 Task: Search one way flight ticket for 3 adults in first from Baton Rouge: Baton Rouge Metropolitan Airport (ryan Field) to Riverton: Central Wyoming Regional Airport (was Riverton Regional) on 5-4-2023. Choice of flights is Southwest. Number of bags: 11 checked bags. Price is upto 72000. Outbound departure time preference is 22:15.
Action: Mouse moved to (306, 124)
Screenshot: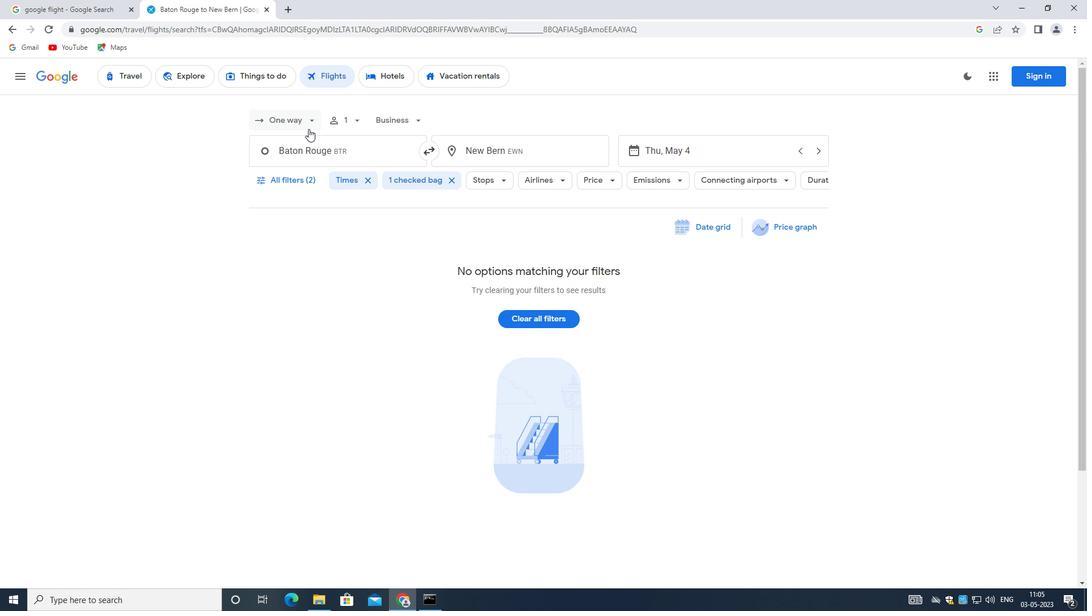 
Action: Mouse pressed left at (306, 124)
Screenshot: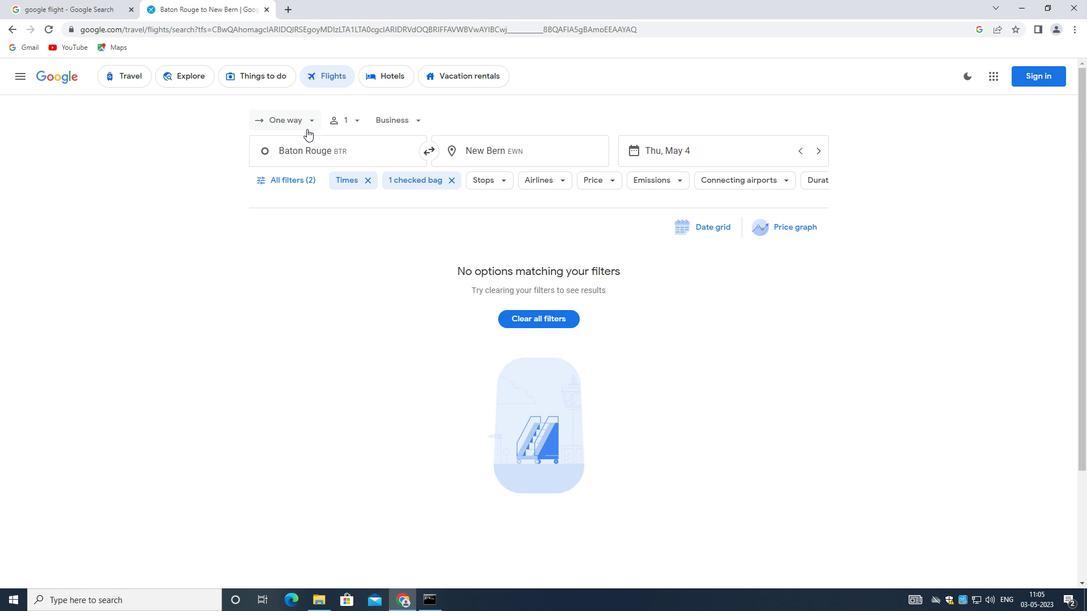 
Action: Mouse moved to (302, 177)
Screenshot: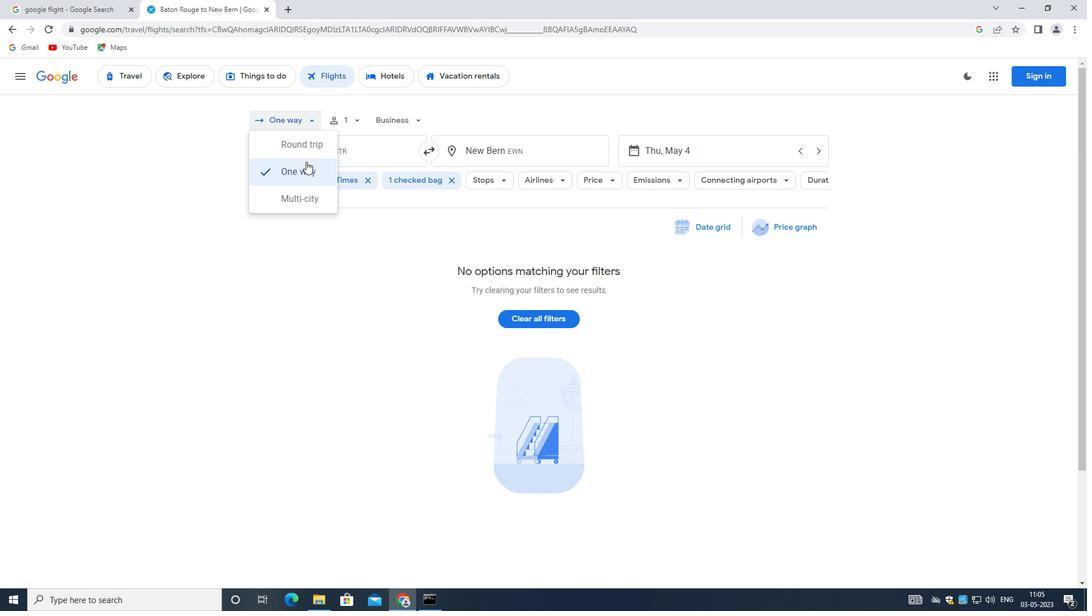 
Action: Mouse pressed left at (302, 177)
Screenshot: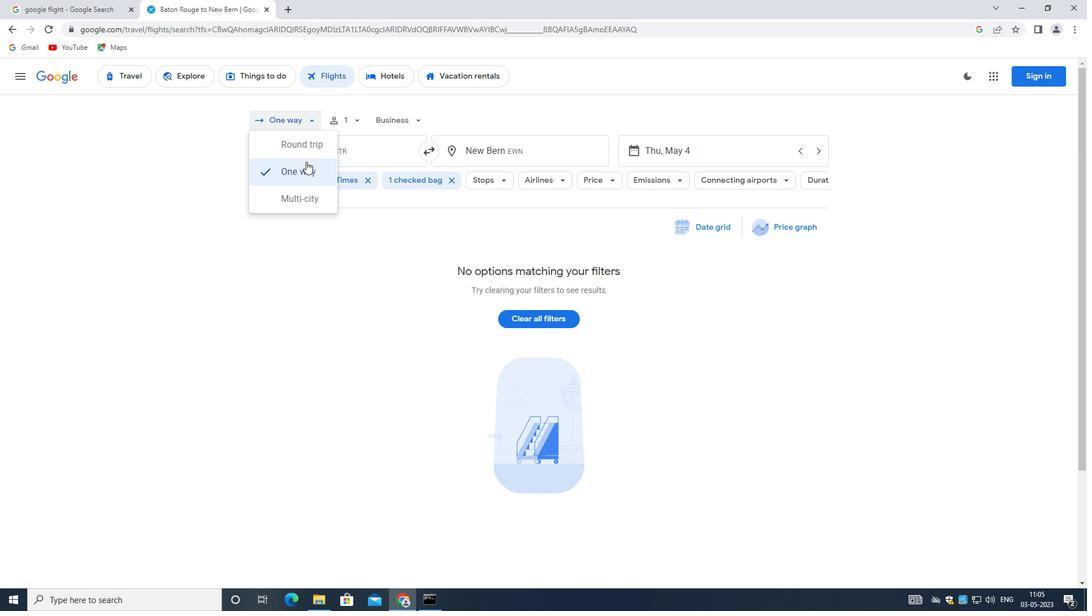 
Action: Mouse moved to (359, 114)
Screenshot: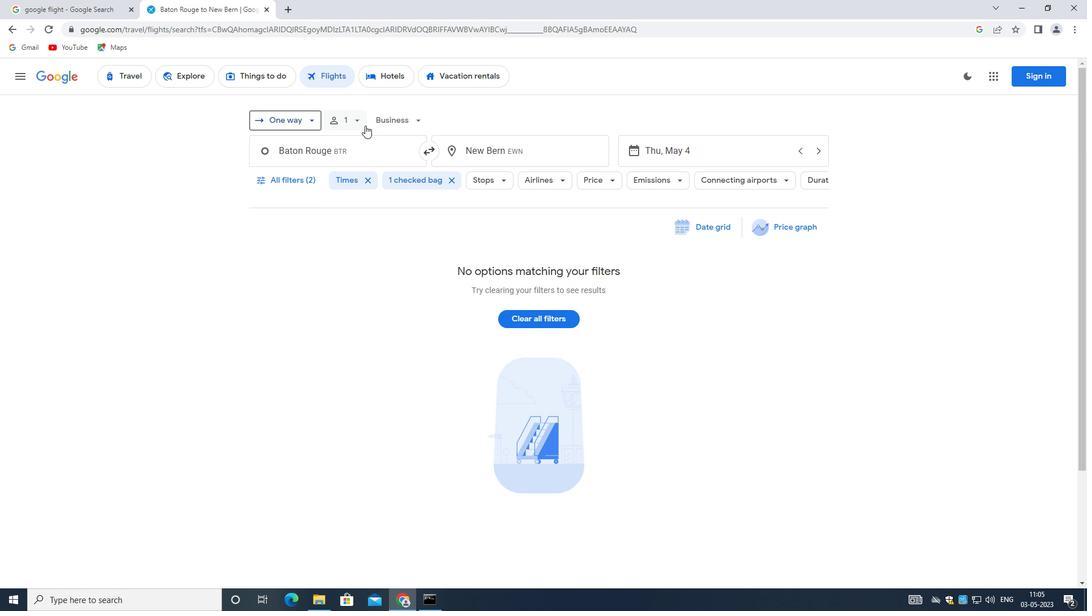
Action: Mouse pressed left at (359, 114)
Screenshot: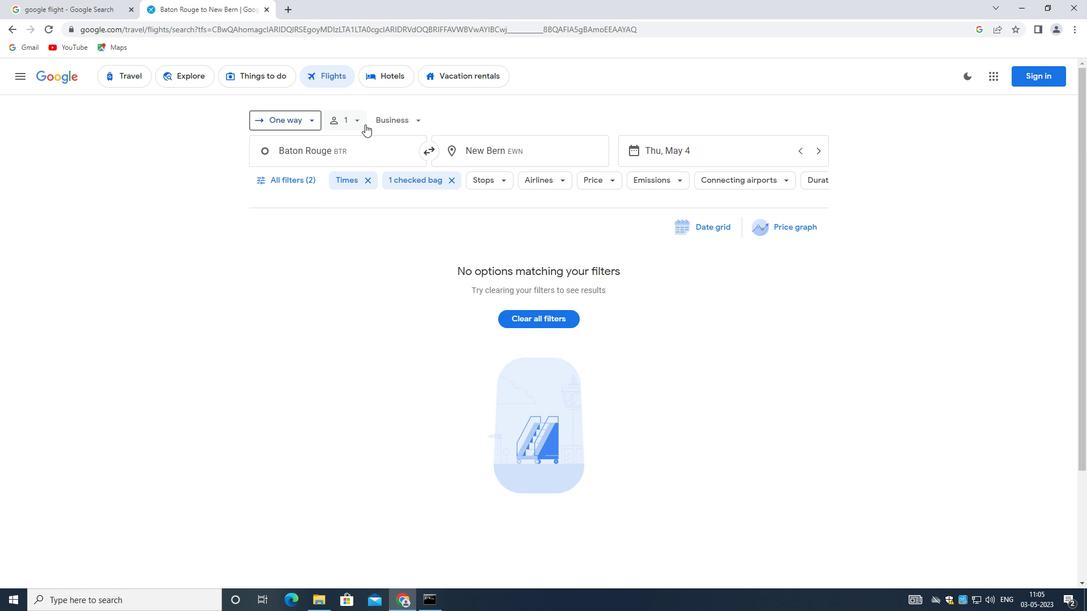 
Action: Mouse moved to (452, 149)
Screenshot: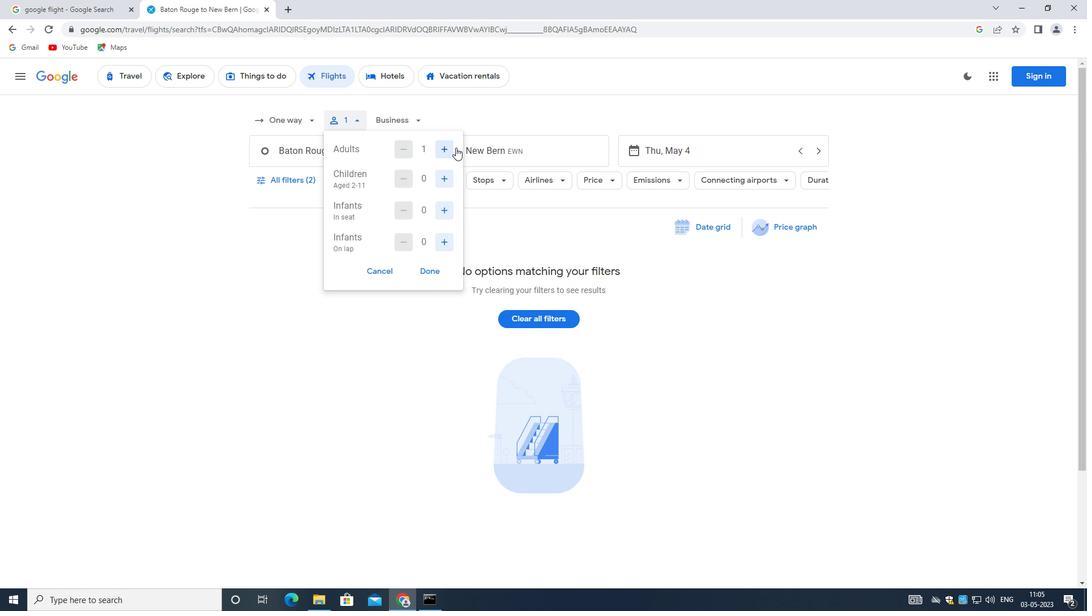 
Action: Mouse pressed left at (452, 149)
Screenshot: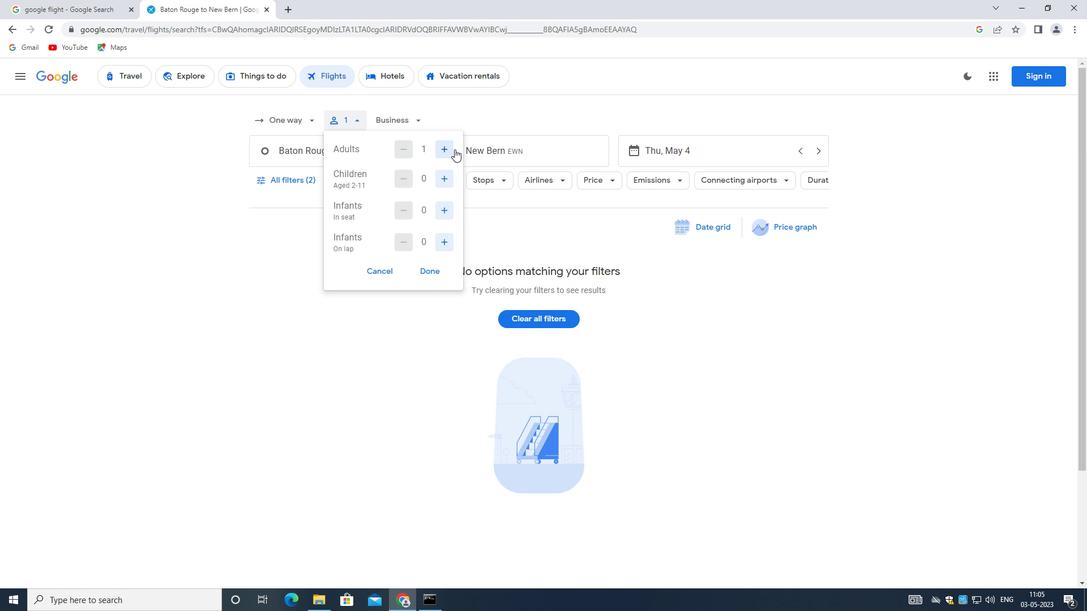 
Action: Mouse moved to (452, 148)
Screenshot: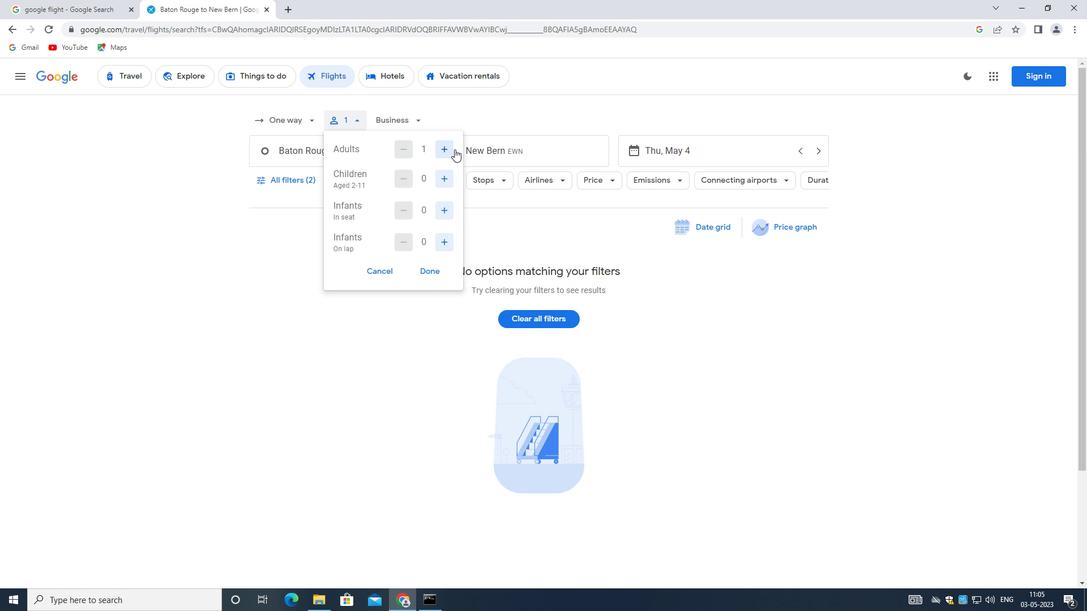 
Action: Mouse pressed left at (452, 148)
Screenshot: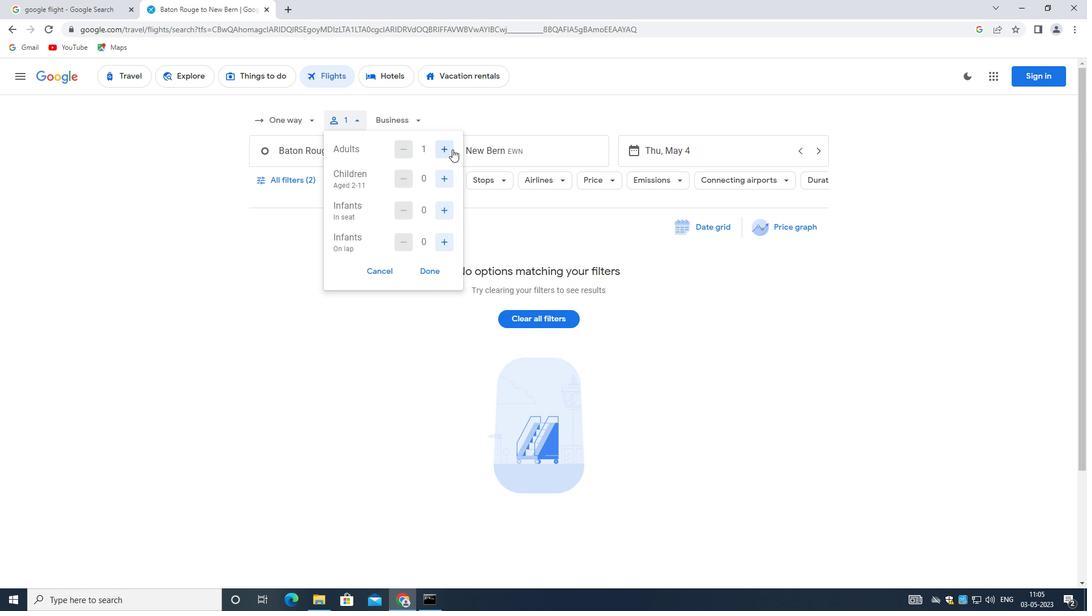 
Action: Mouse moved to (431, 272)
Screenshot: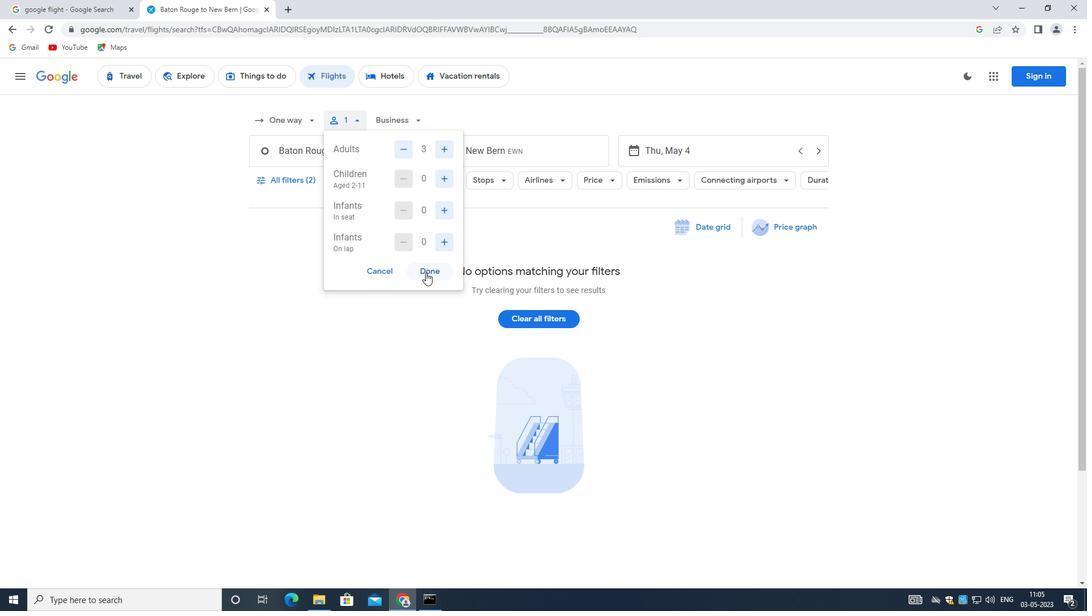 
Action: Mouse pressed left at (431, 272)
Screenshot: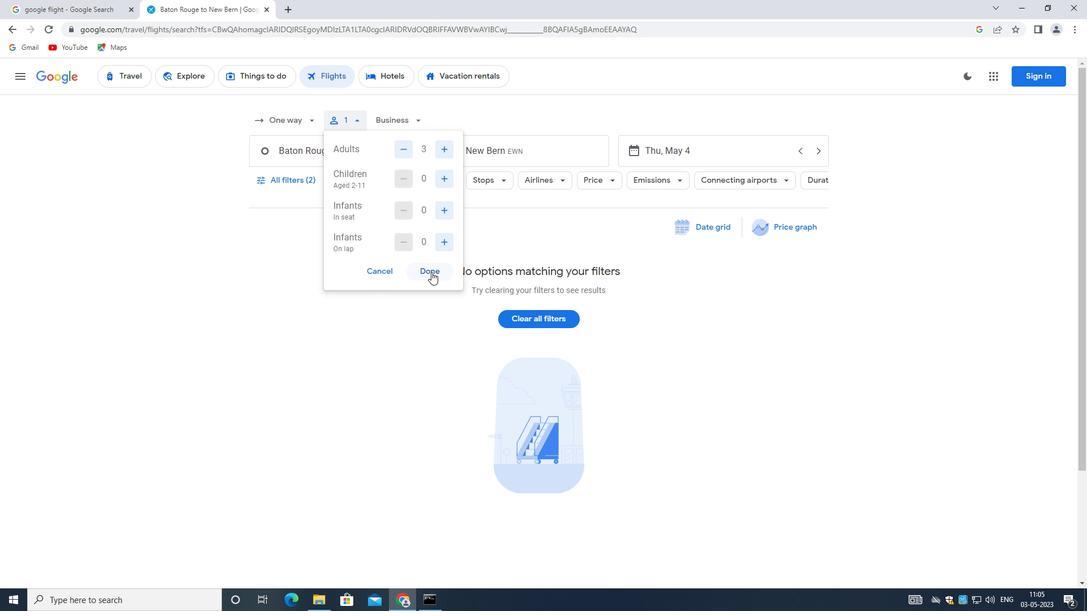 
Action: Mouse moved to (308, 150)
Screenshot: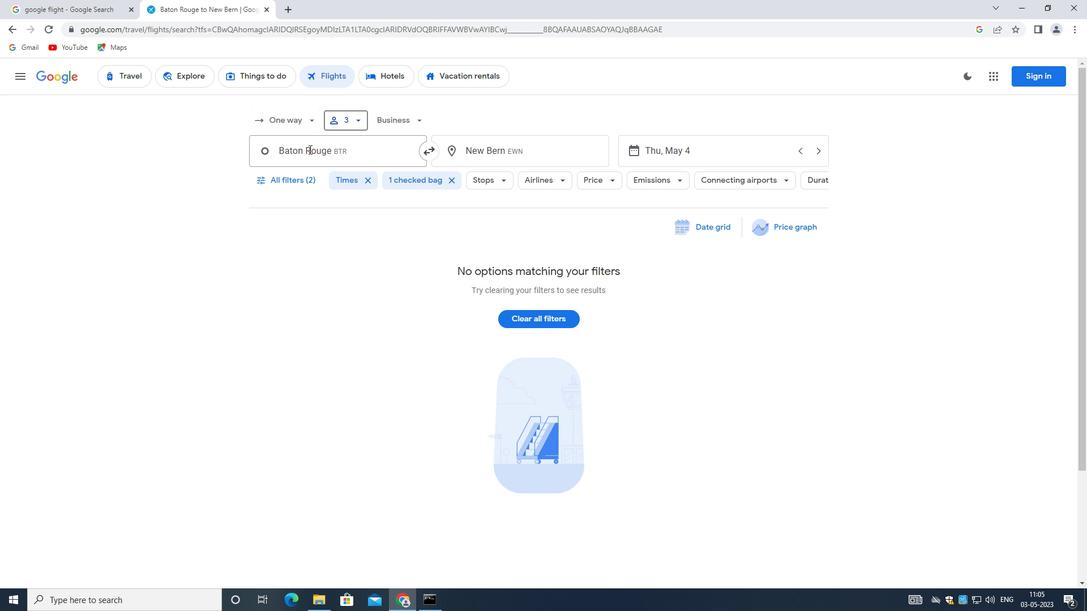 
Action: Mouse pressed left at (308, 150)
Screenshot: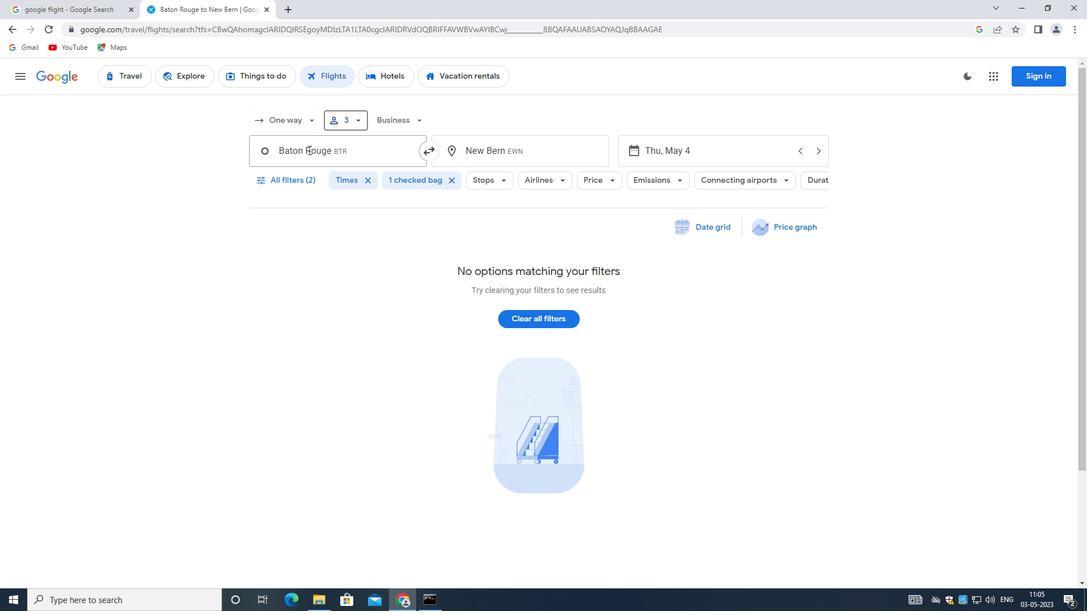
Action: Mouse moved to (336, 241)
Screenshot: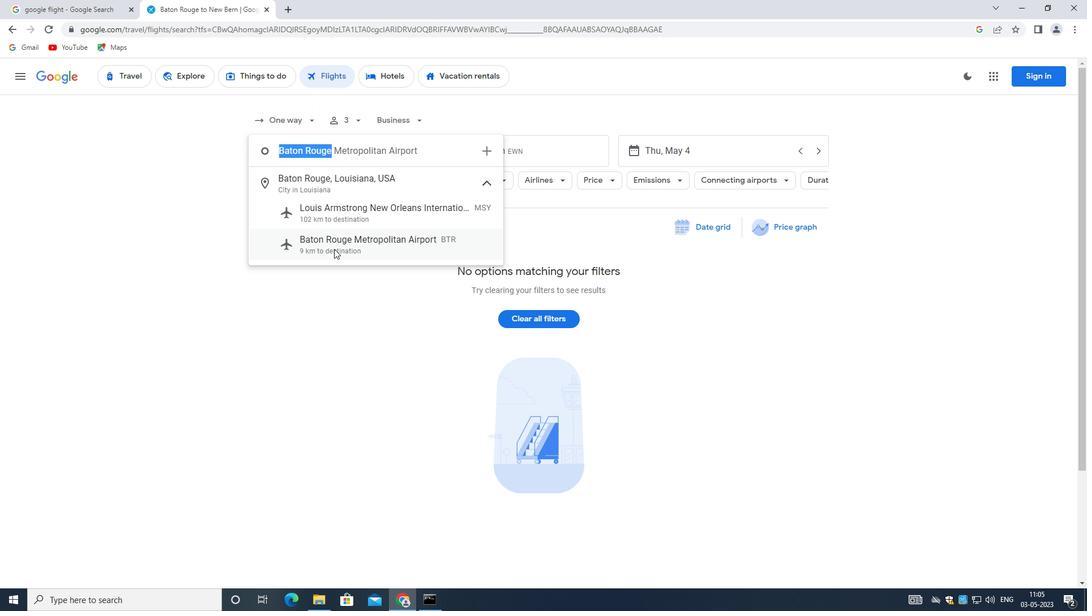 
Action: Mouse pressed left at (336, 241)
Screenshot: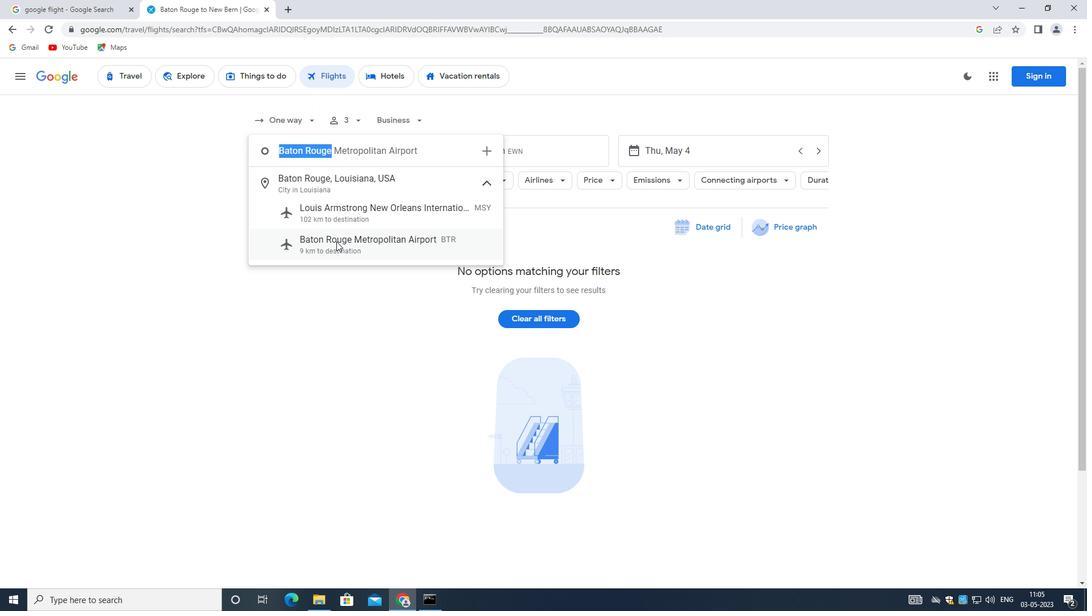
Action: Mouse moved to (514, 154)
Screenshot: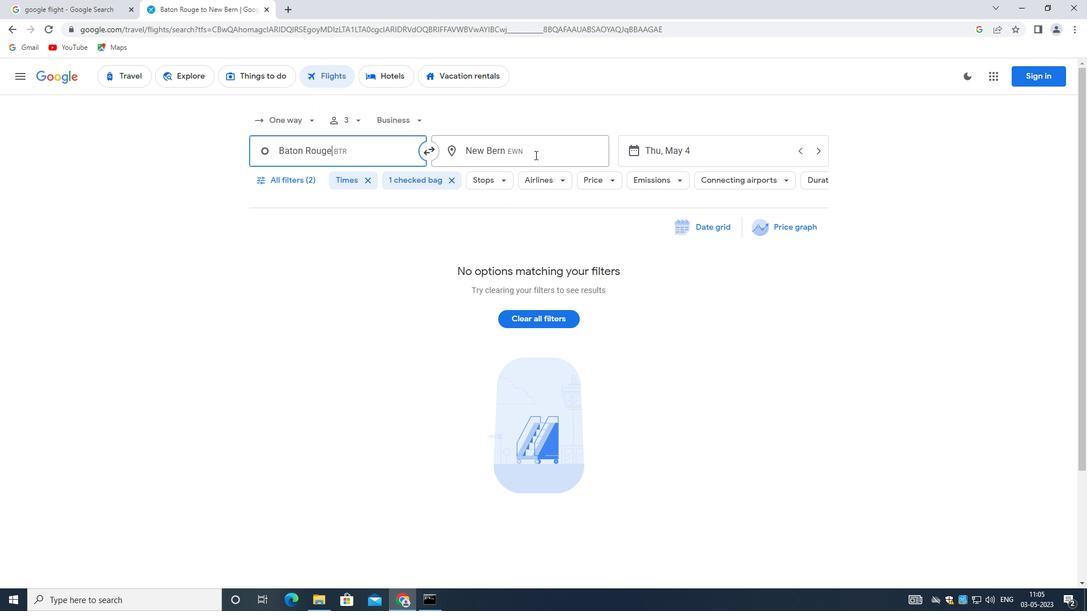 
Action: Mouse pressed left at (514, 154)
Screenshot: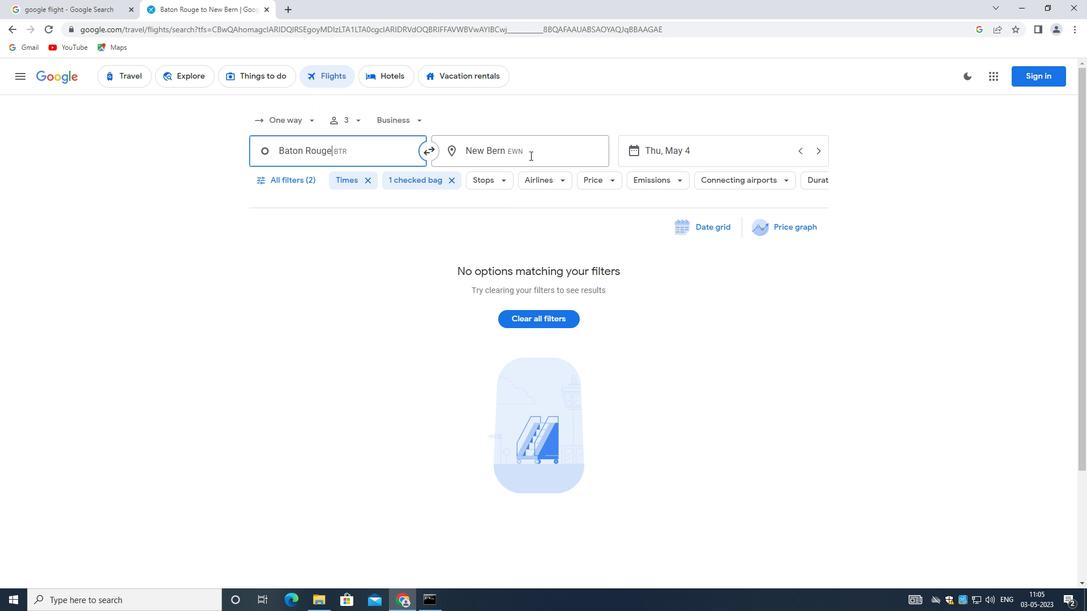 
Action: Mouse moved to (501, 154)
Screenshot: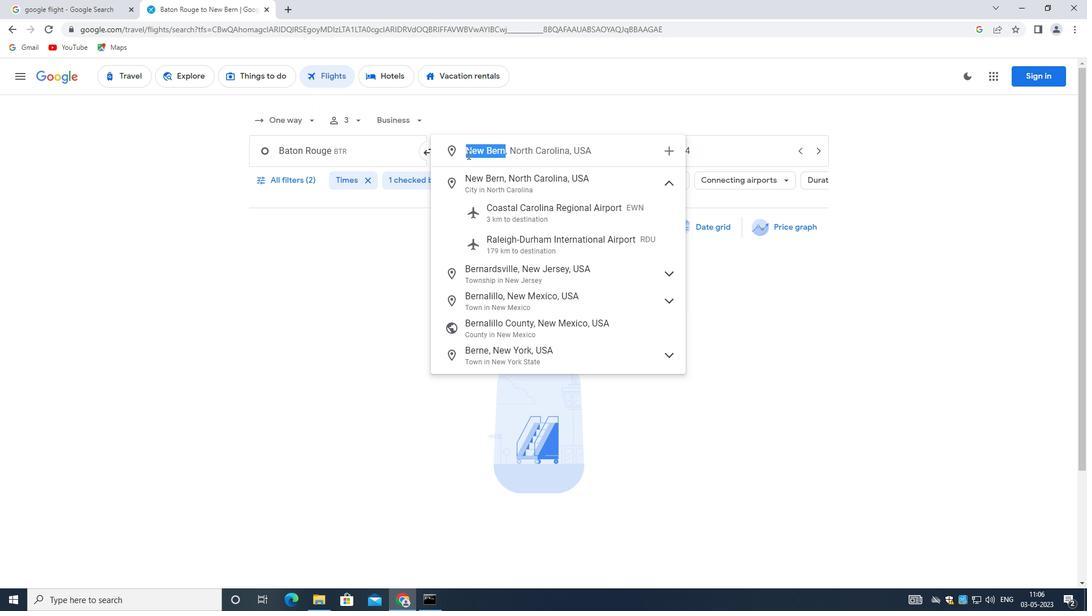 
Action: Key pressed <Key.backspace><Key.shift>CENTRAL<Key.space><Key.shift>WY
Screenshot: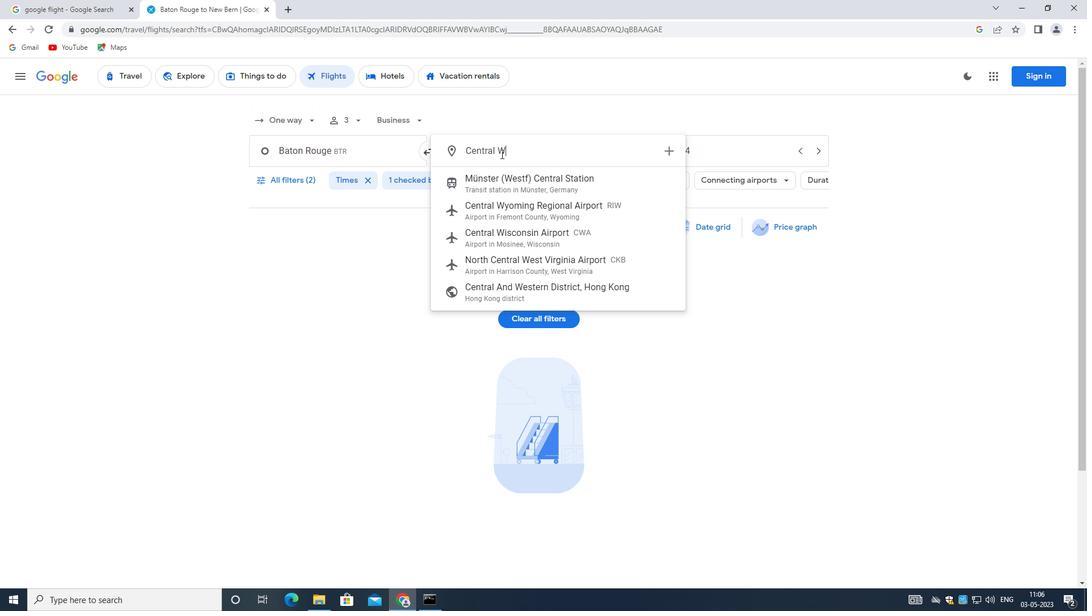 
Action: Mouse moved to (573, 185)
Screenshot: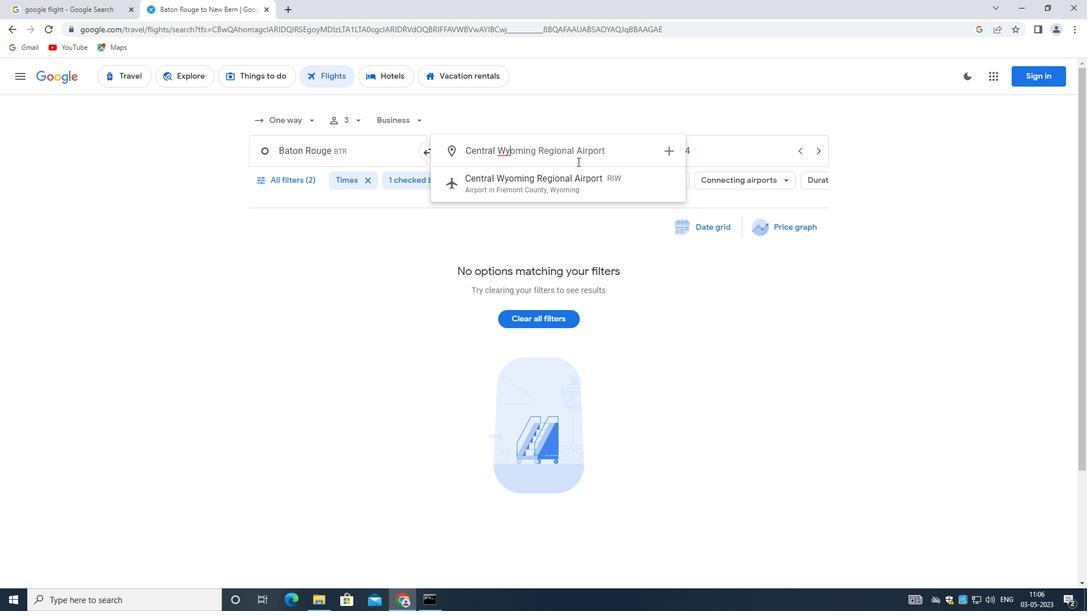 
Action: Mouse pressed left at (573, 185)
Screenshot: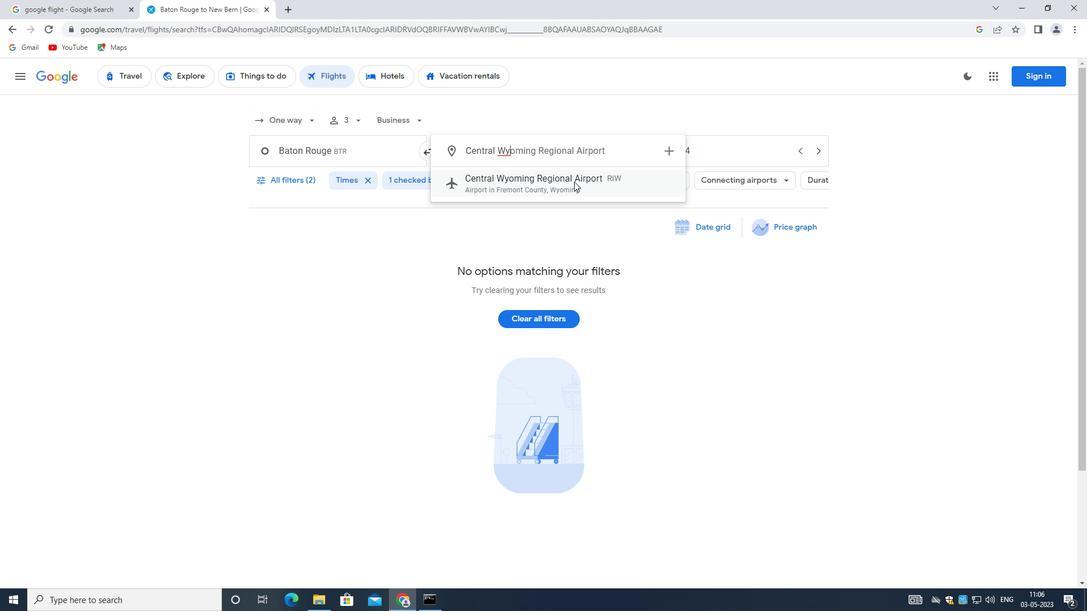 
Action: Mouse moved to (687, 151)
Screenshot: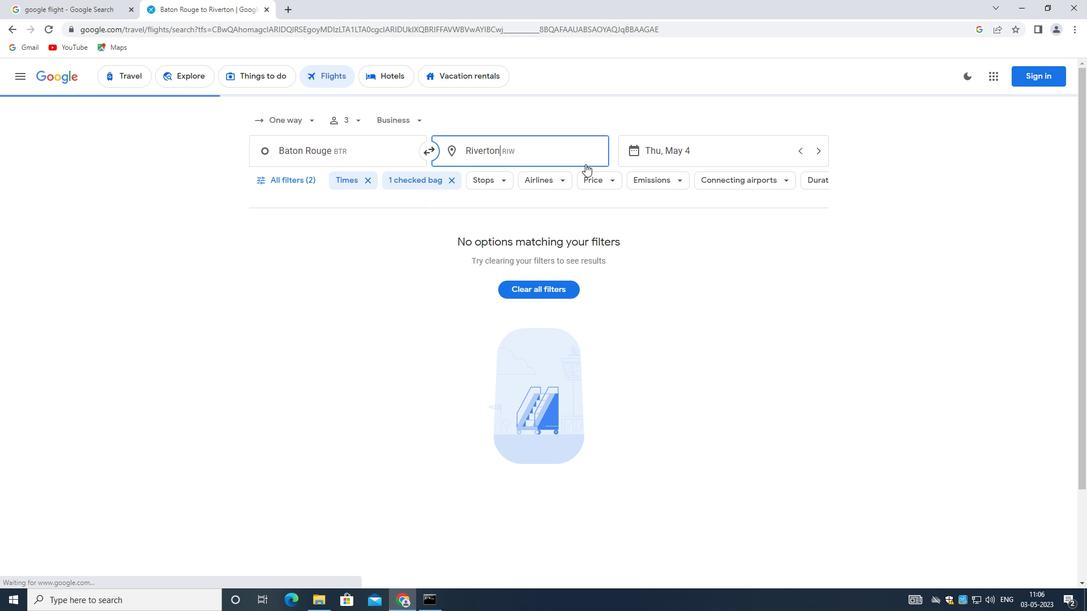 
Action: Mouse pressed left at (687, 151)
Screenshot: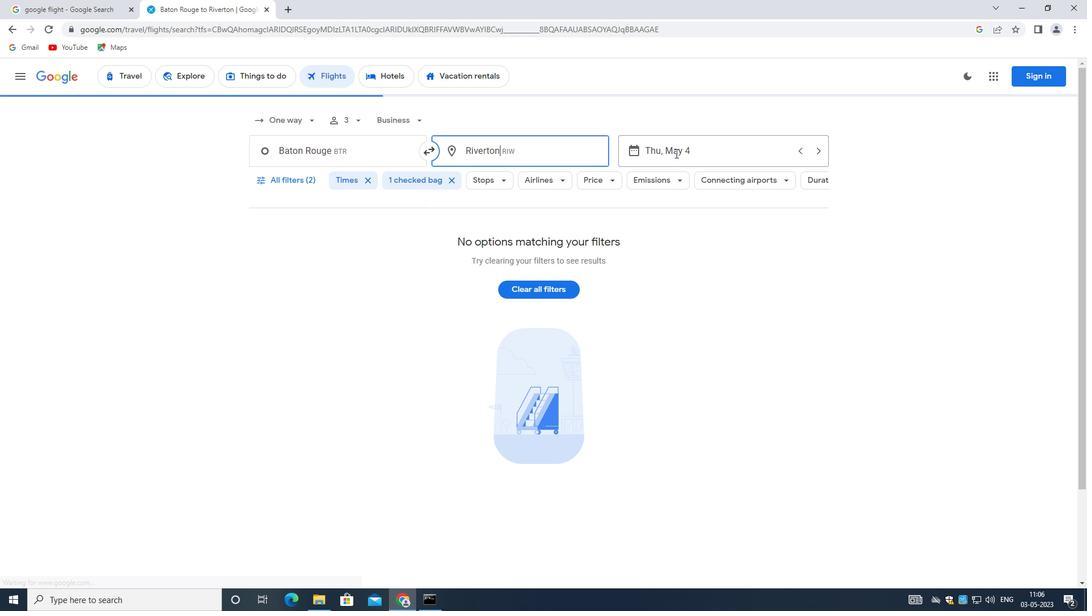 
Action: Mouse moved to (803, 424)
Screenshot: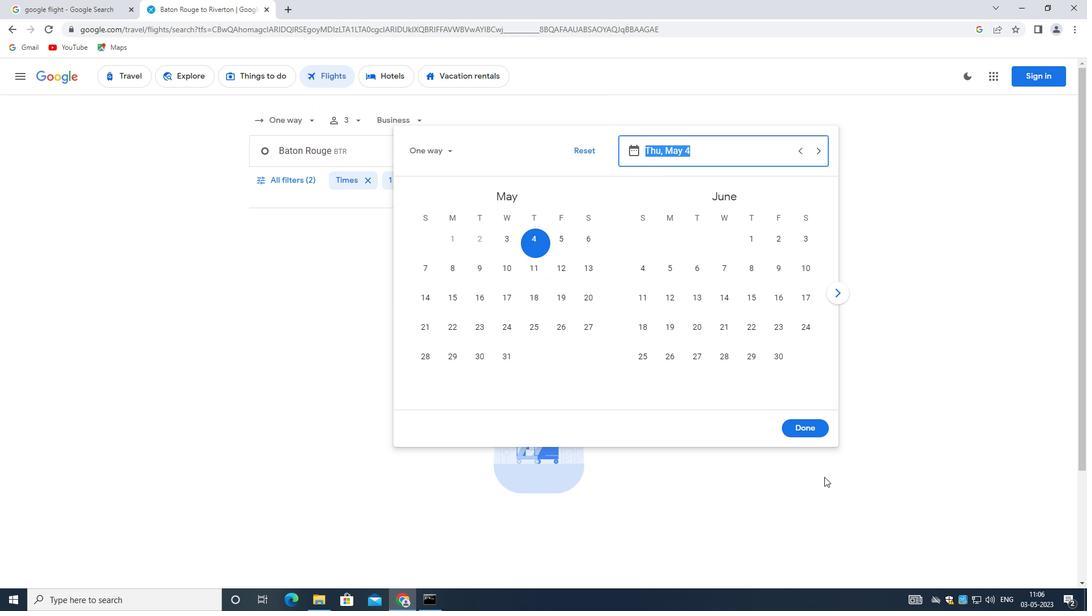 
Action: Mouse pressed left at (803, 424)
Screenshot: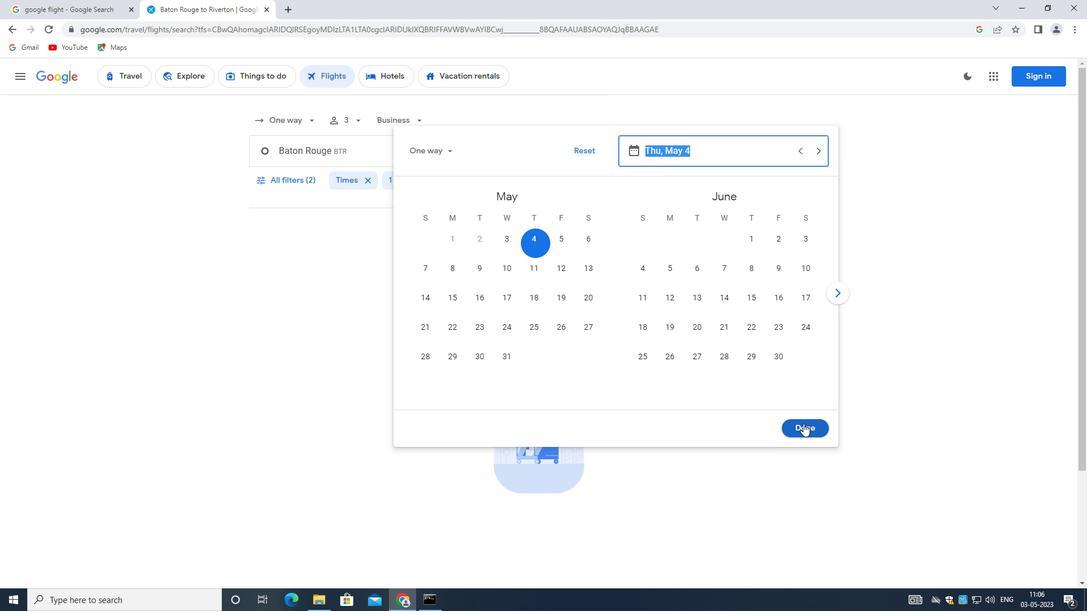 
Action: Mouse moved to (291, 177)
Screenshot: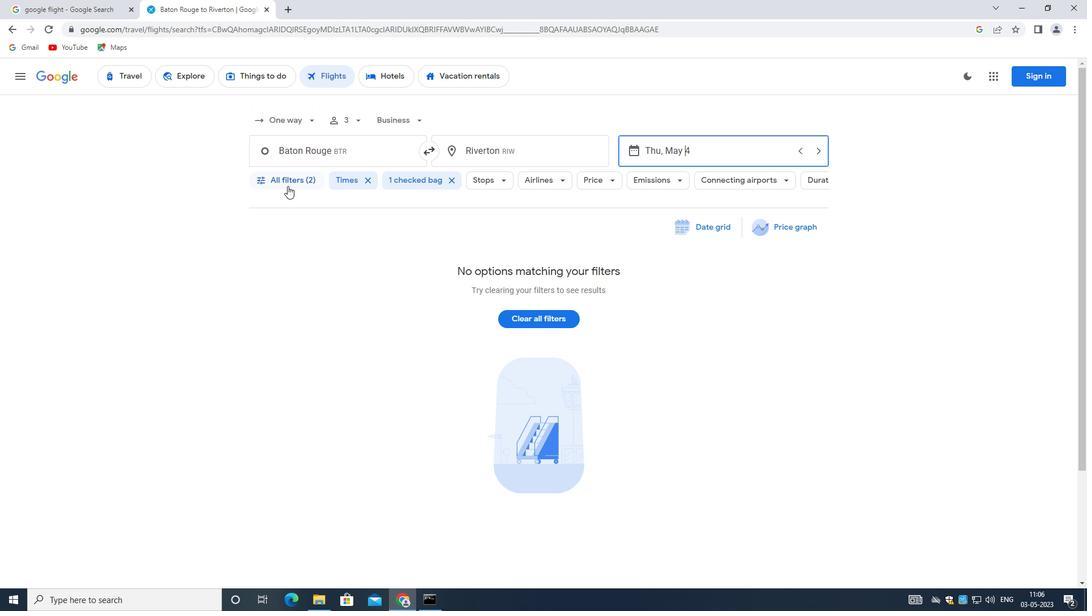 
Action: Mouse pressed left at (291, 177)
Screenshot: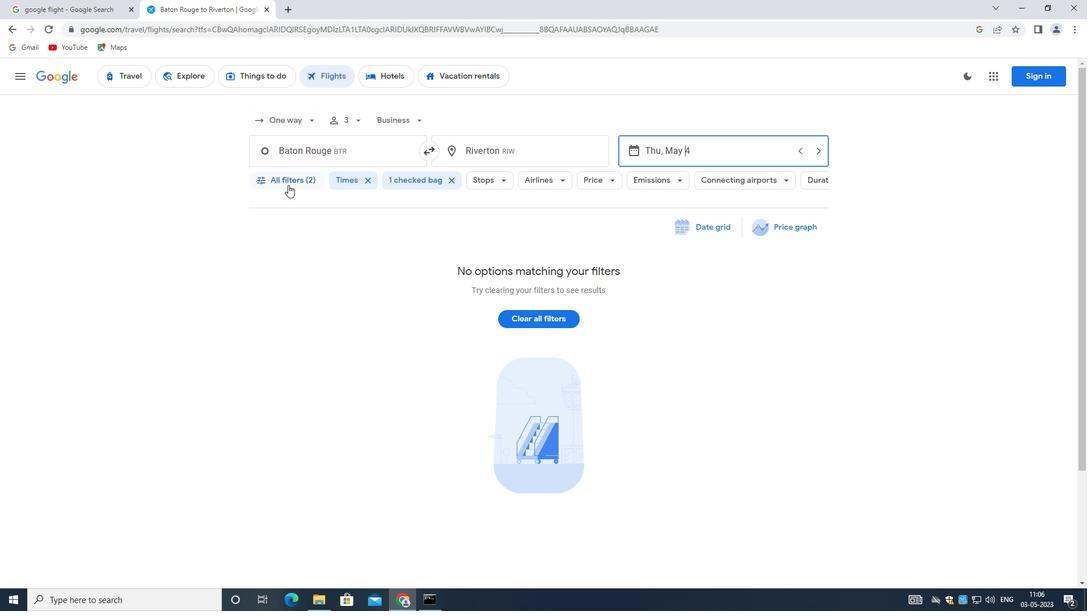 
Action: Mouse moved to (356, 359)
Screenshot: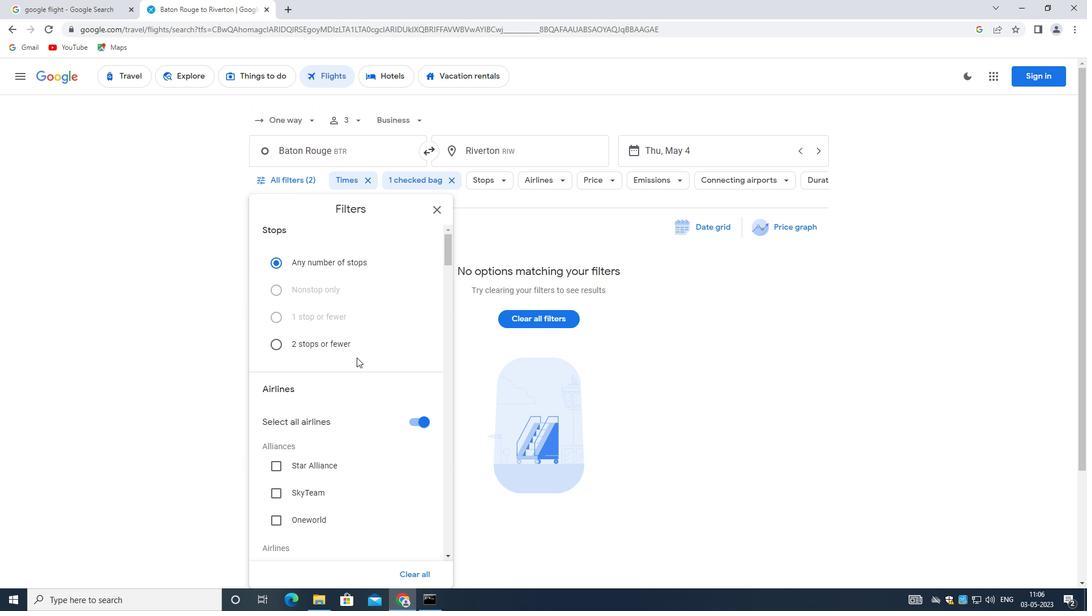 
Action: Mouse scrolled (356, 359) with delta (0, 0)
Screenshot: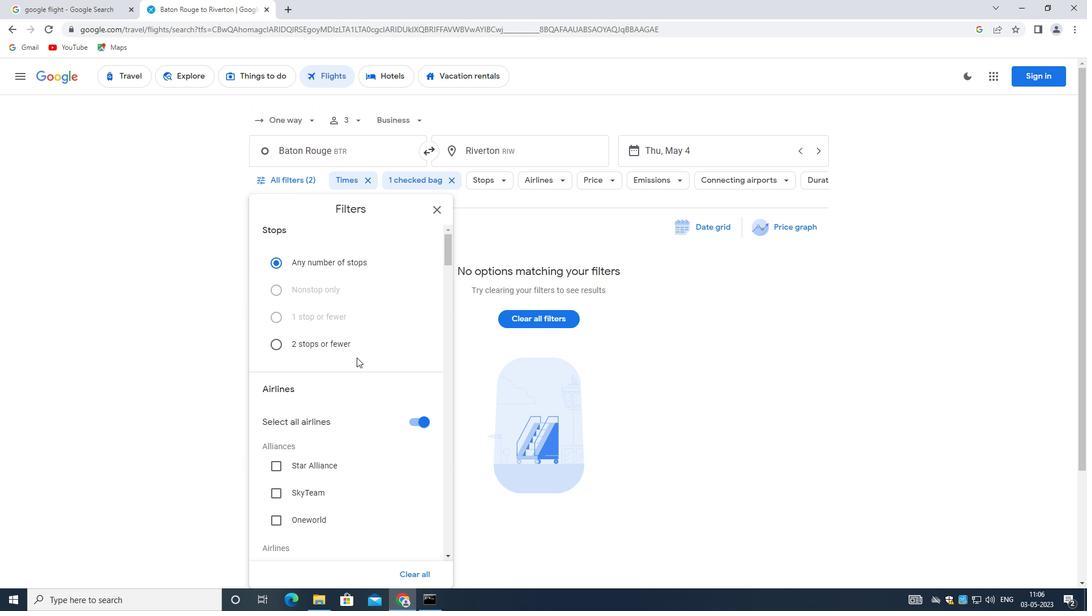 
Action: Mouse moved to (356, 361)
Screenshot: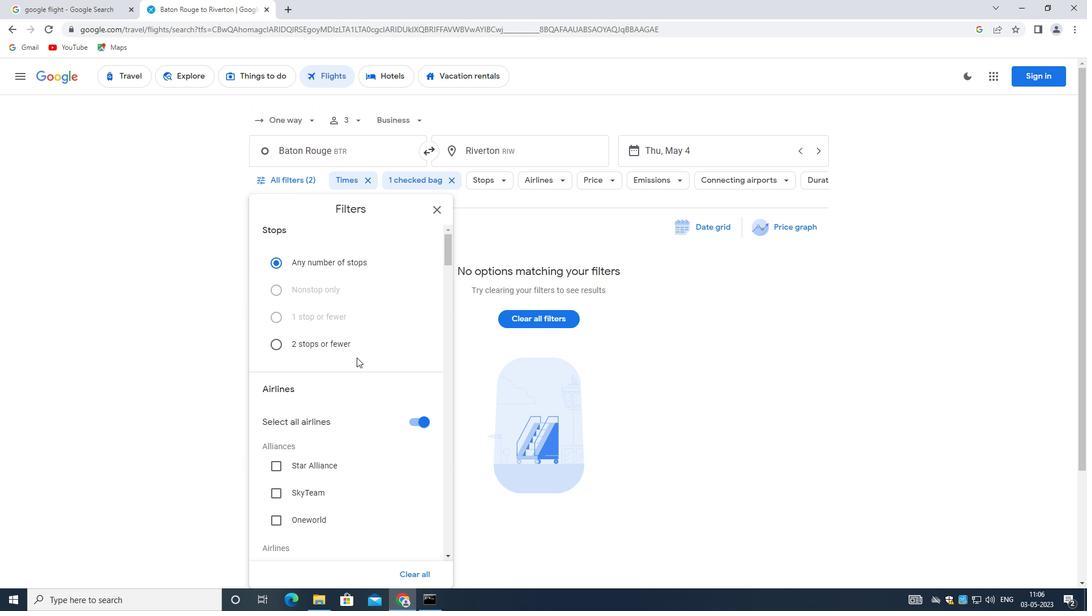 
Action: Mouse scrolled (356, 360) with delta (0, 0)
Screenshot: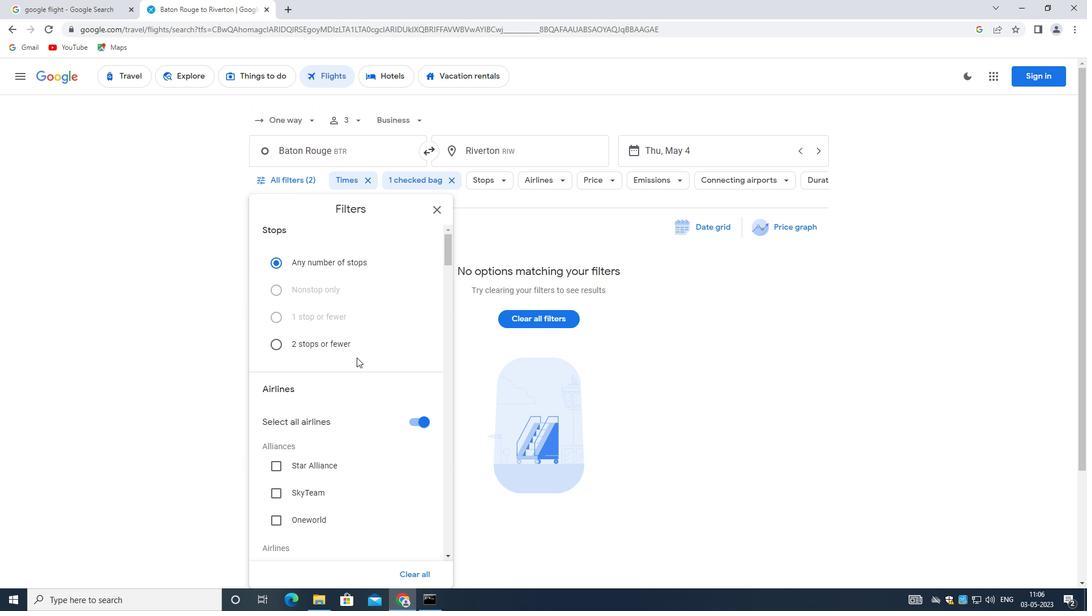 
Action: Mouse moved to (354, 364)
Screenshot: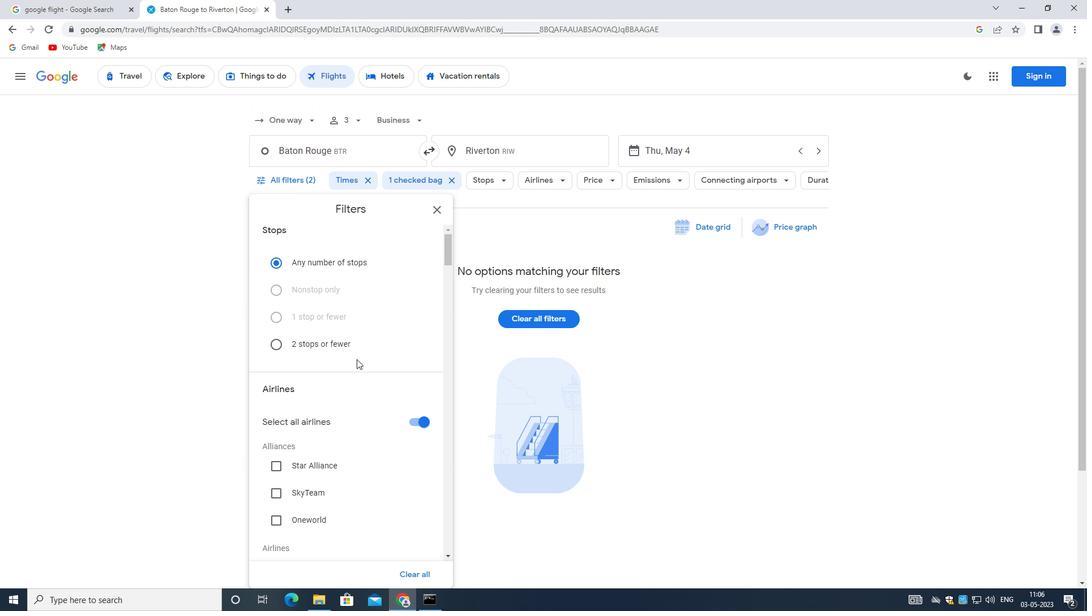 
Action: Mouse scrolled (354, 363) with delta (0, 0)
Screenshot: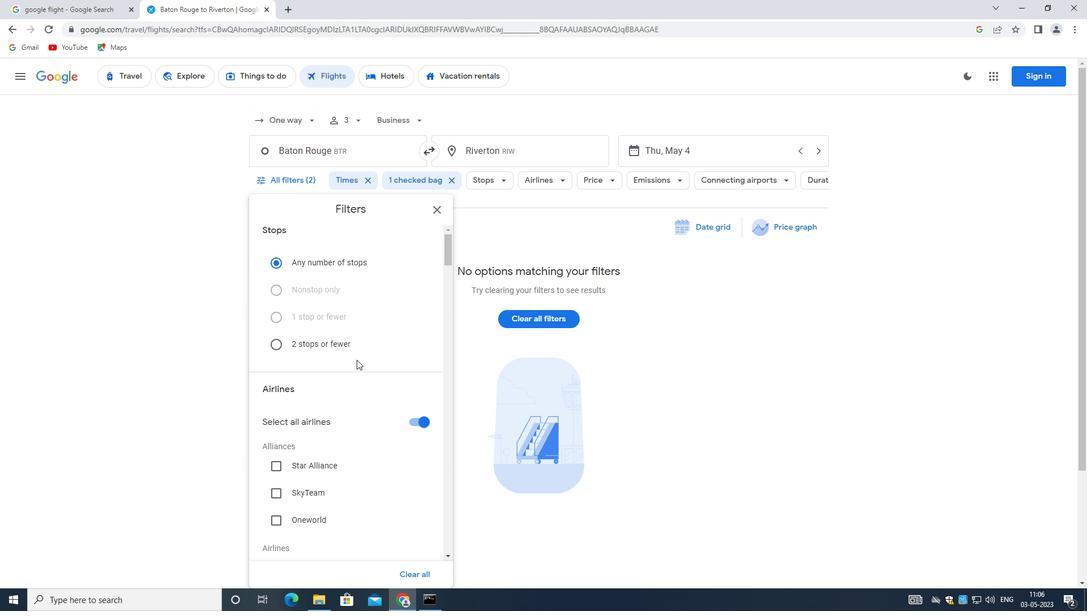 
Action: Mouse scrolled (354, 363) with delta (0, 0)
Screenshot: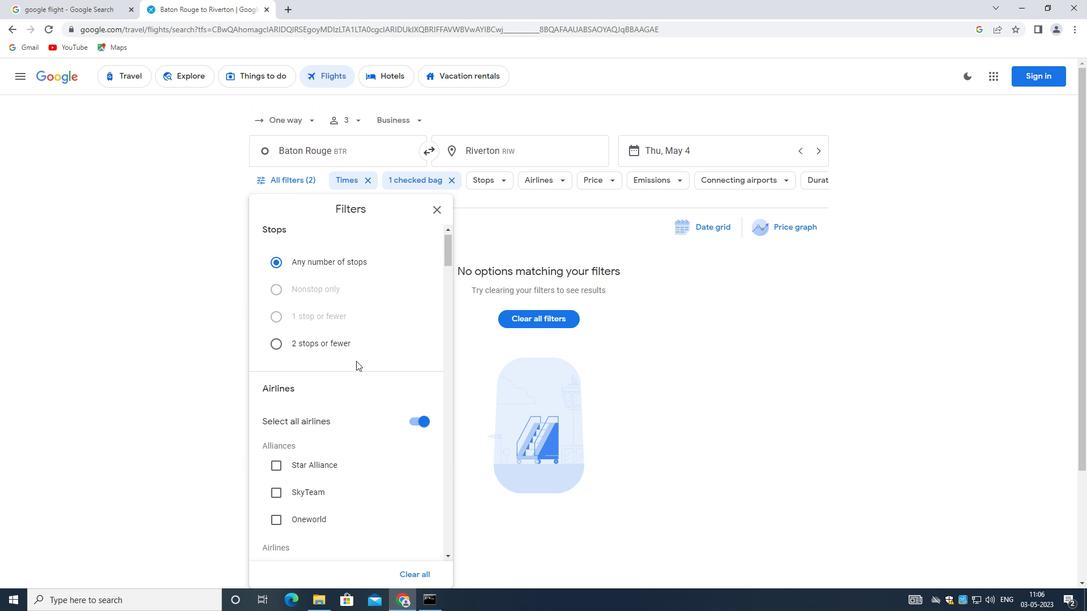 
Action: Mouse scrolled (354, 363) with delta (0, 0)
Screenshot: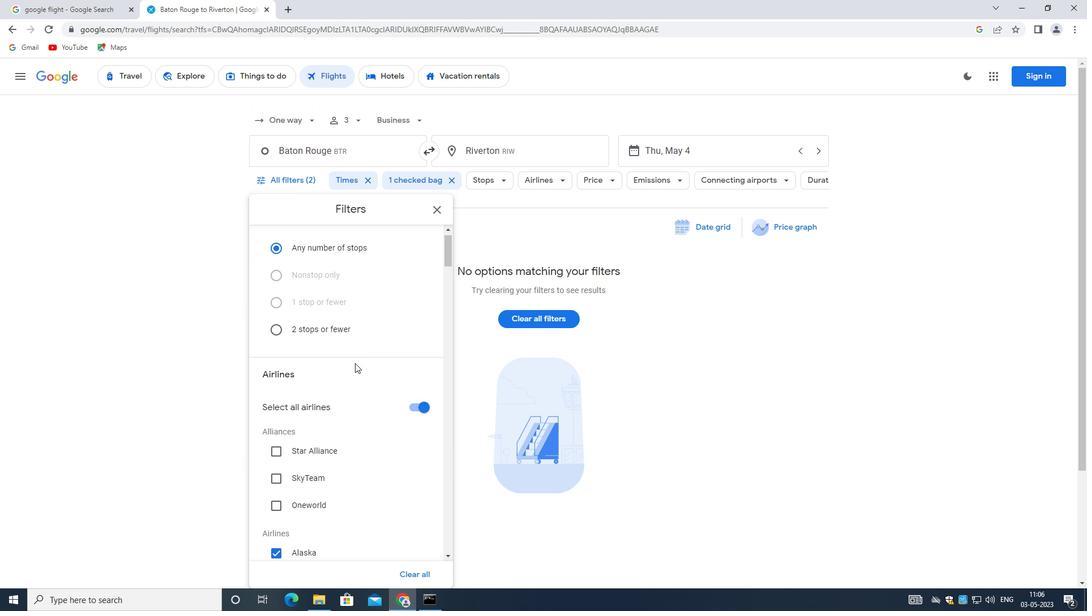 
Action: Mouse moved to (354, 364)
Screenshot: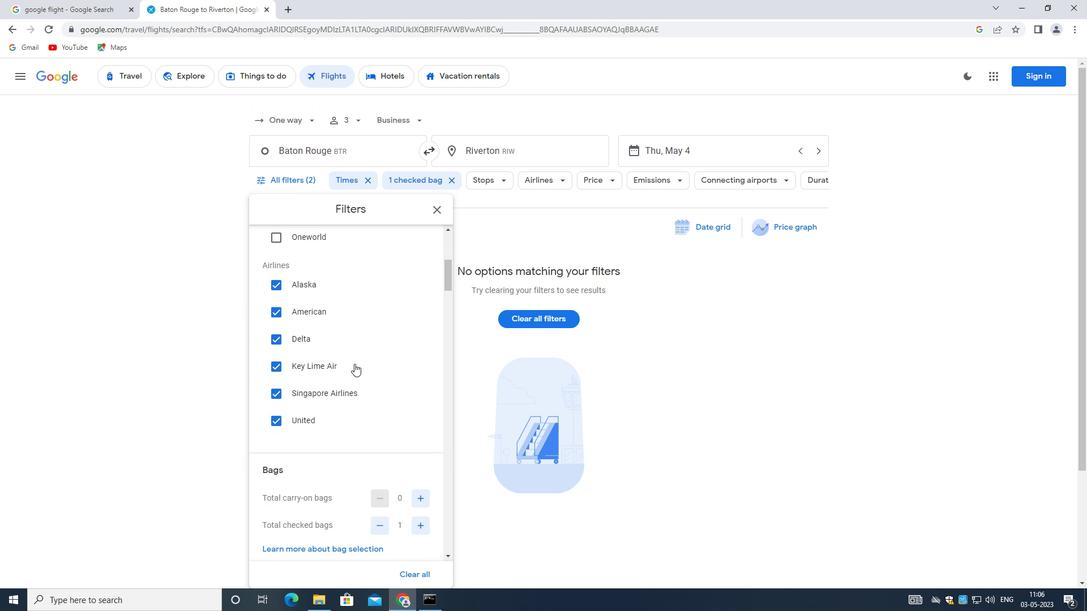 
Action: Mouse scrolled (354, 363) with delta (0, 0)
Screenshot: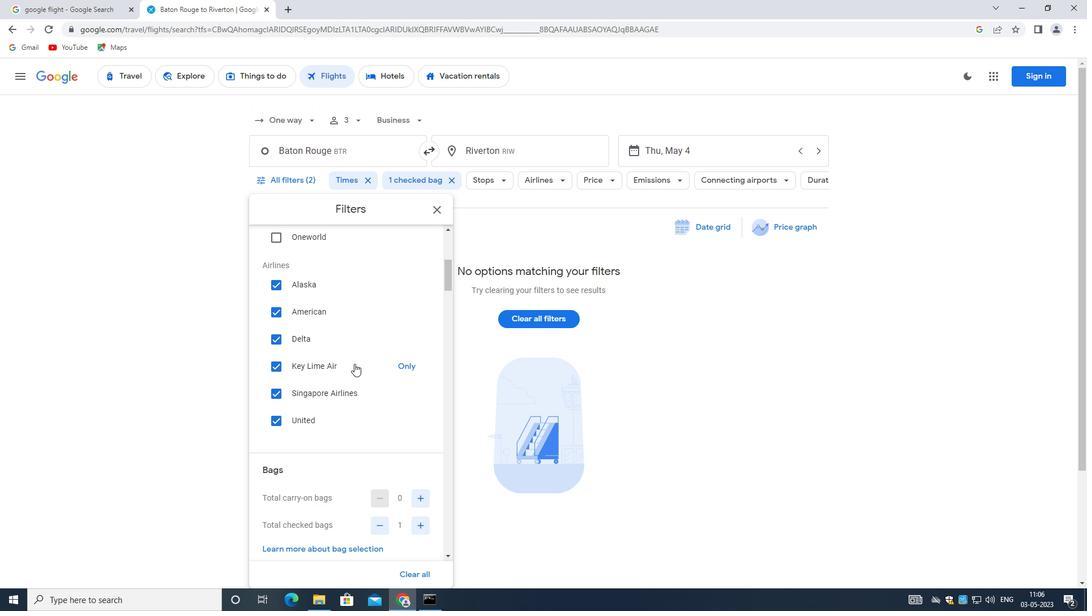 
Action: Mouse scrolled (354, 363) with delta (0, 0)
Screenshot: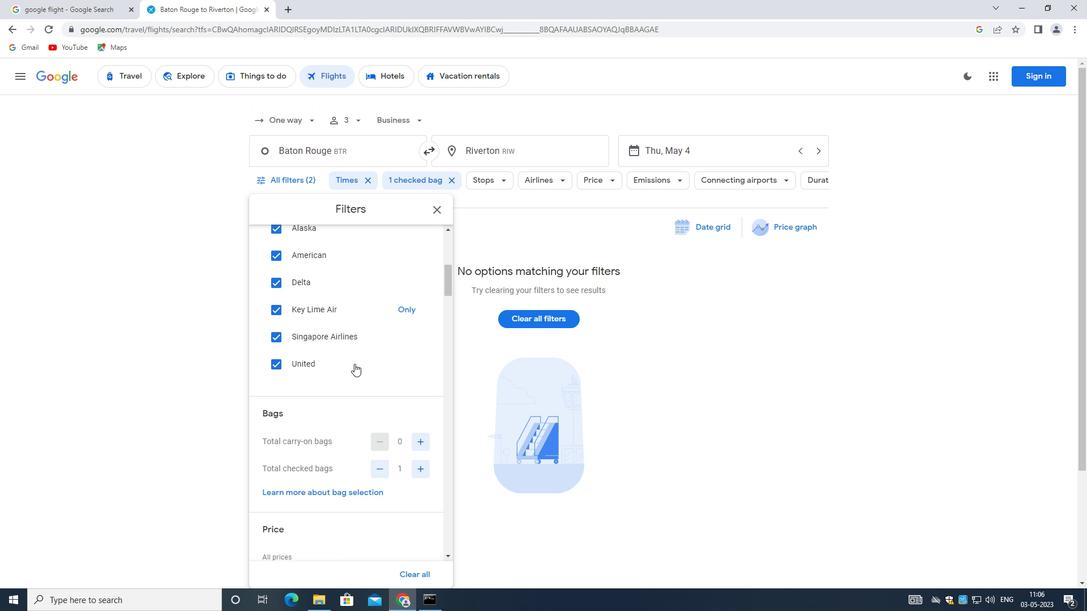 
Action: Mouse moved to (354, 364)
Screenshot: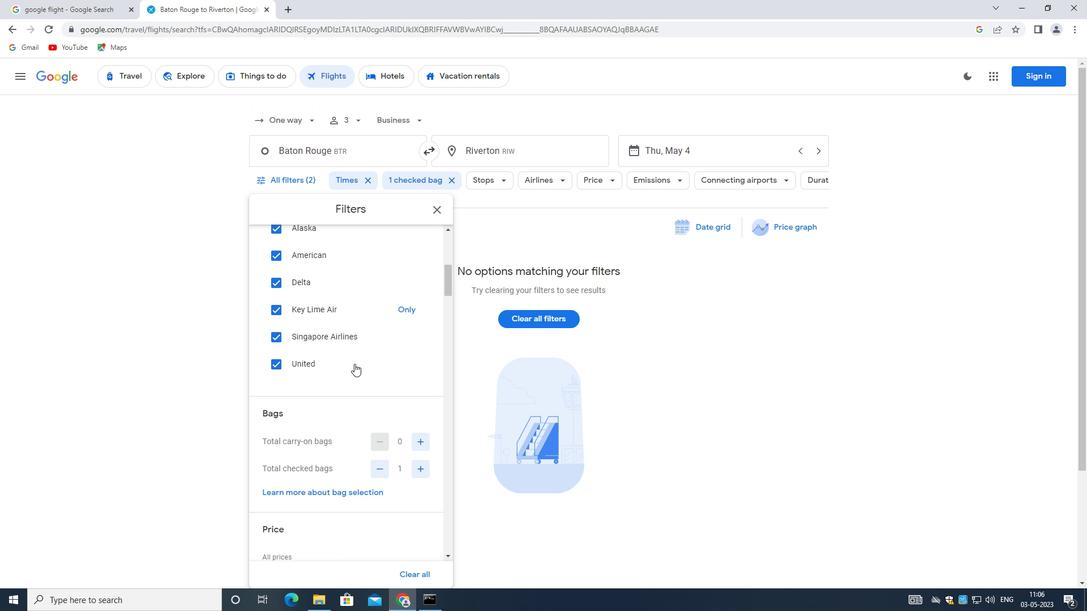 
Action: Mouse scrolled (354, 364) with delta (0, 0)
Screenshot: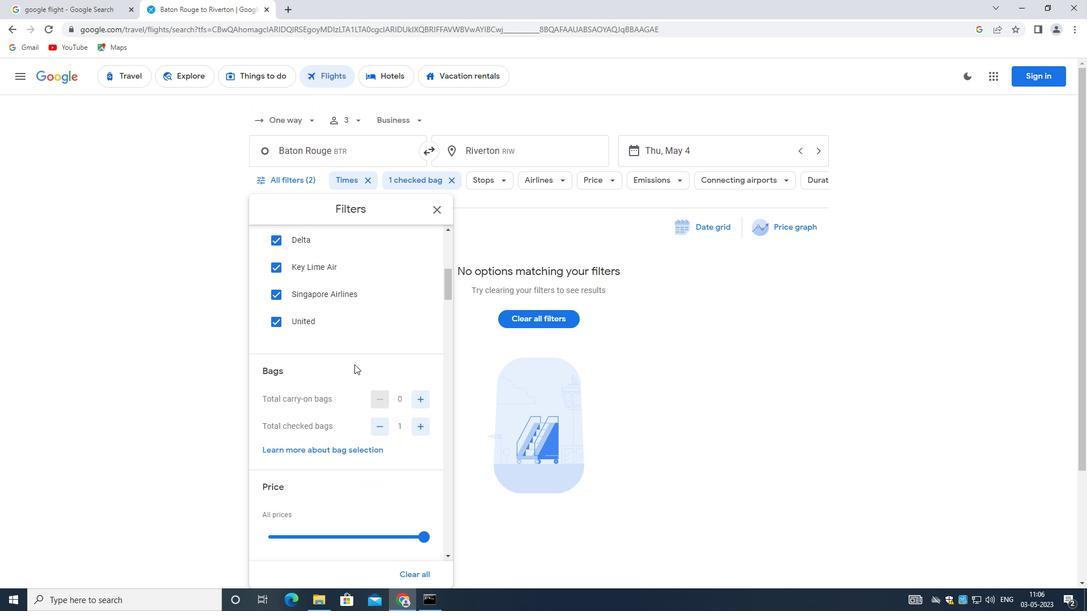
Action: Mouse scrolled (354, 364) with delta (0, 0)
Screenshot: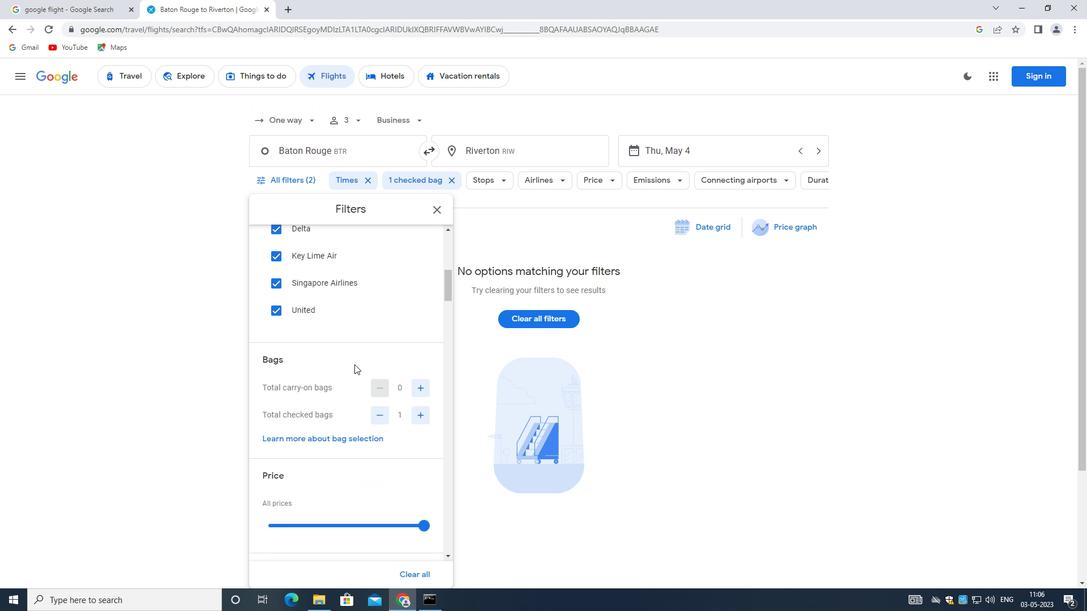 
Action: Mouse scrolled (354, 364) with delta (0, 0)
Screenshot: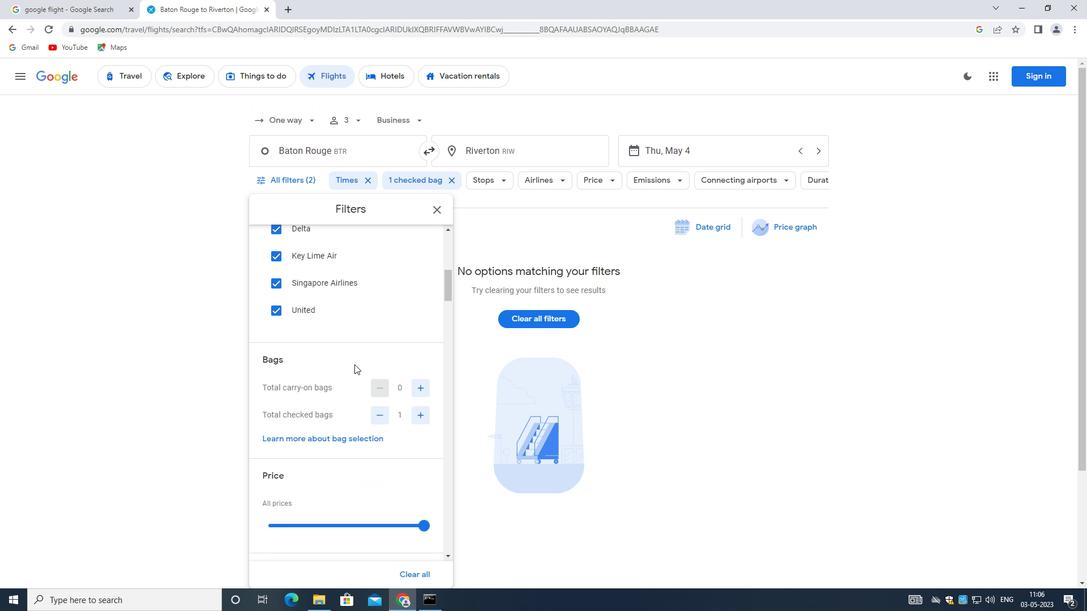 
Action: Mouse scrolled (354, 364) with delta (0, 0)
Screenshot: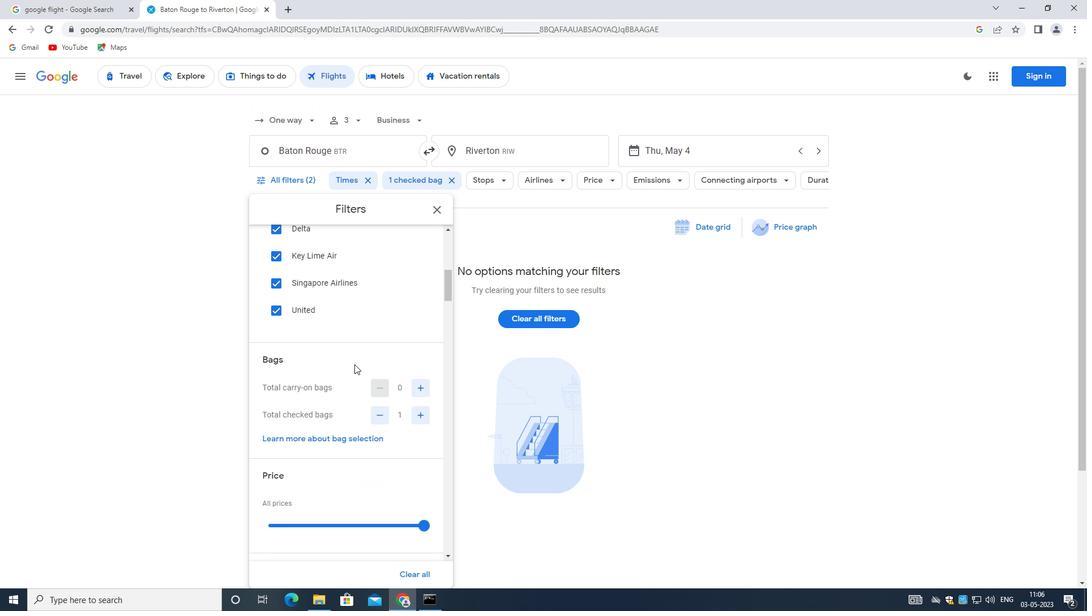 
Action: Mouse scrolled (354, 365) with delta (0, 0)
Screenshot: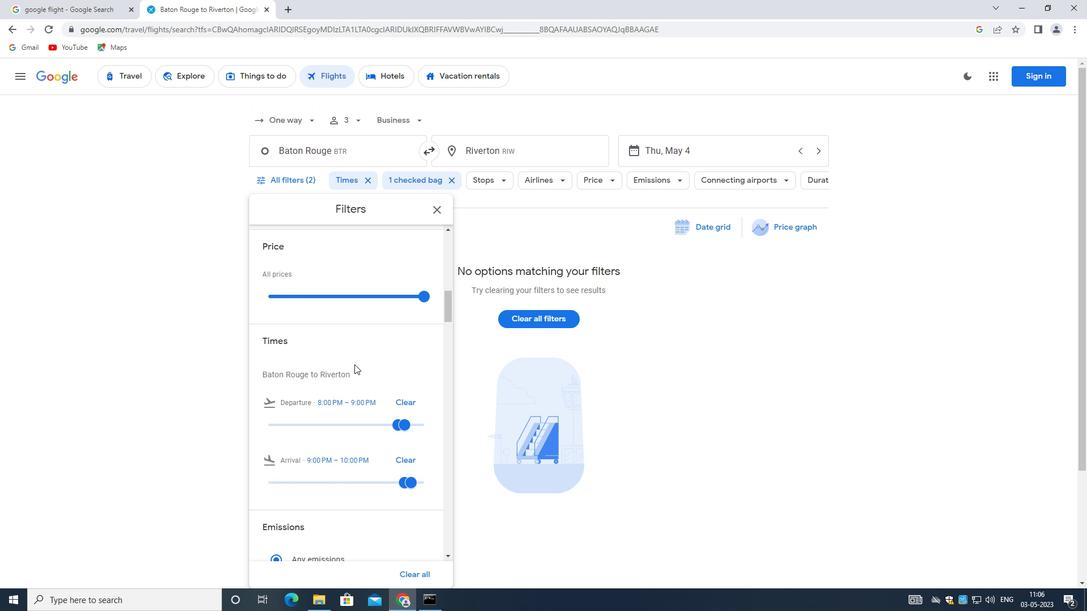 
Action: Mouse scrolled (354, 365) with delta (0, 0)
Screenshot: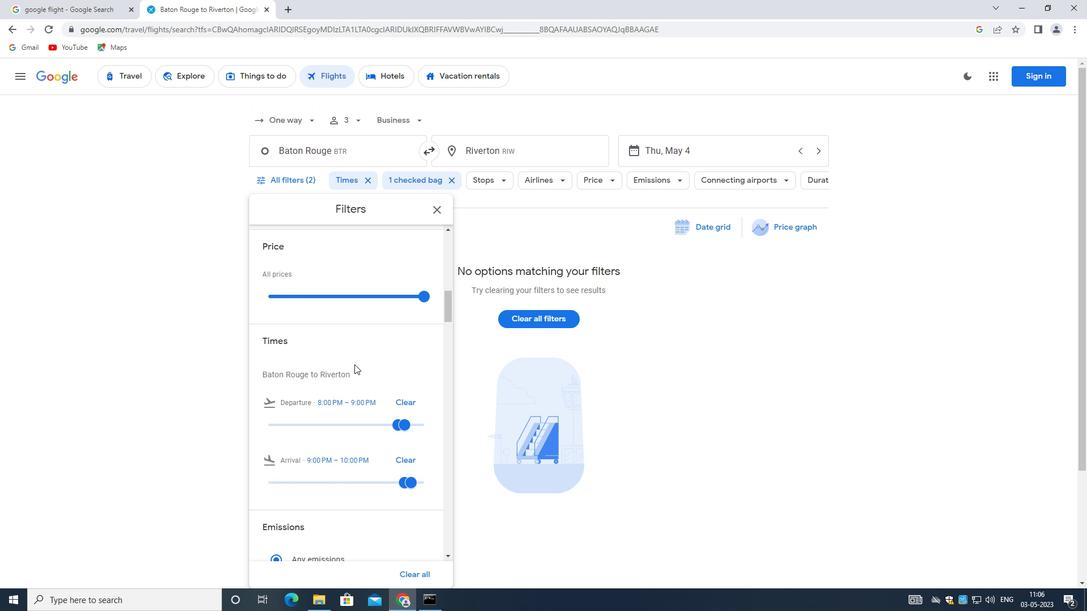 
Action: Mouse scrolled (354, 365) with delta (0, 0)
Screenshot: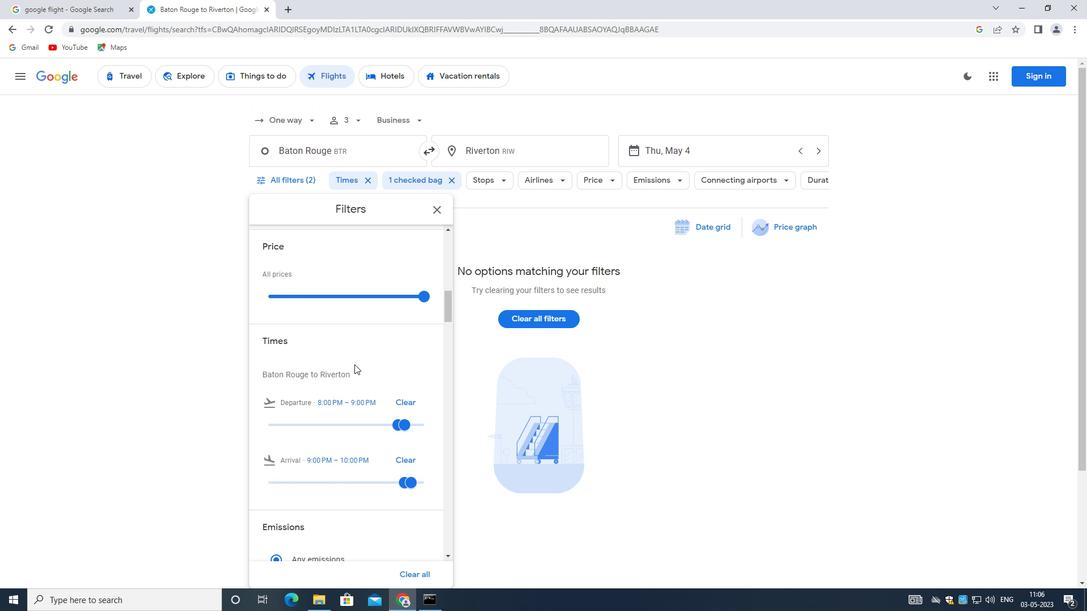 
Action: Mouse scrolled (354, 365) with delta (0, 0)
Screenshot: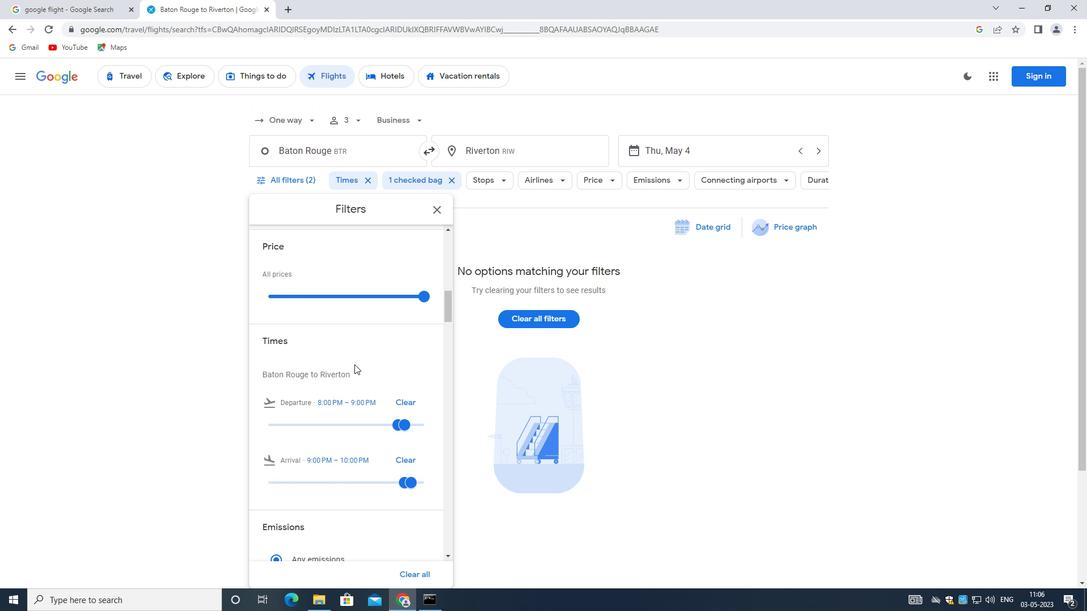 
Action: Mouse scrolled (354, 365) with delta (0, 0)
Screenshot: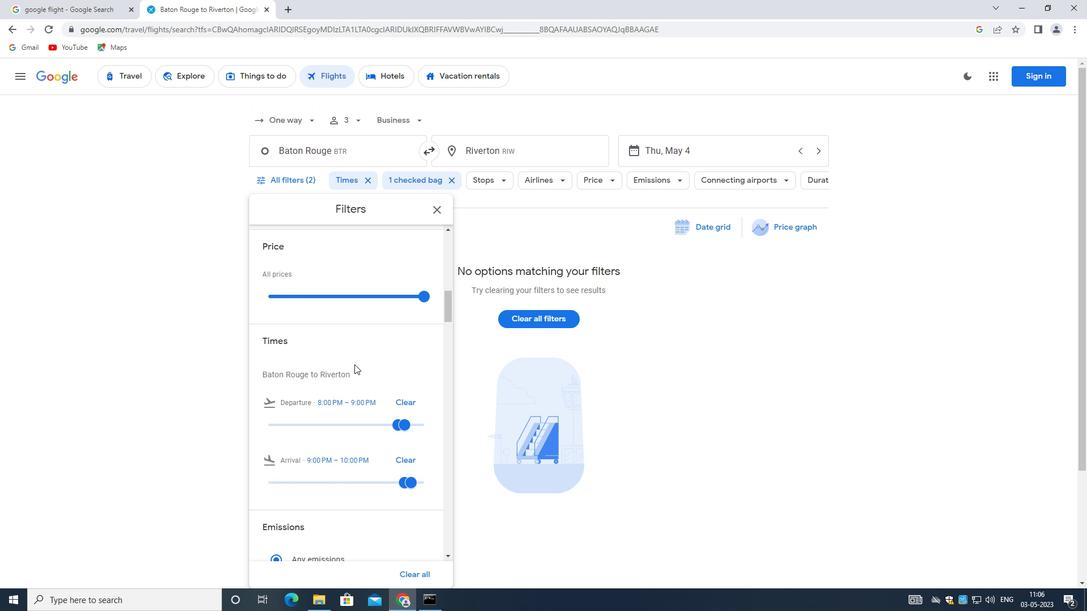 
Action: Mouse moved to (374, 309)
Screenshot: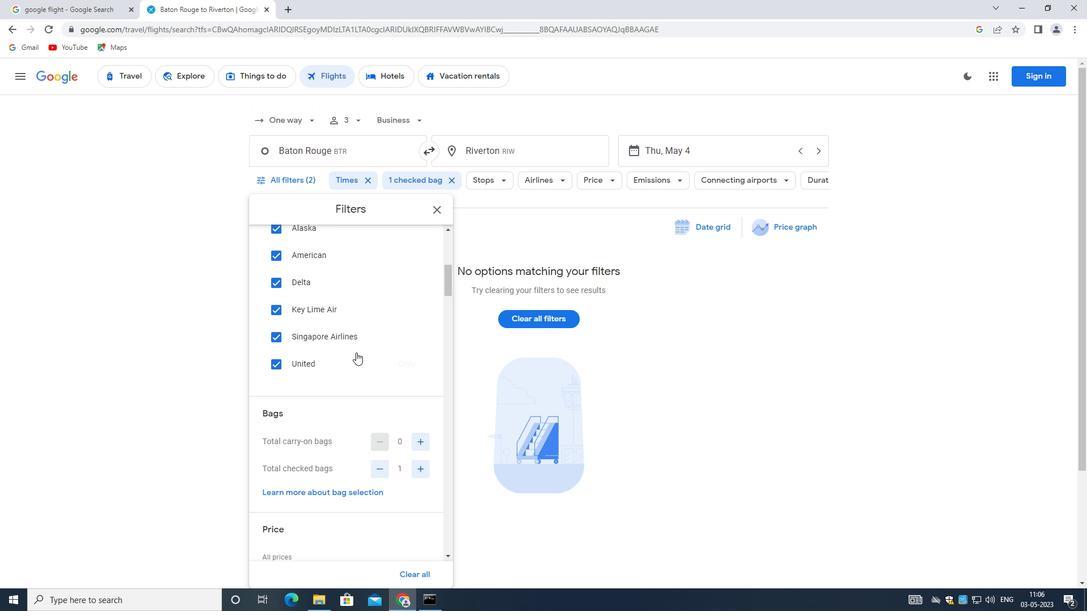 
Action: Mouse scrolled (374, 309) with delta (0, 0)
Screenshot: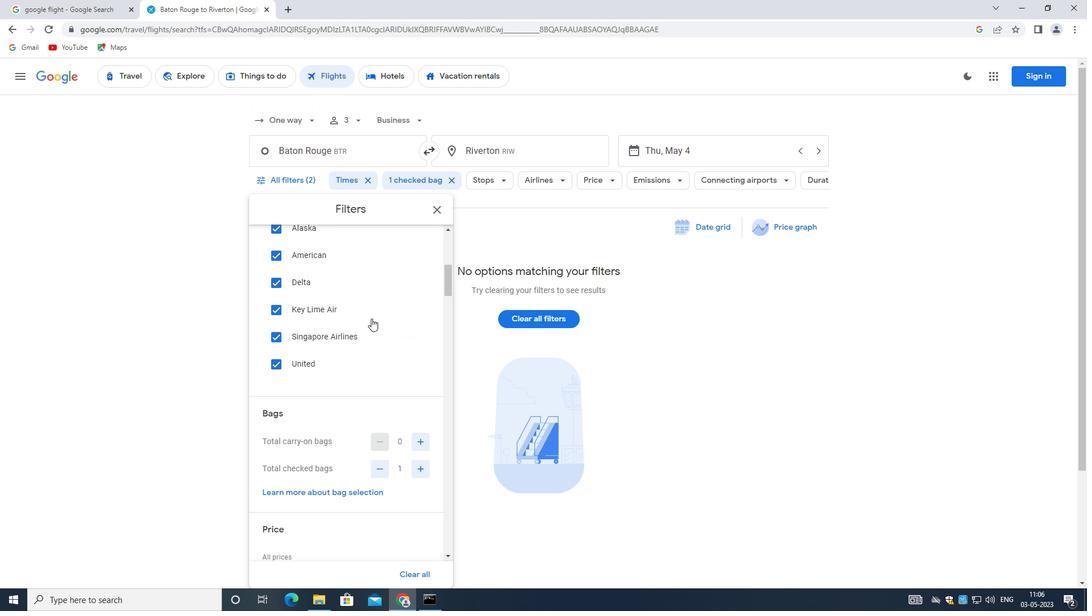 
Action: Mouse scrolled (374, 309) with delta (0, 0)
Screenshot: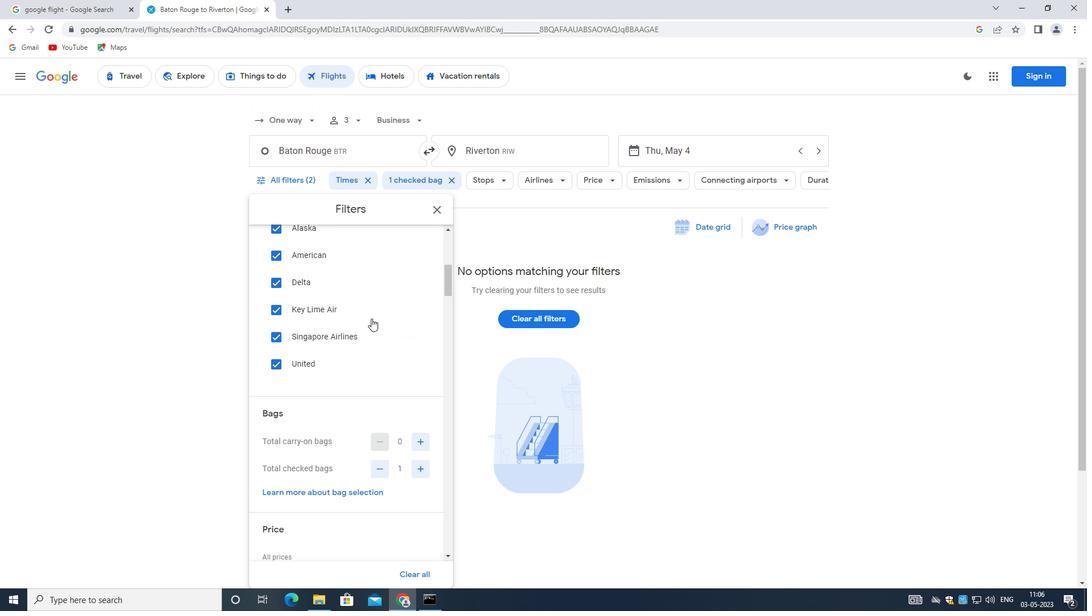 
Action: Mouse moved to (402, 277)
Screenshot: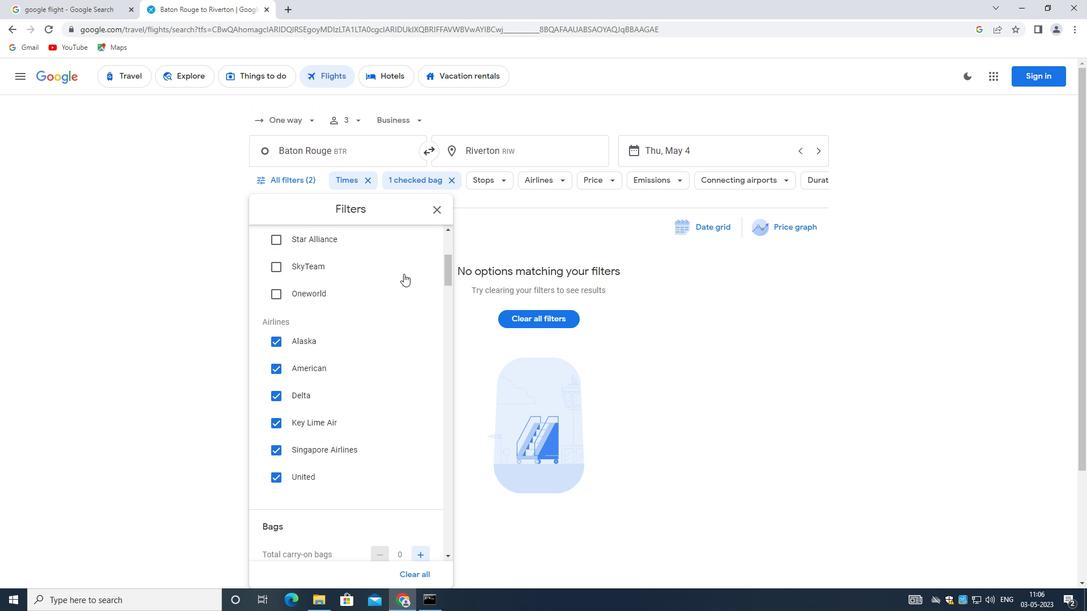 
Action: Mouse scrolled (402, 278) with delta (0, 0)
Screenshot: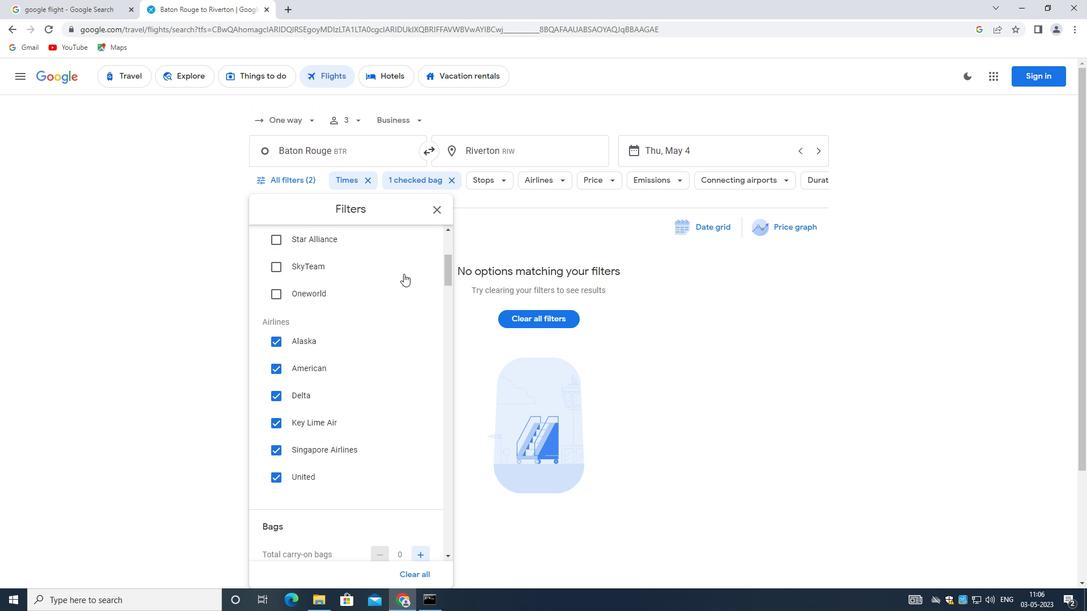 
Action: Mouse moved to (400, 278)
Screenshot: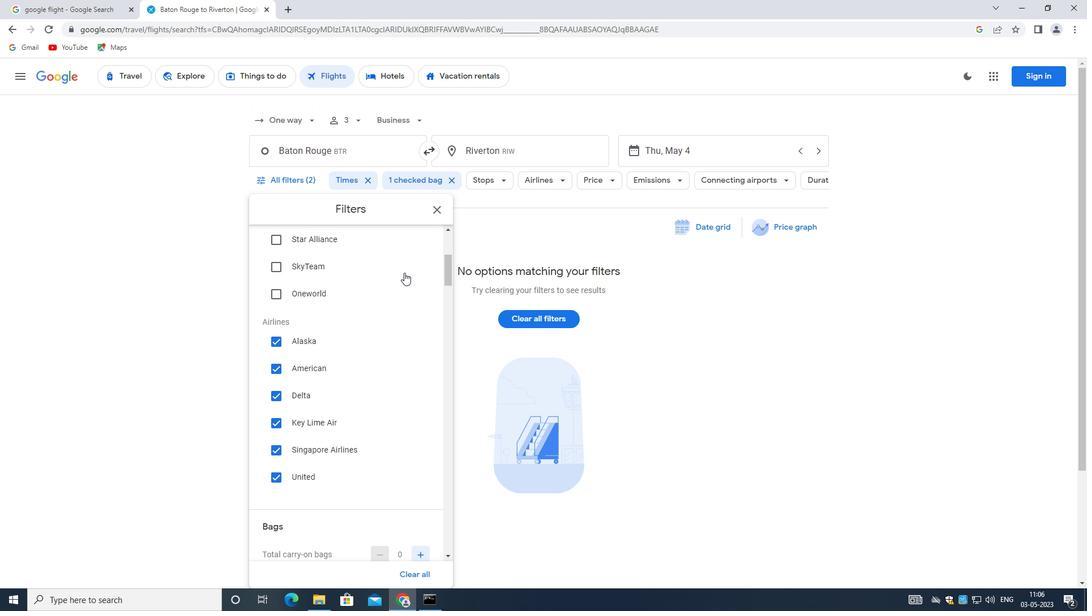 
Action: Mouse scrolled (400, 279) with delta (0, 0)
Screenshot: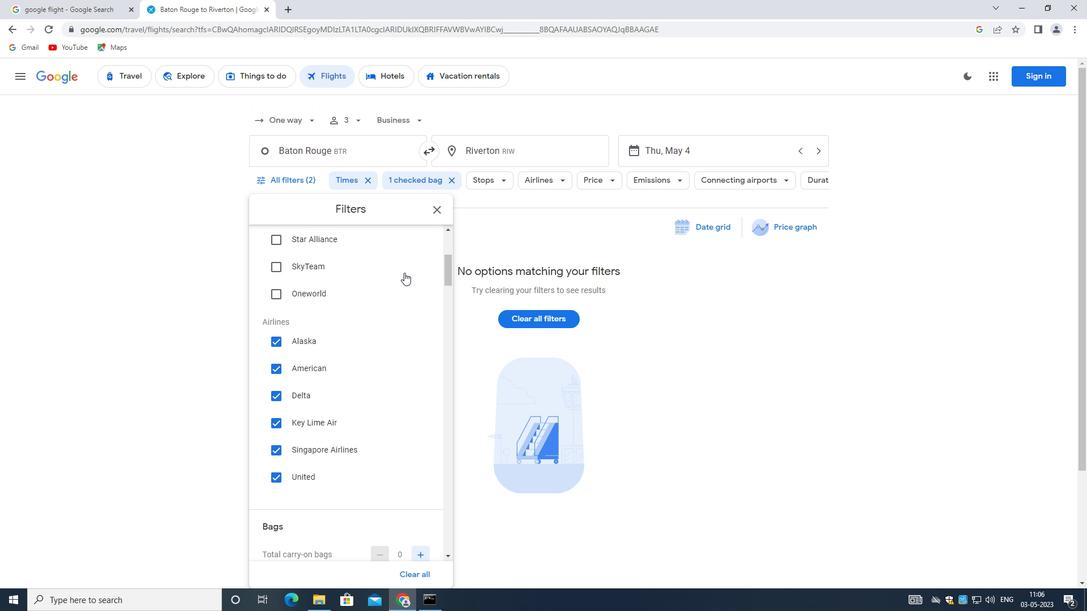 
Action: Mouse moved to (412, 308)
Screenshot: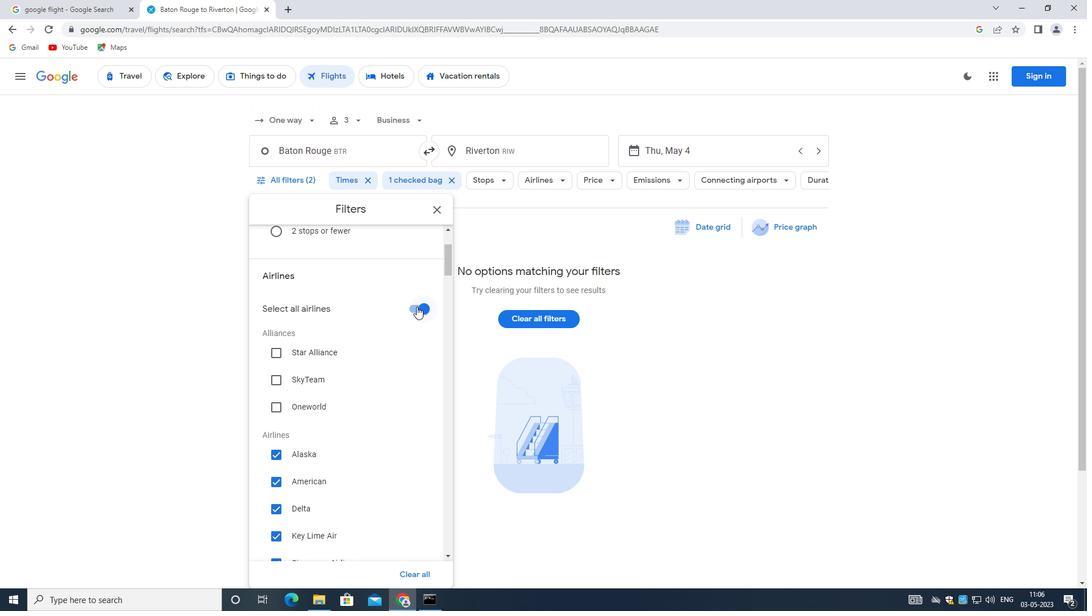 
Action: Mouse pressed left at (412, 308)
Screenshot: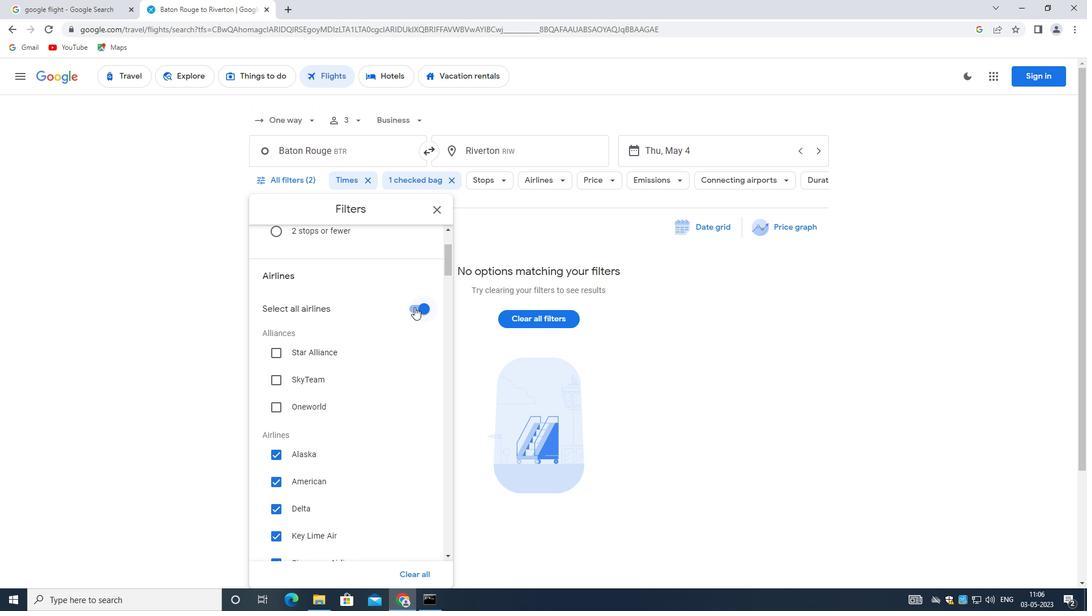 
Action: Mouse moved to (376, 319)
Screenshot: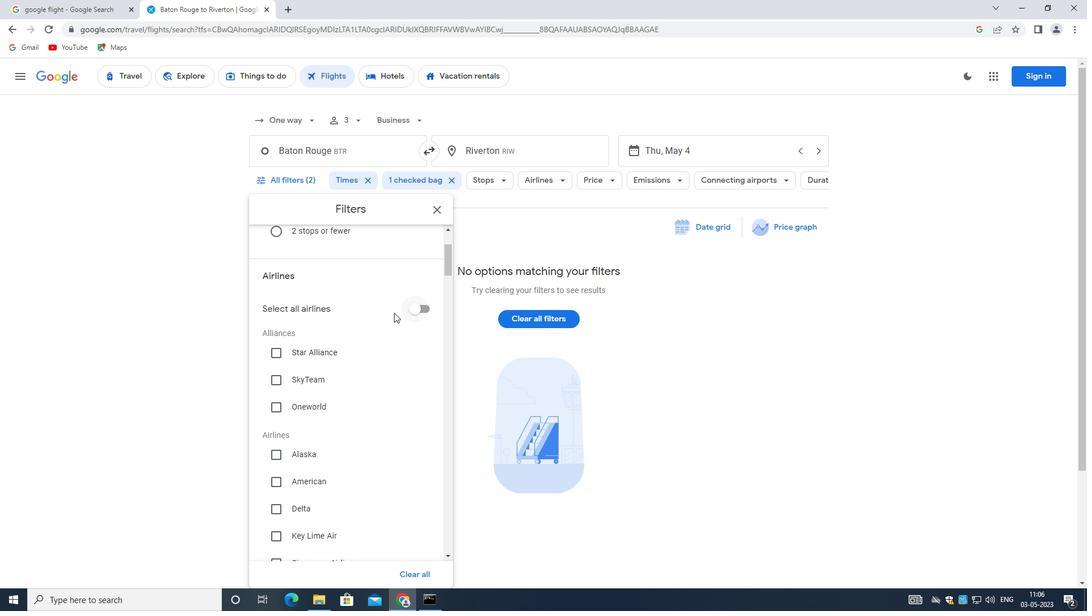 
Action: Mouse scrolled (376, 318) with delta (0, 0)
Screenshot: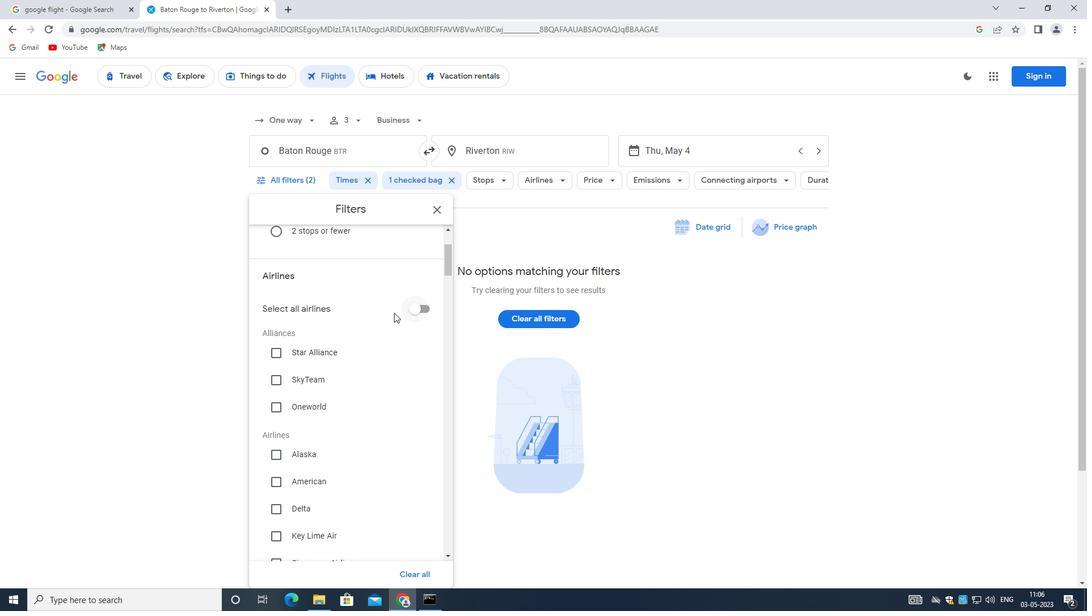 
Action: Mouse moved to (376, 321)
Screenshot: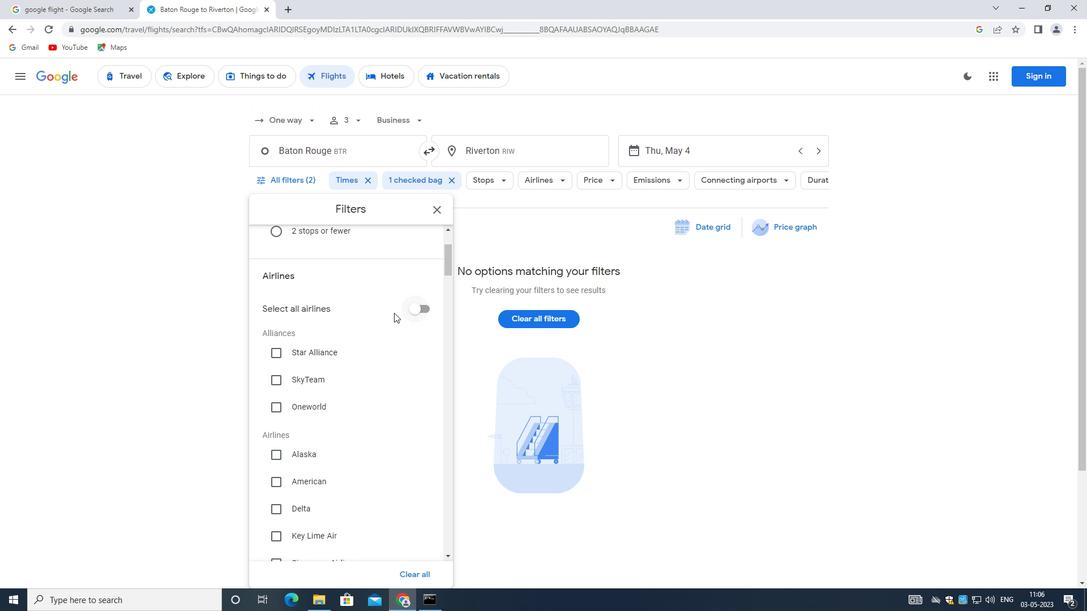 
Action: Mouse scrolled (376, 320) with delta (0, 0)
Screenshot: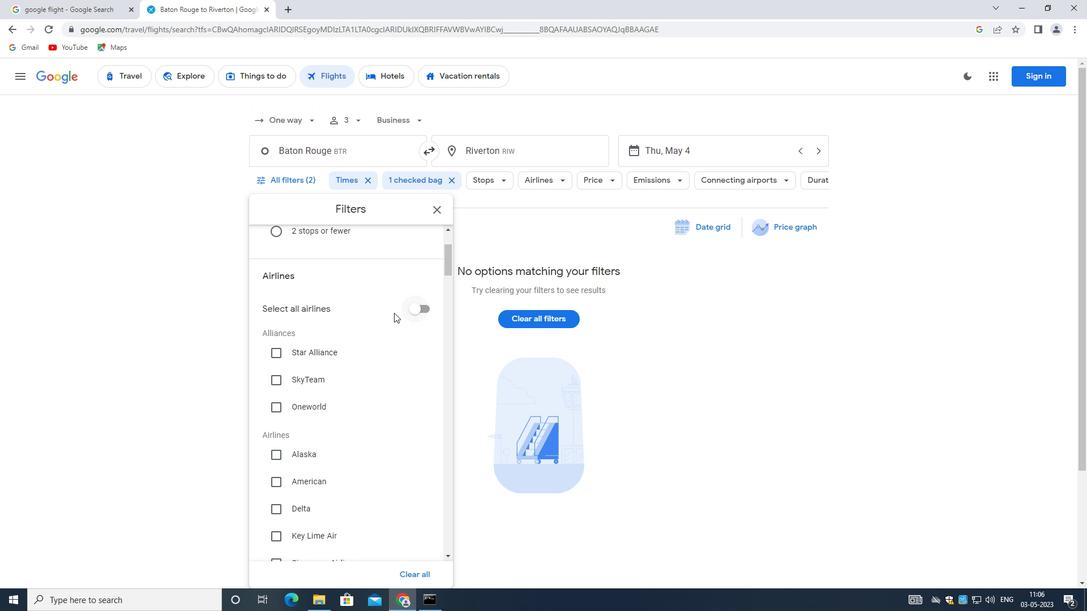 
Action: Mouse moved to (376, 321)
Screenshot: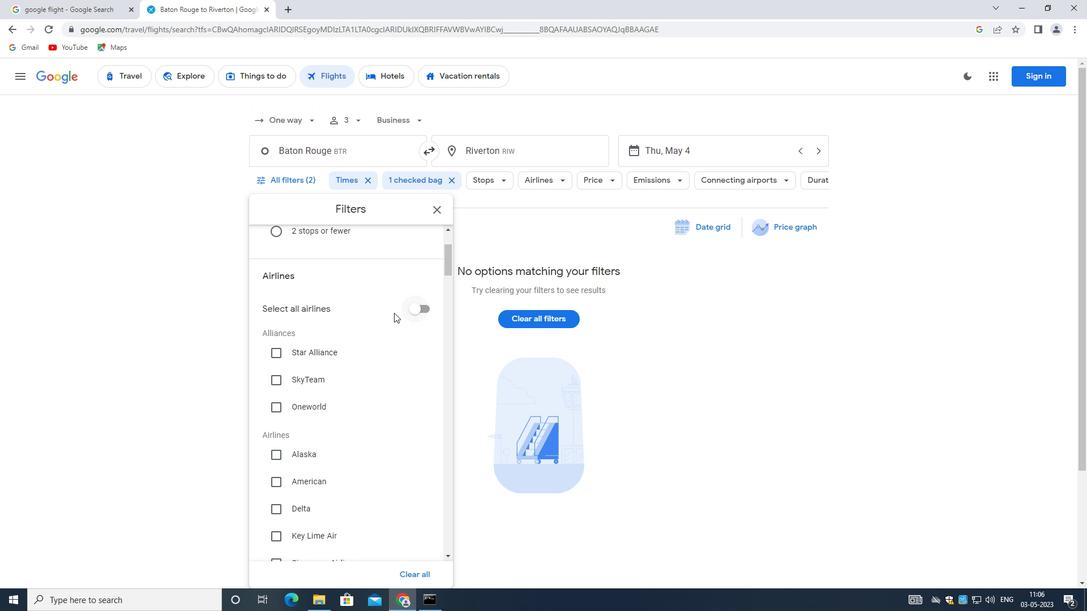
Action: Mouse scrolled (376, 320) with delta (0, 0)
Screenshot: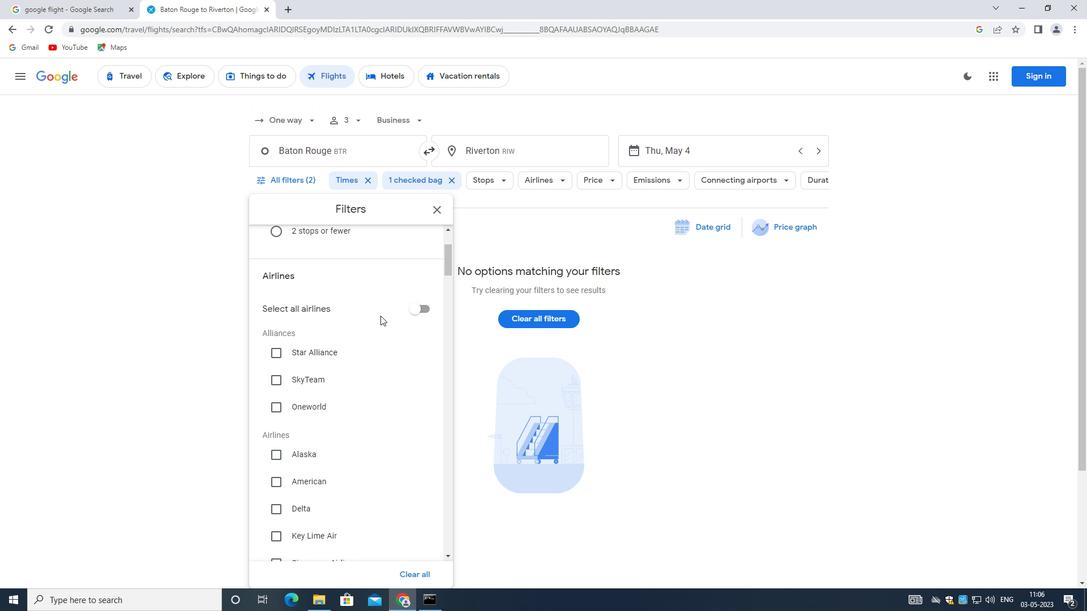 
Action: Mouse moved to (374, 321)
Screenshot: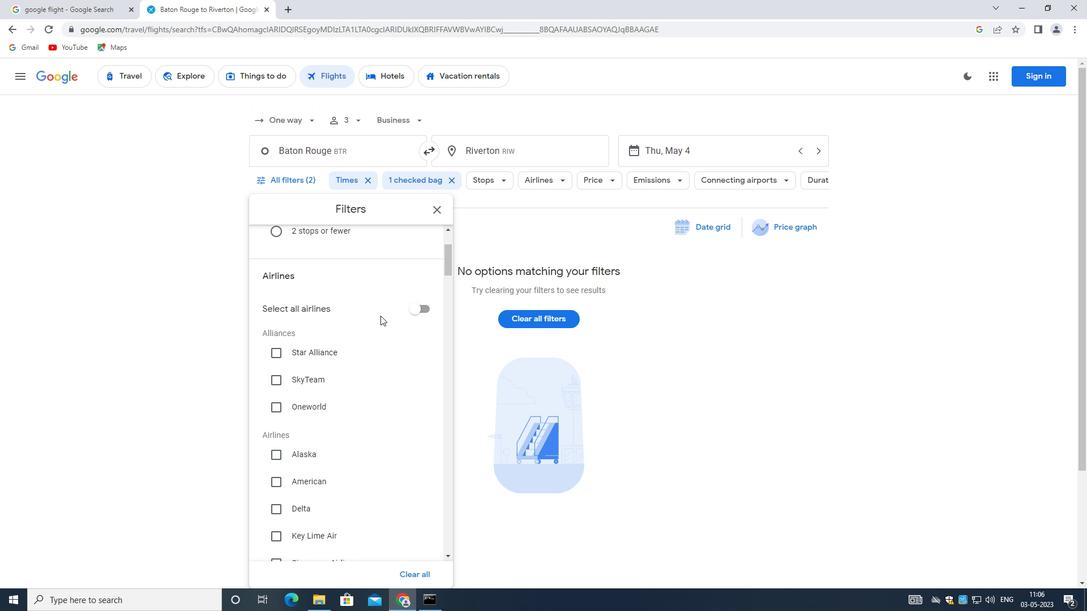 
Action: Mouse scrolled (374, 321) with delta (0, 0)
Screenshot: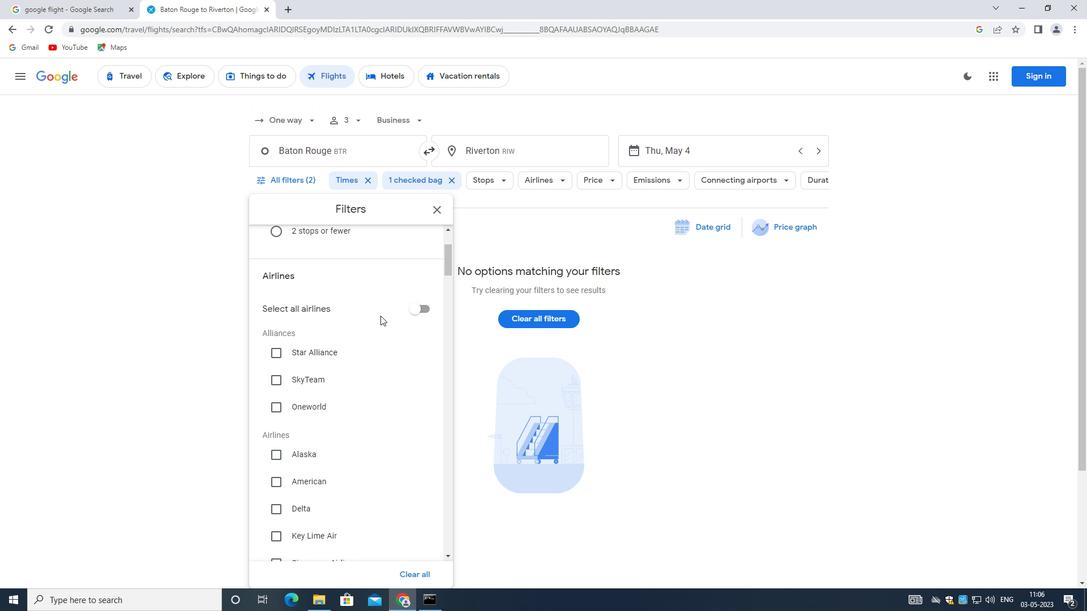 
Action: Mouse moved to (374, 322)
Screenshot: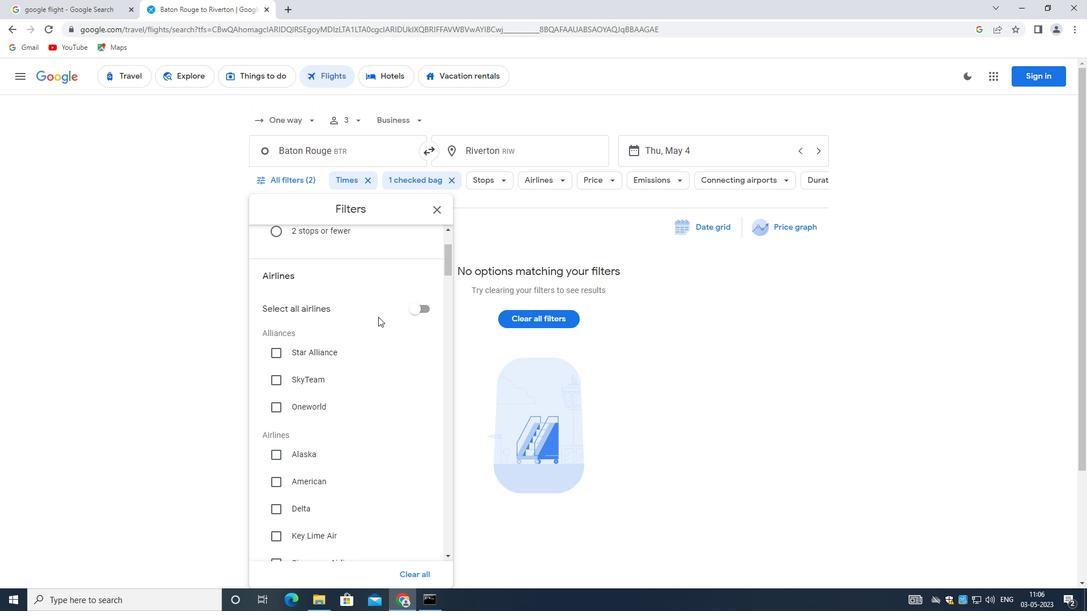 
Action: Mouse scrolled (374, 322) with delta (0, 0)
Screenshot: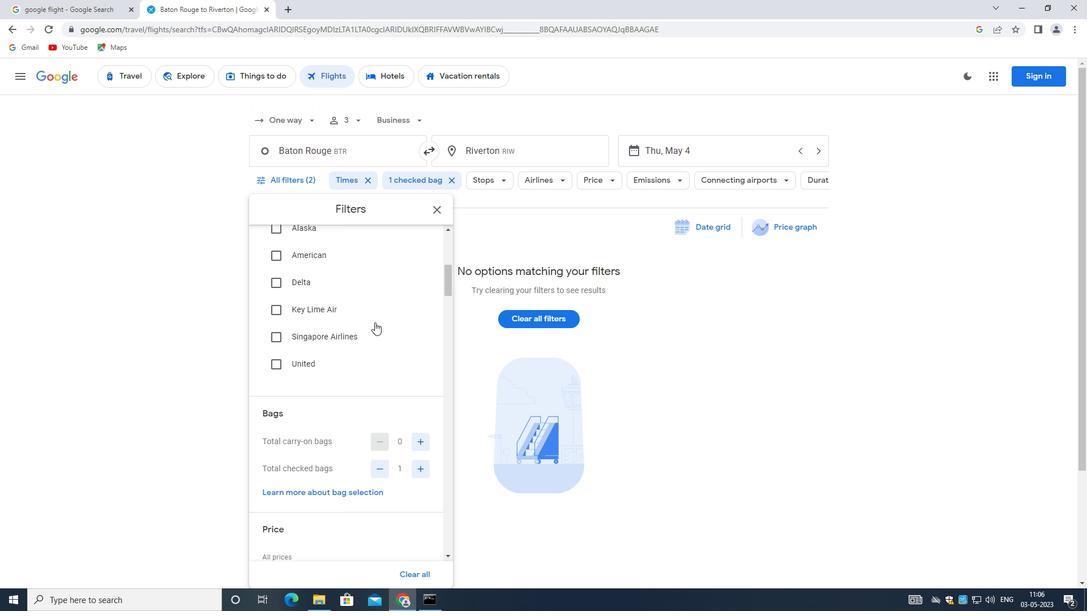 
Action: Mouse scrolled (374, 322) with delta (0, 0)
Screenshot: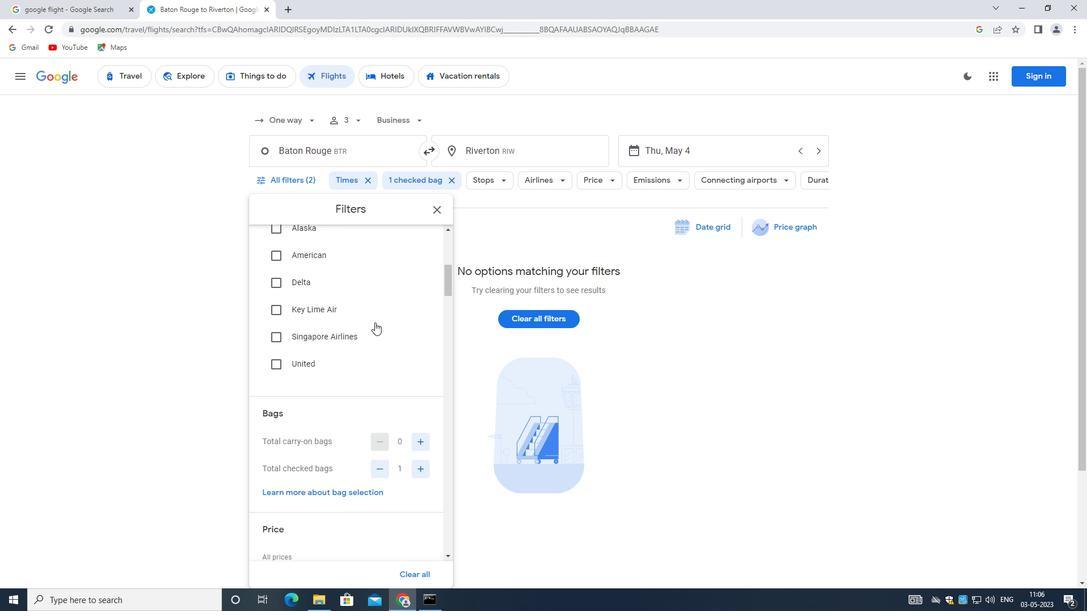 
Action: Mouse scrolled (374, 322) with delta (0, 0)
Screenshot: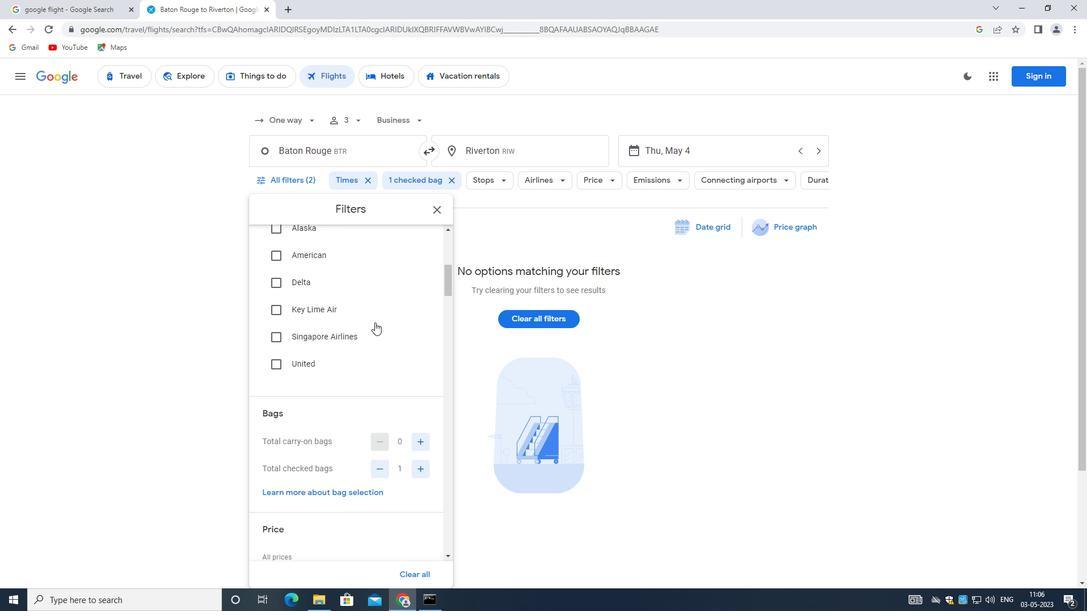 
Action: Mouse moved to (416, 292)
Screenshot: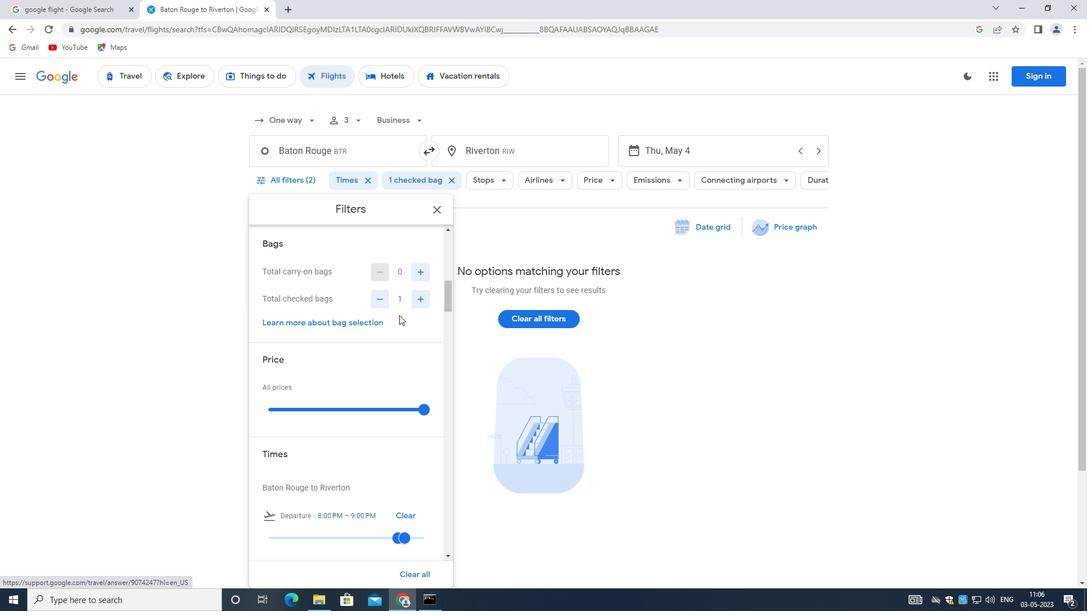 
Action: Mouse pressed left at (416, 292)
Screenshot: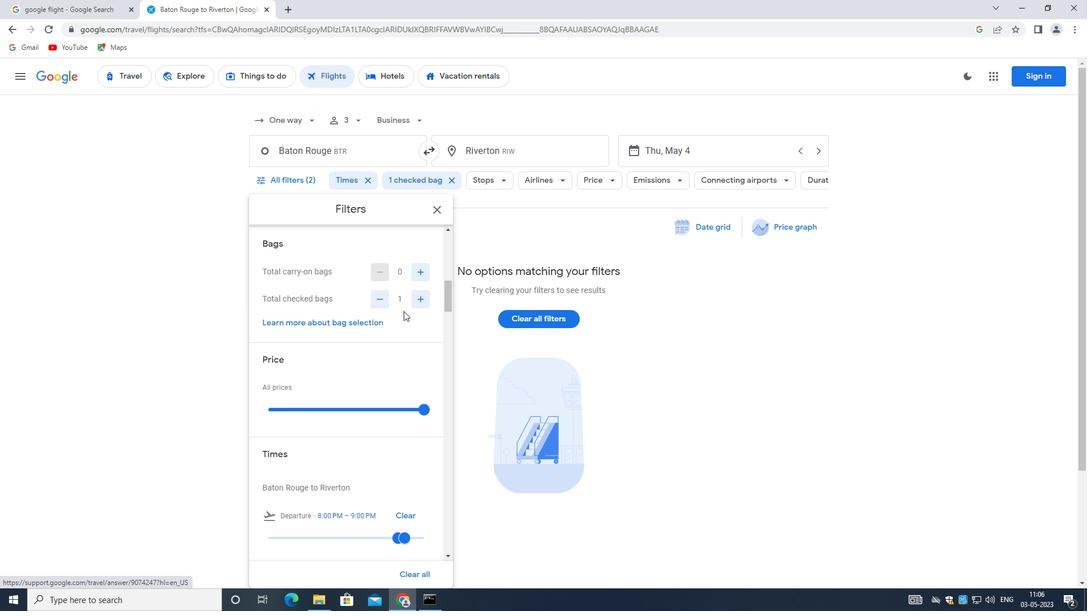 
Action: Mouse moved to (416, 291)
Screenshot: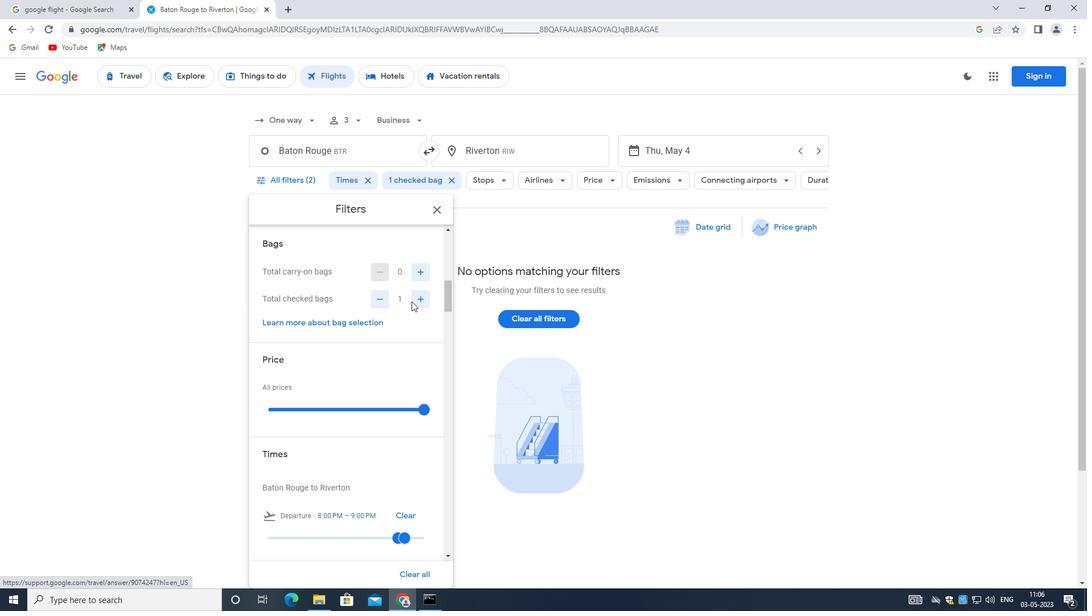 
Action: Mouse pressed left at (416, 291)
Screenshot: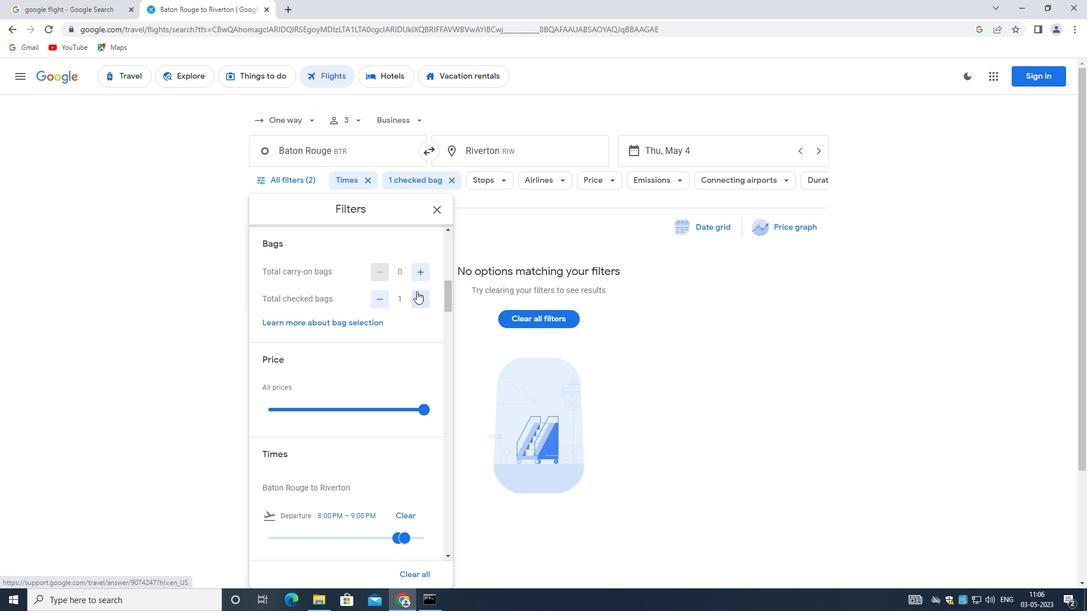 
Action: Mouse moved to (416, 291)
Screenshot: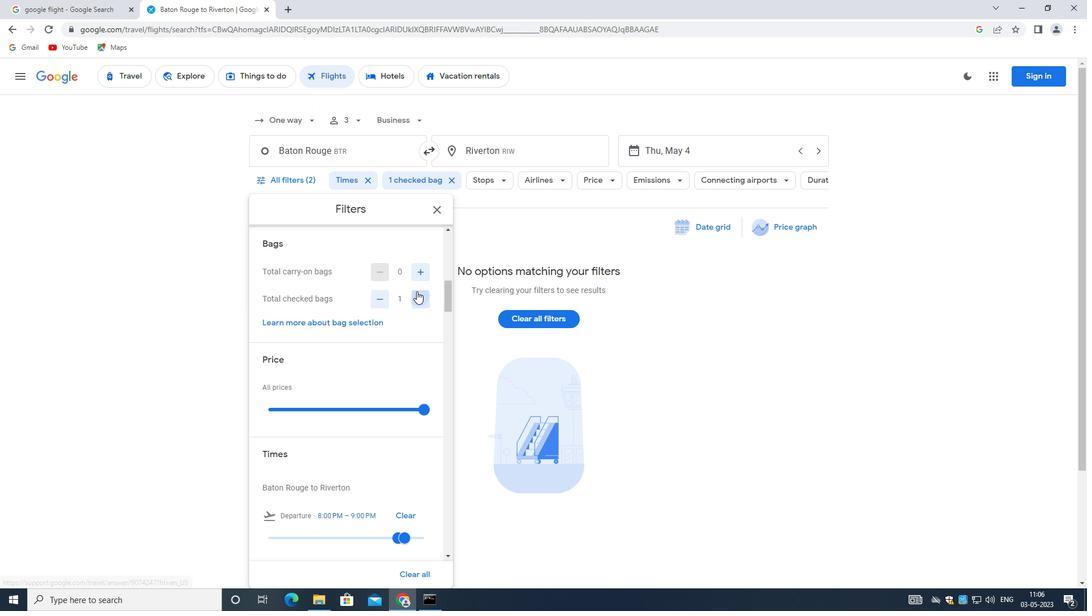 
Action: Mouse pressed left at (416, 291)
Screenshot: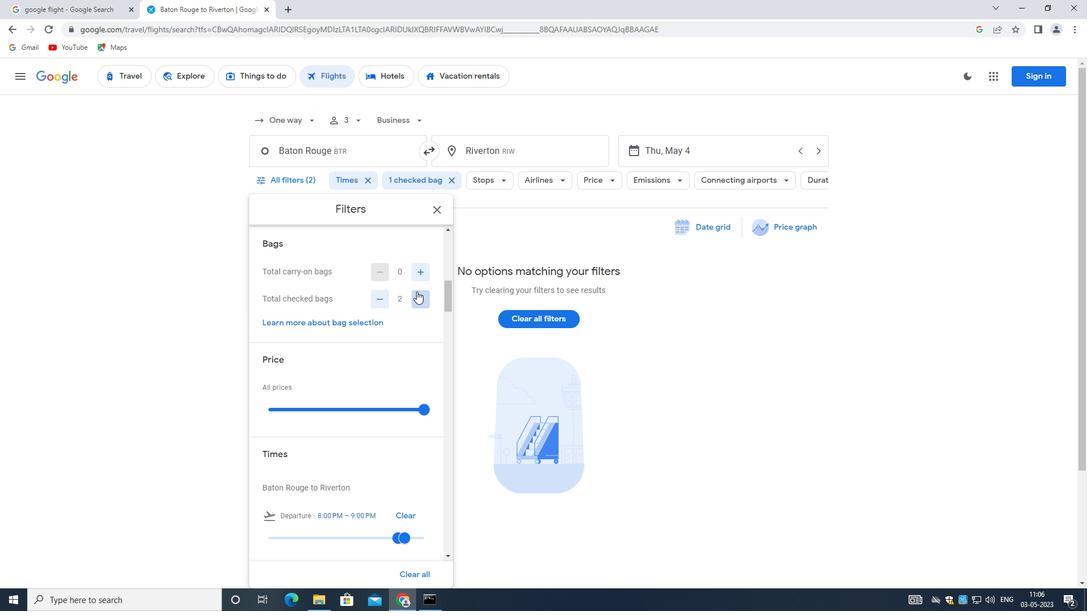 
Action: Mouse pressed left at (416, 291)
Screenshot: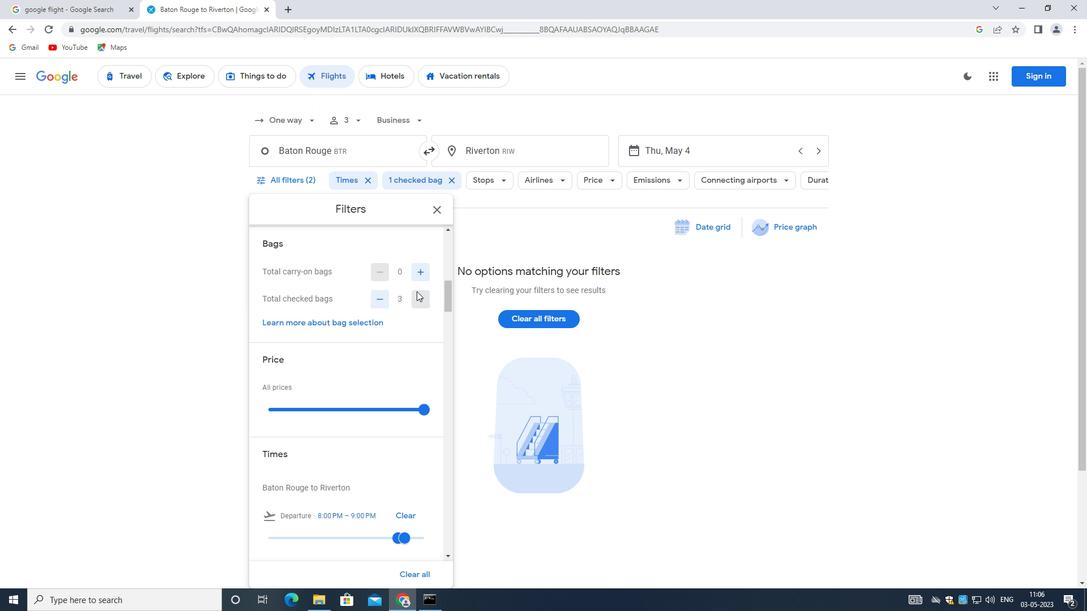 
Action: Mouse pressed left at (416, 291)
Screenshot: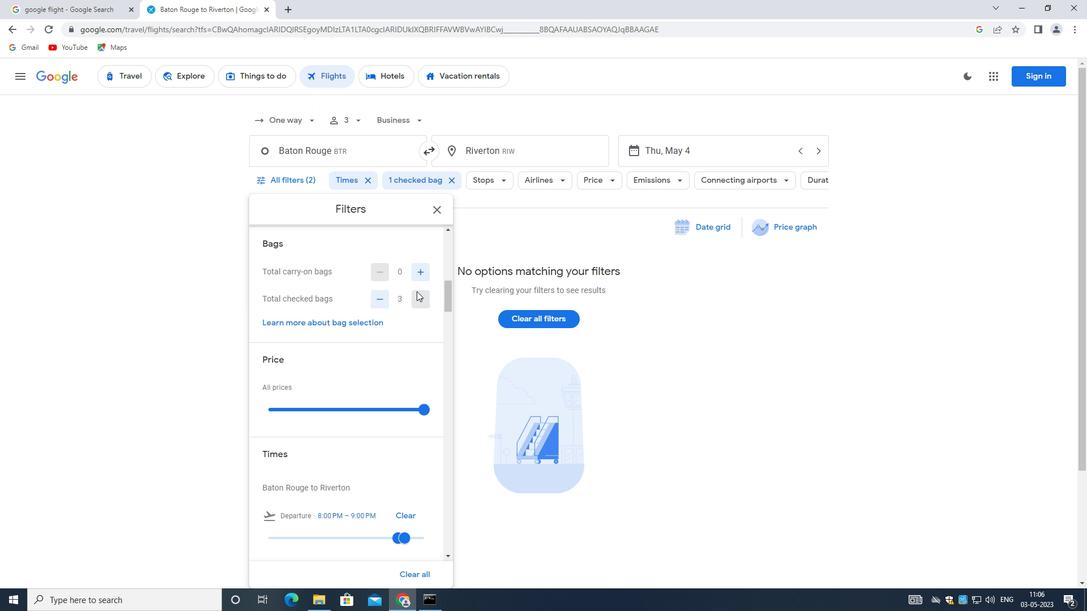 
Action: Mouse moved to (415, 300)
Screenshot: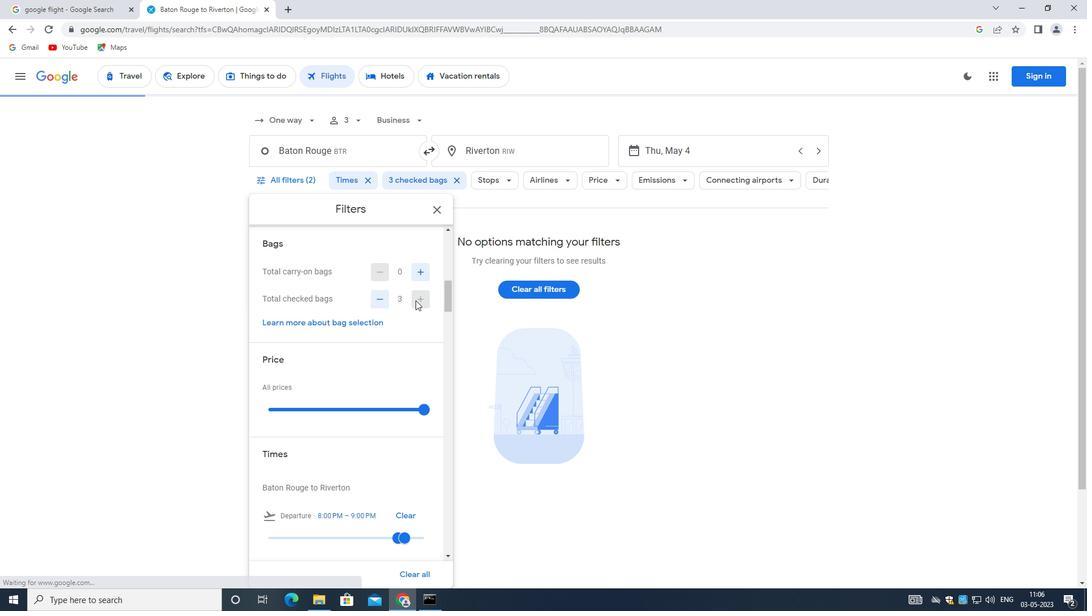 
Action: Mouse pressed left at (415, 300)
Screenshot: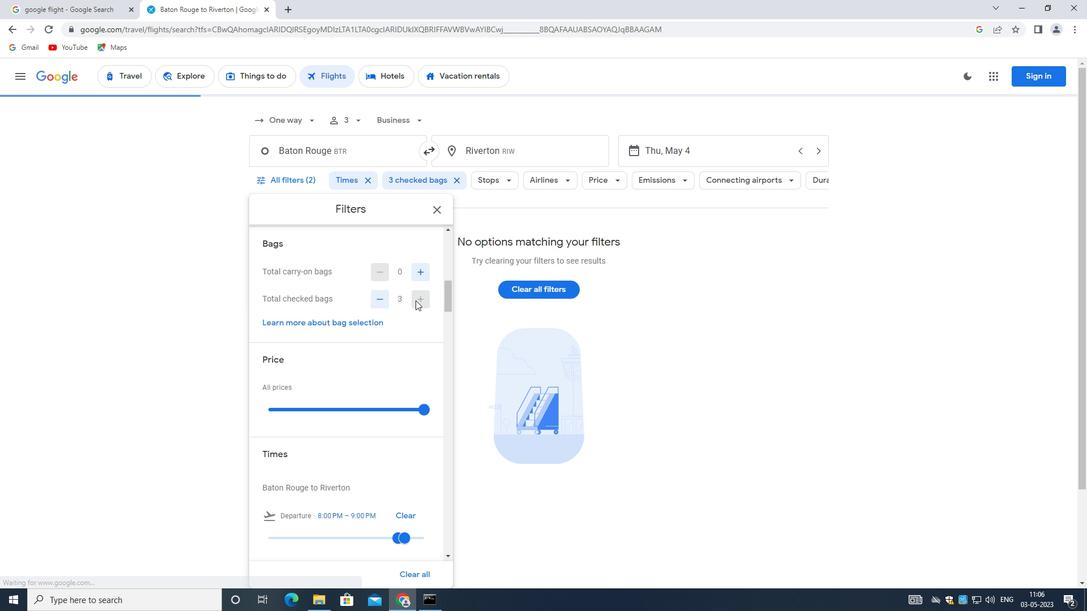 
Action: Mouse moved to (254, 320)
Screenshot: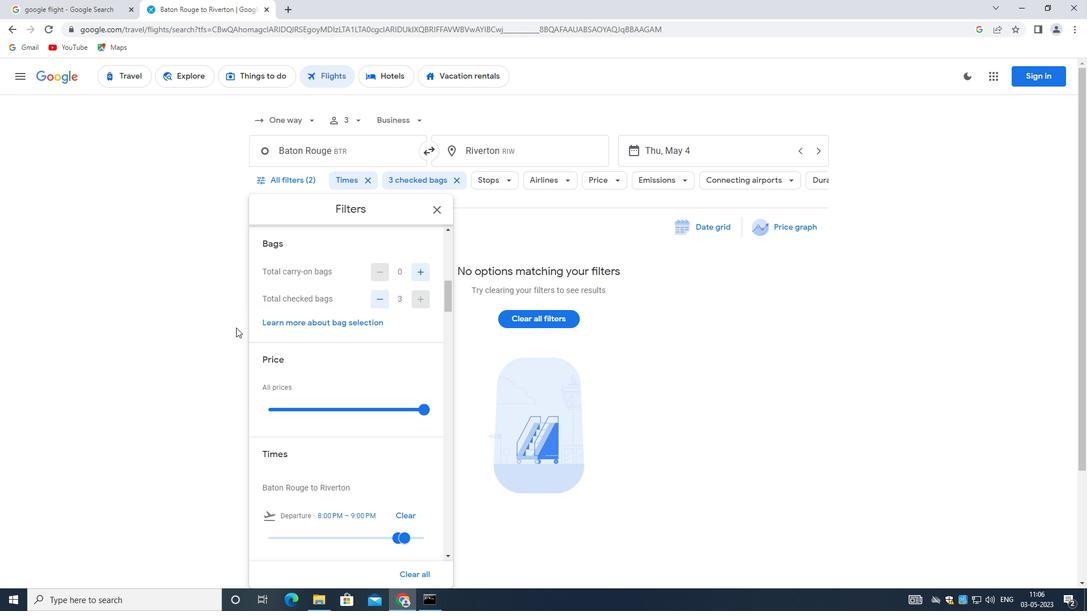 
Action: Mouse scrolled (254, 319) with delta (0, 0)
Screenshot: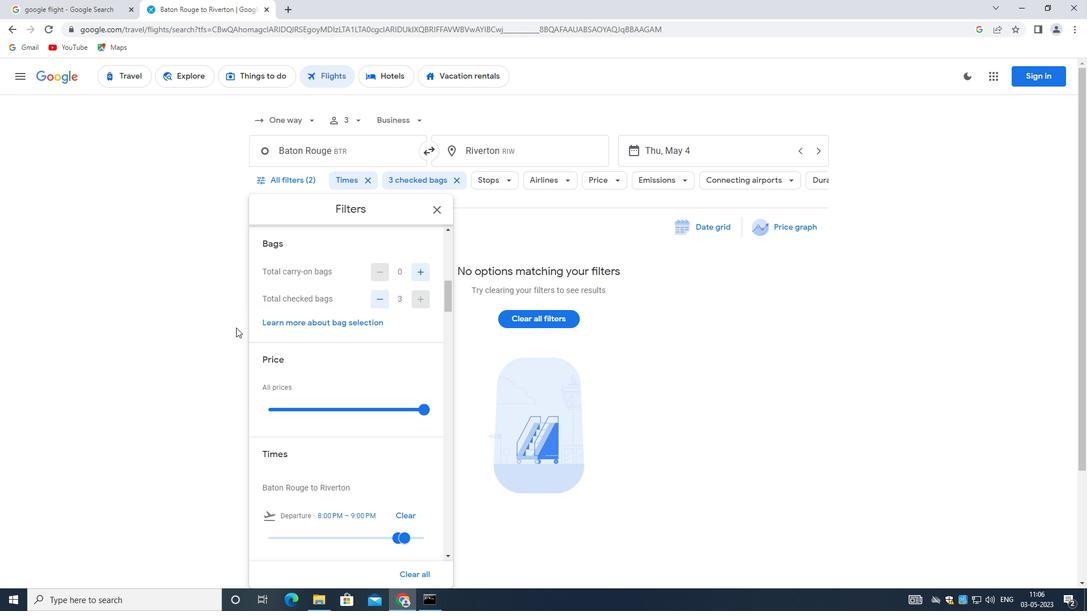 
Action: Mouse moved to (254, 319)
Screenshot: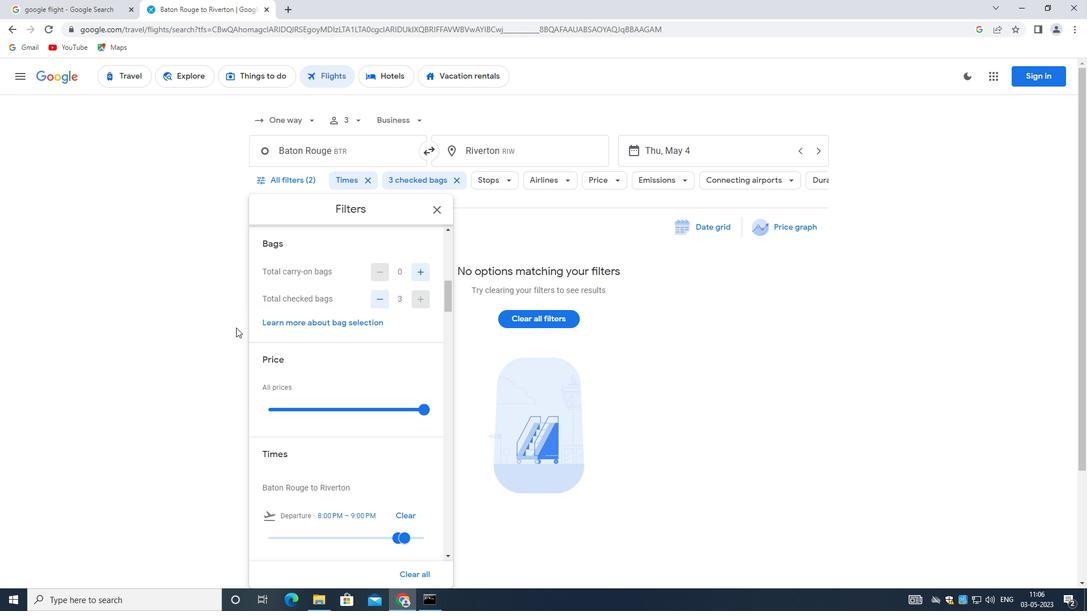 
Action: Mouse scrolled (254, 319) with delta (0, 0)
Screenshot: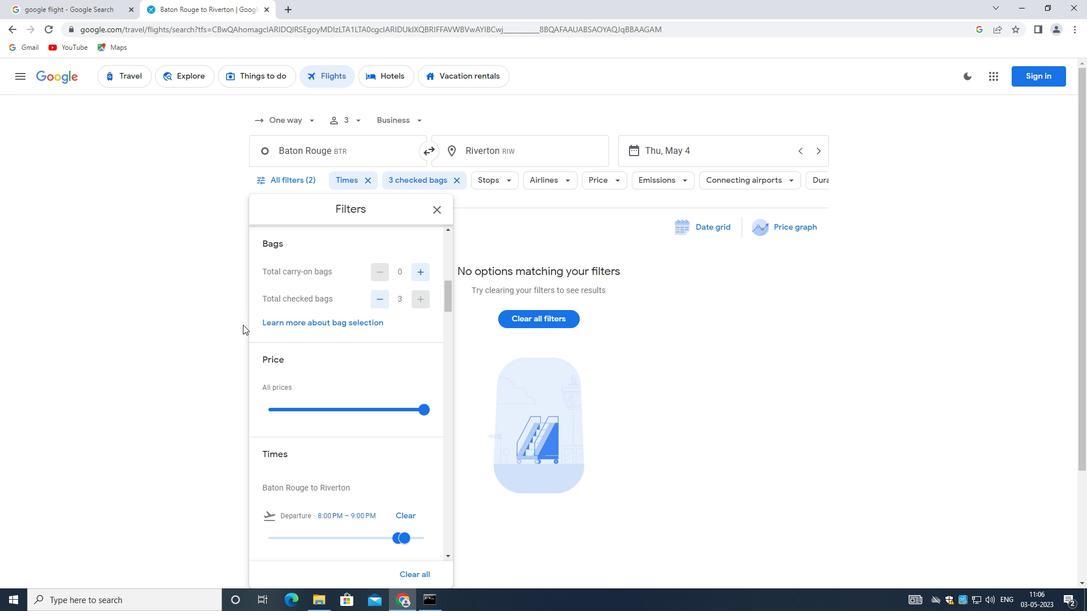 
Action: Mouse moved to (422, 296)
Screenshot: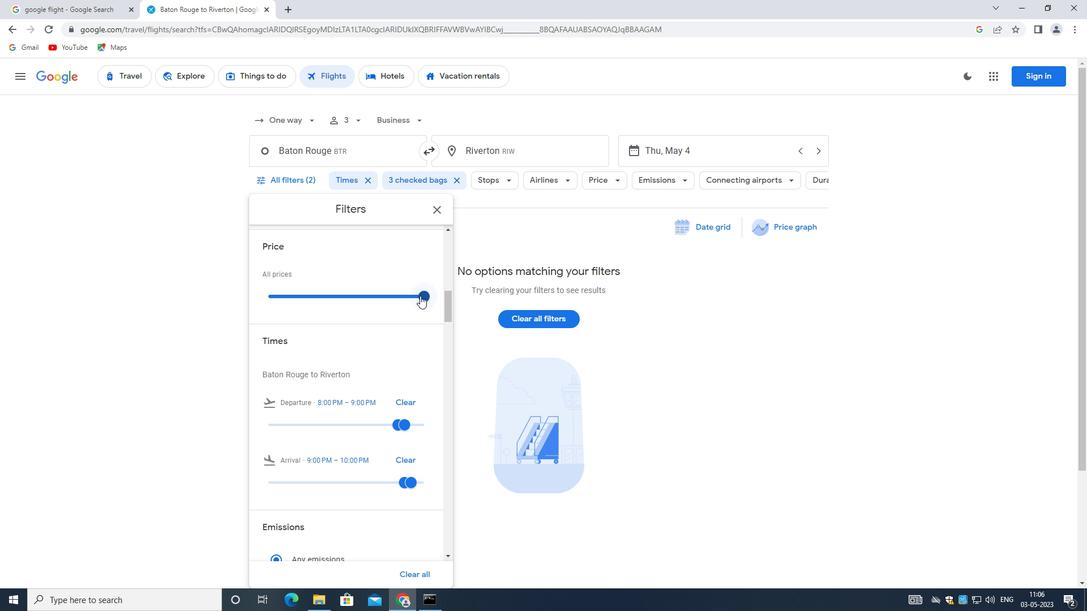 
Action: Mouse pressed left at (422, 296)
Screenshot: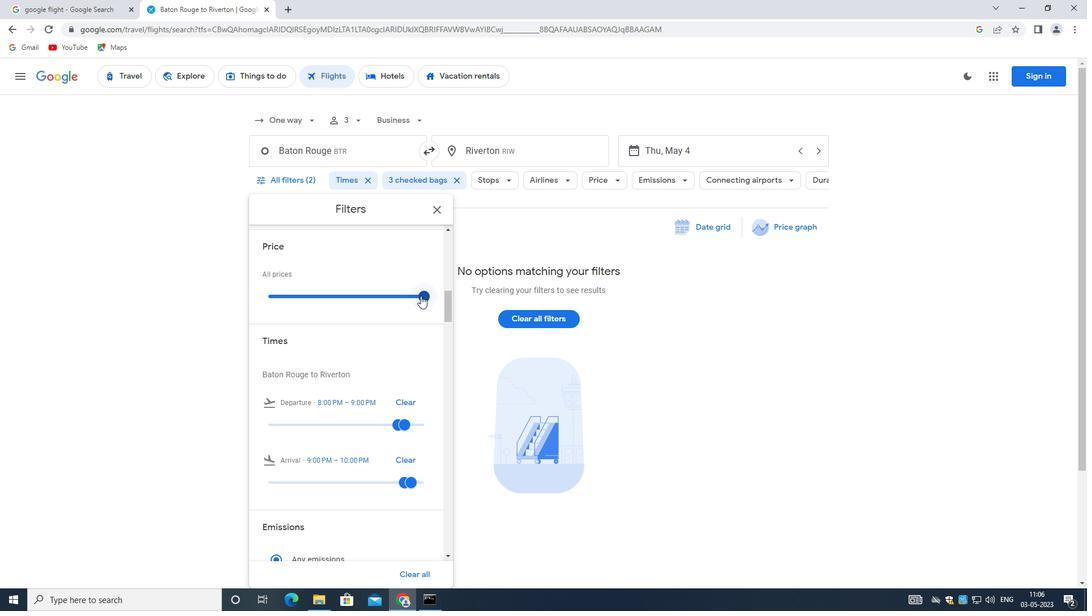 
Action: Mouse moved to (423, 295)
Screenshot: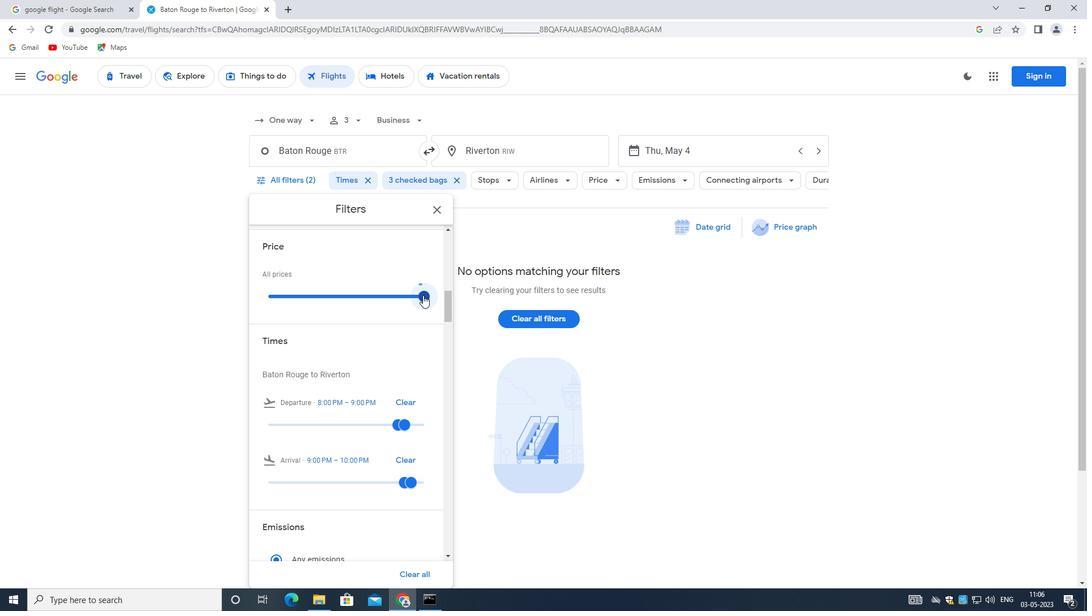 
Action: Mouse pressed left at (423, 295)
Screenshot: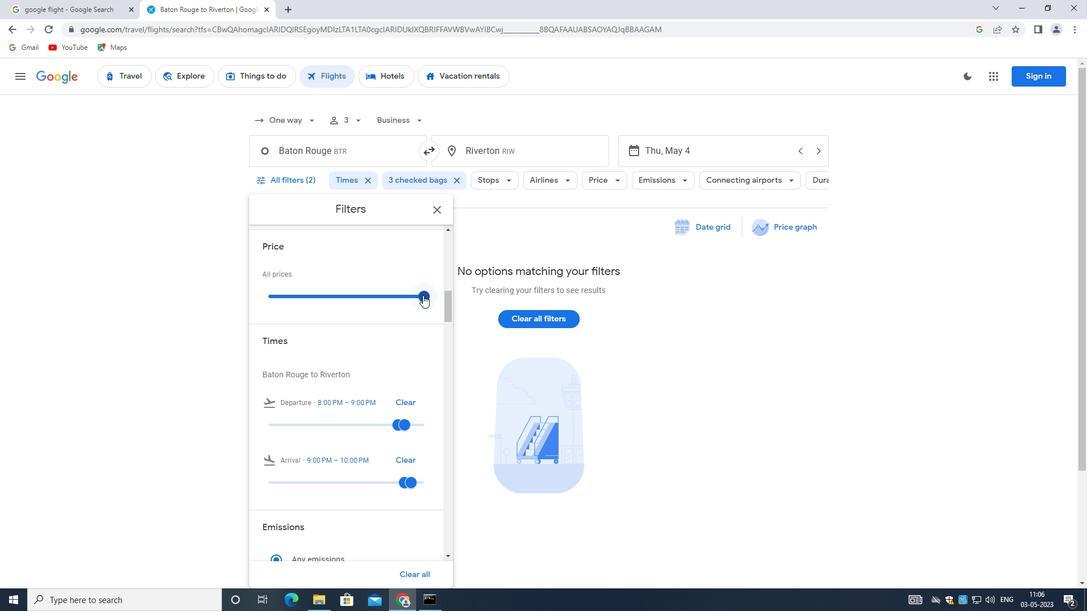 
Action: Mouse moved to (369, 329)
Screenshot: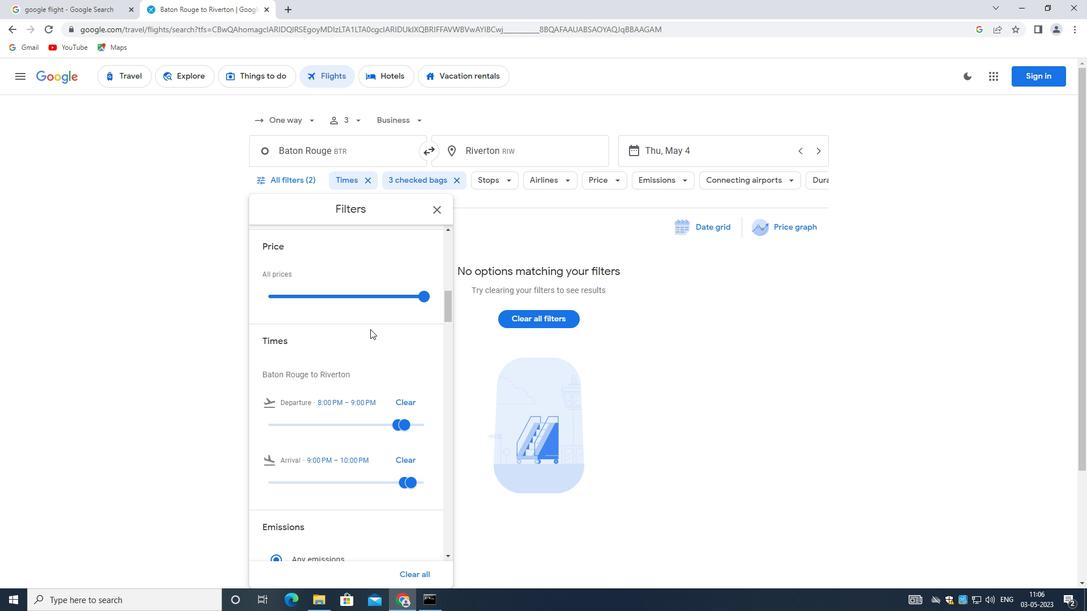 
Action: Mouse scrolled (369, 328) with delta (0, 0)
Screenshot: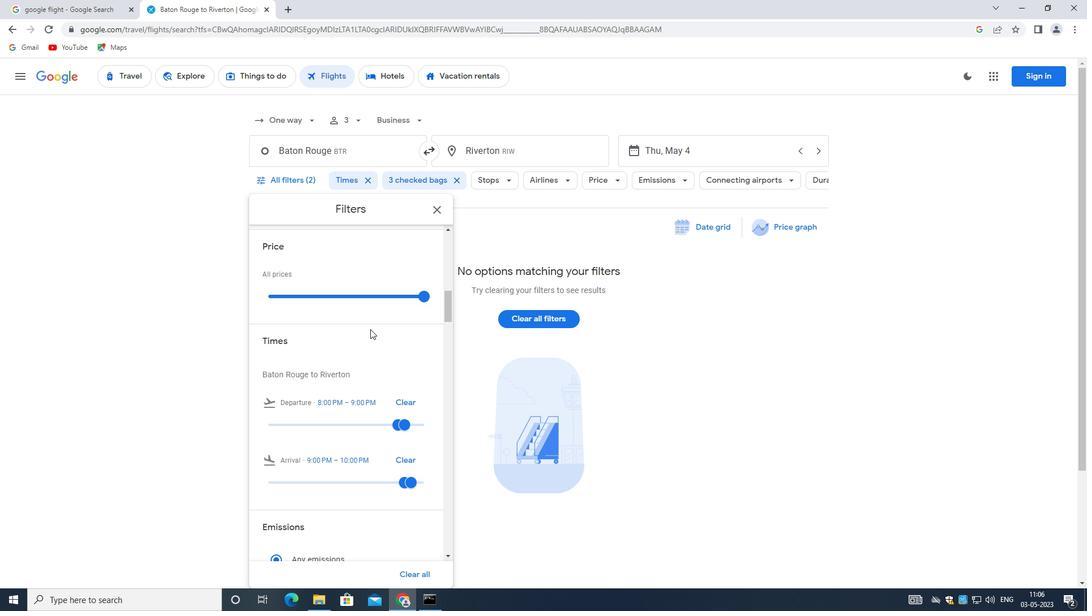 
Action: Mouse moved to (369, 330)
Screenshot: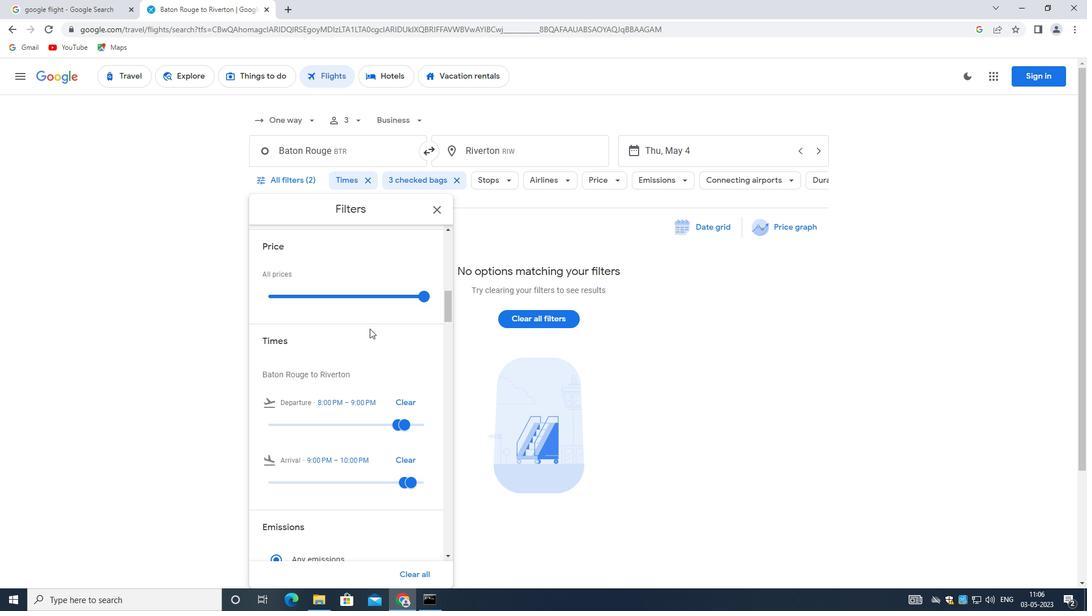 
Action: Mouse scrolled (369, 330) with delta (0, 0)
Screenshot: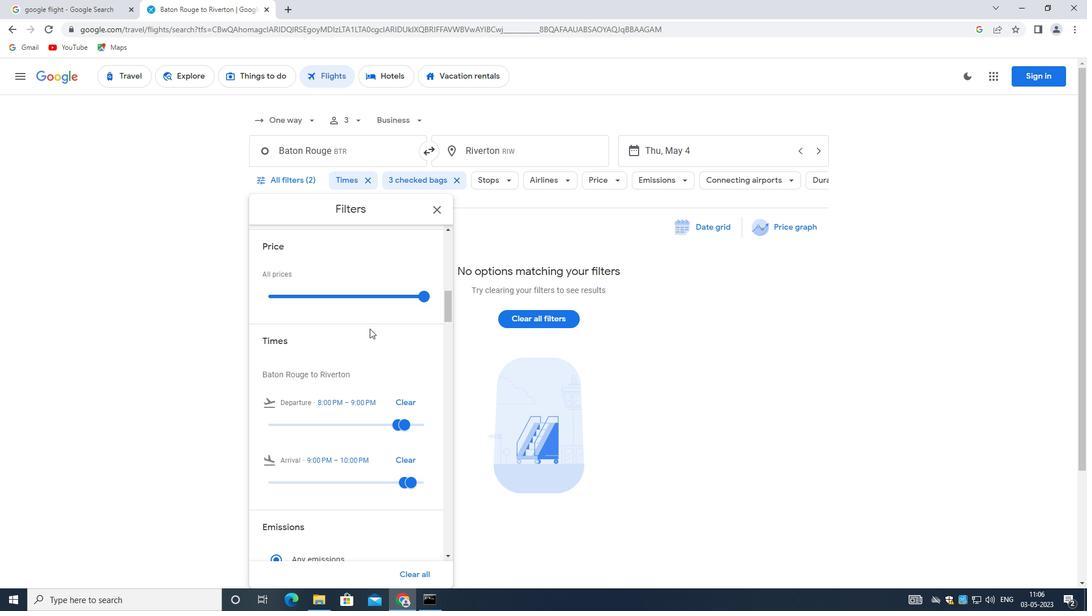 
Action: Mouse scrolled (369, 330) with delta (0, 0)
Screenshot: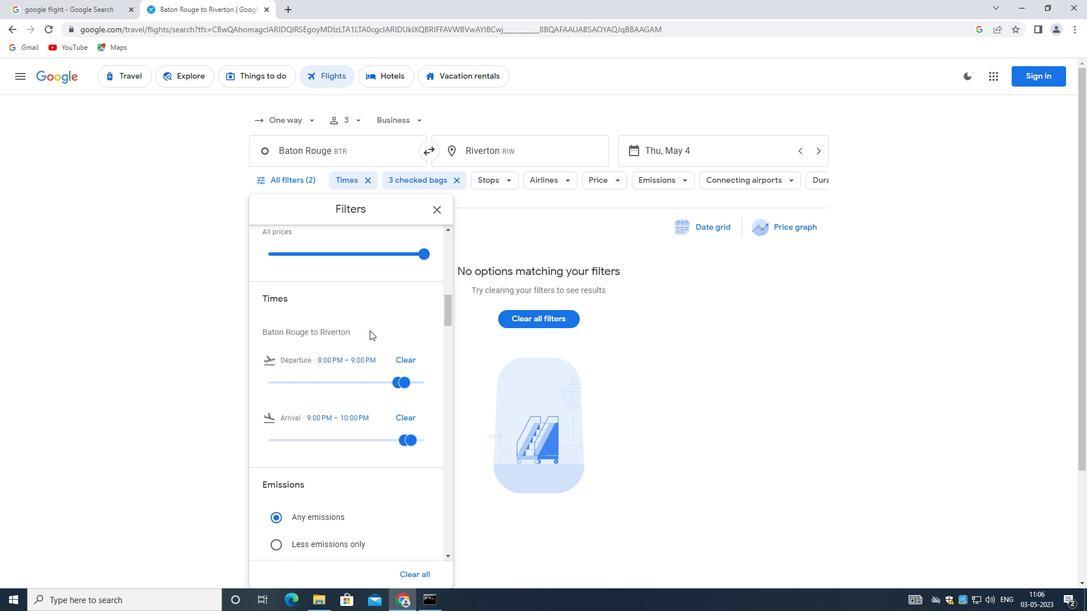 
Action: Mouse moved to (365, 333)
Screenshot: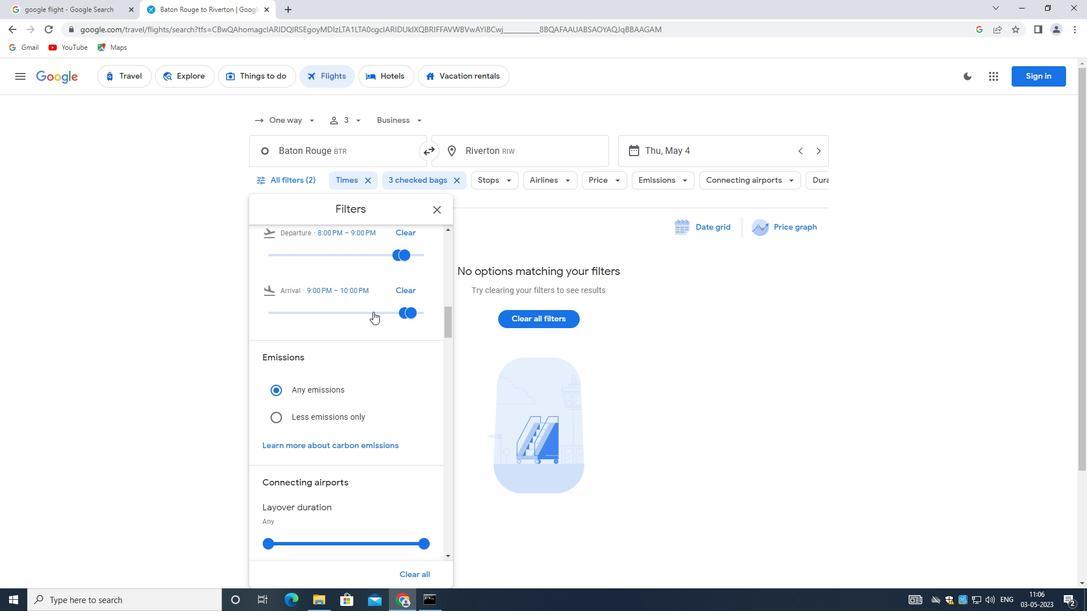 
Action: Mouse scrolled (365, 334) with delta (0, 0)
Screenshot: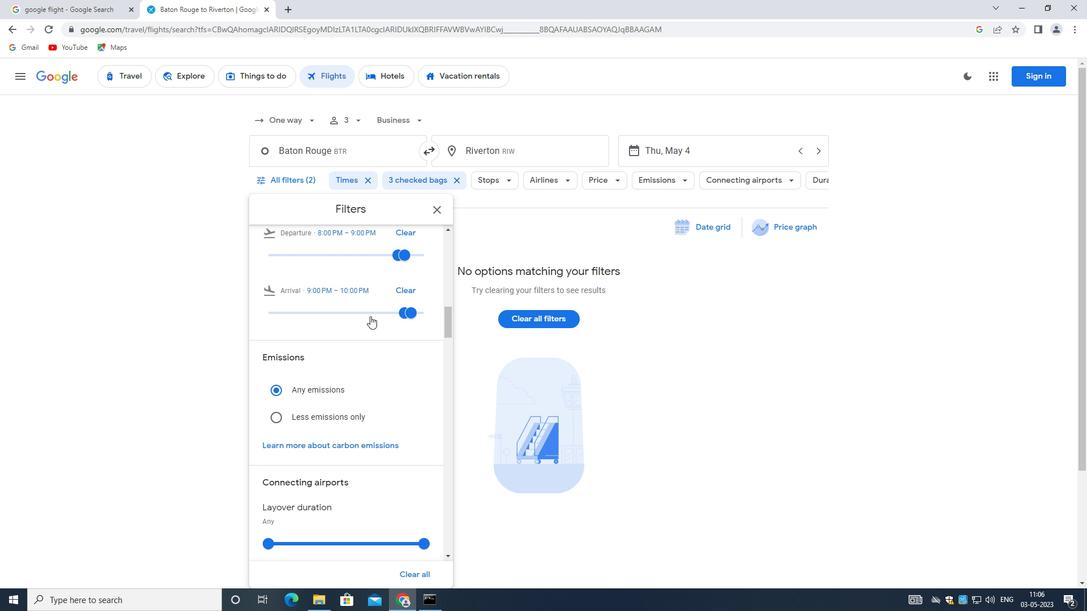 
Action: Mouse moved to (381, 311)
Screenshot: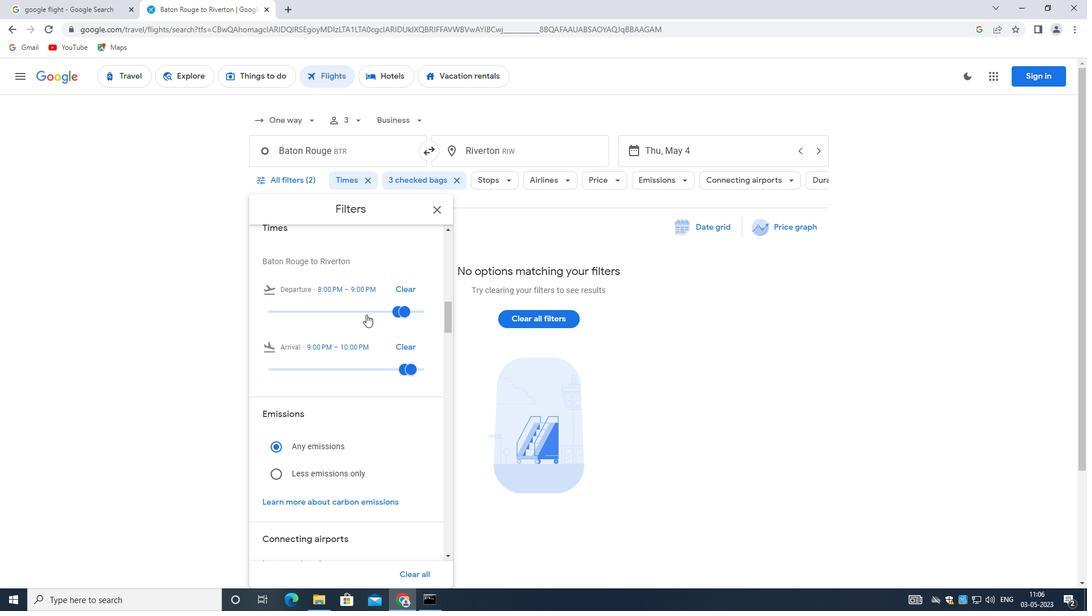 
Action: Mouse pressed left at (381, 311)
Screenshot: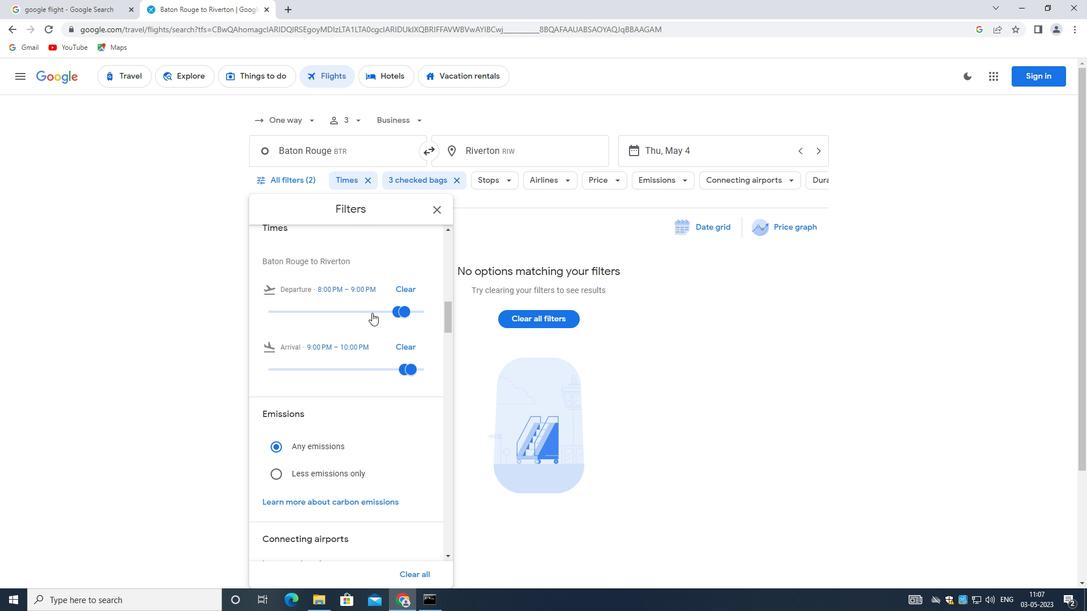 
Action: Mouse moved to (412, 310)
Screenshot: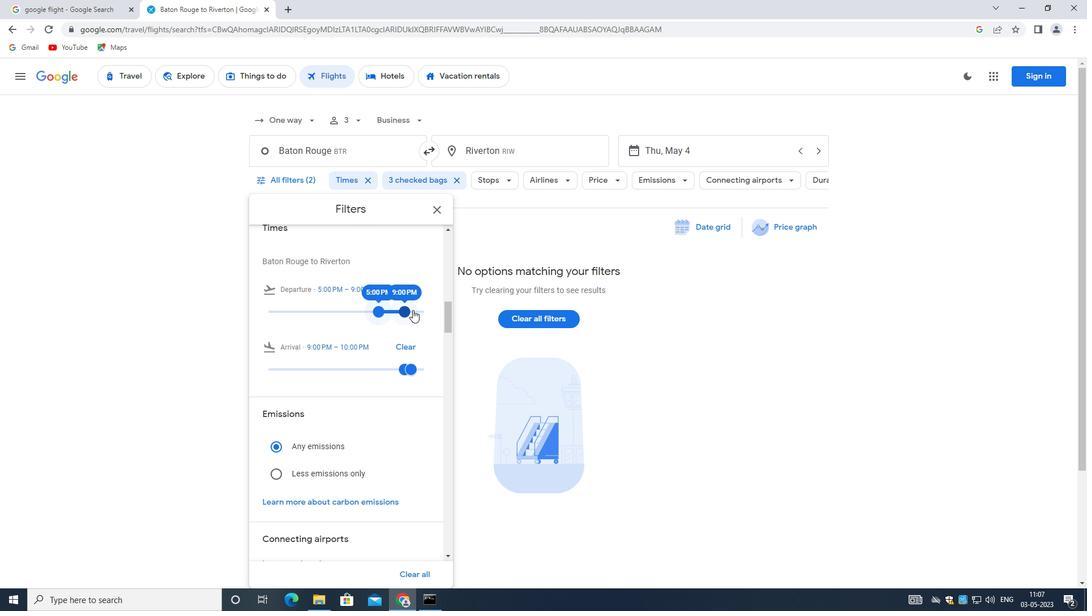 
Action: Mouse pressed left at (412, 310)
Screenshot: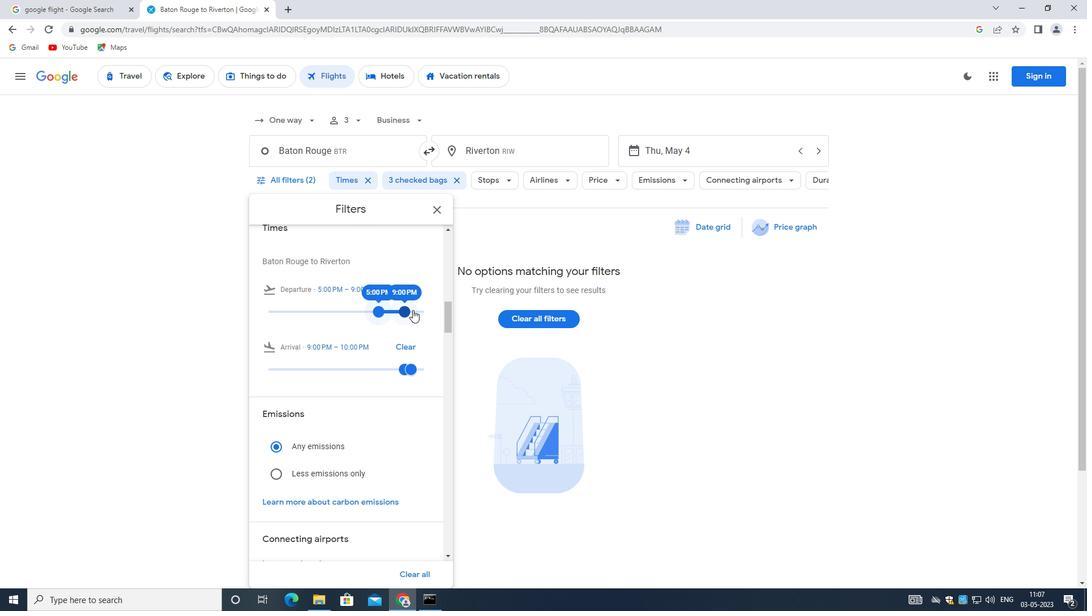 
Action: Mouse moved to (379, 310)
Screenshot: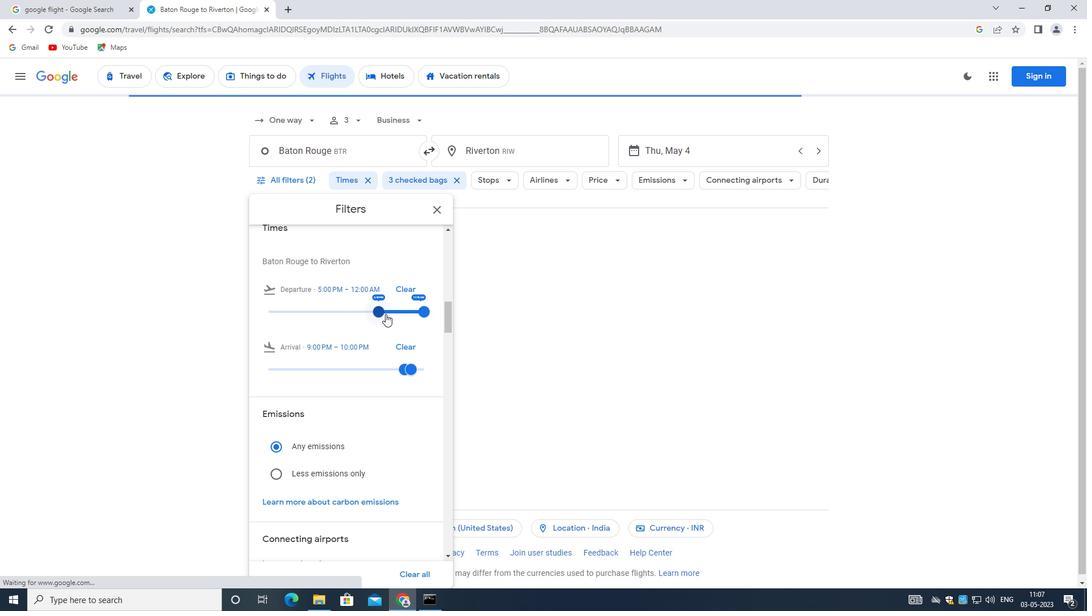 
Action: Mouse pressed left at (379, 310)
Screenshot: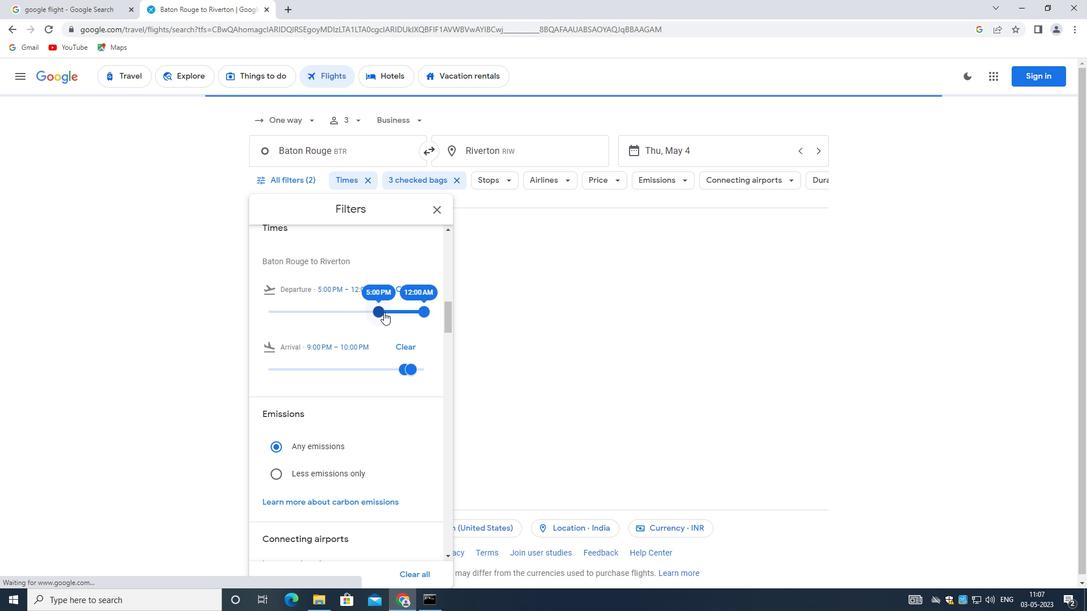 
Action: Mouse moved to (427, 309)
Screenshot: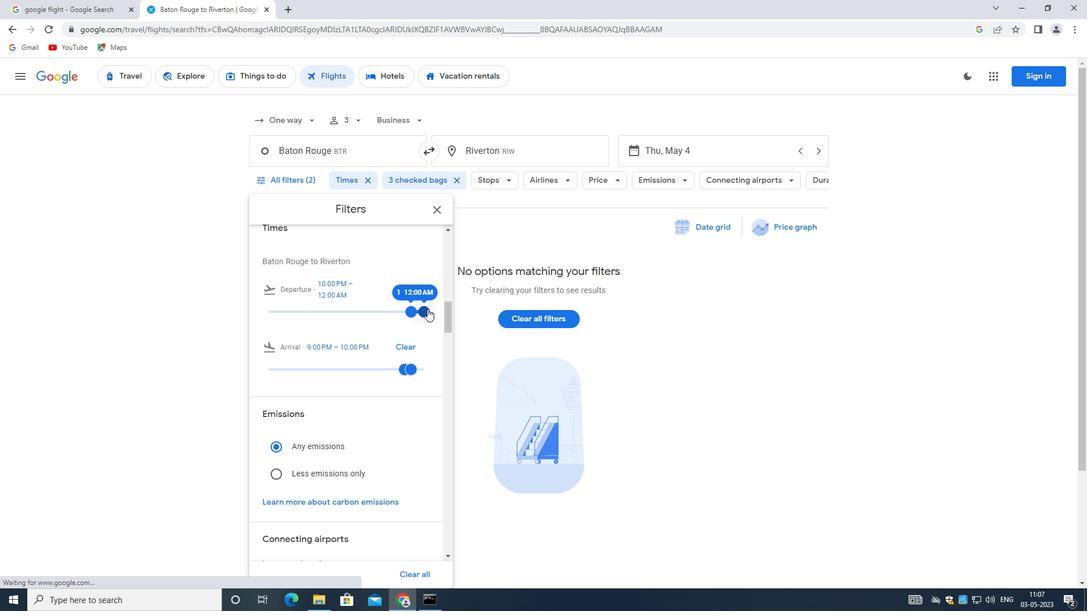 
Action: Mouse pressed left at (427, 309)
Screenshot: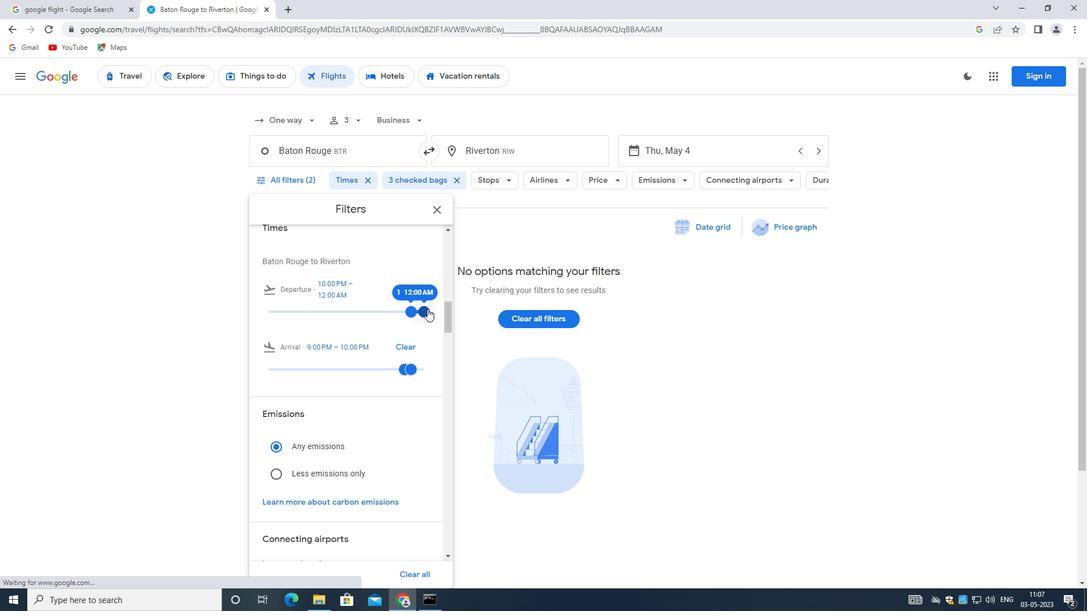 
Action: Mouse moved to (355, 357)
Screenshot: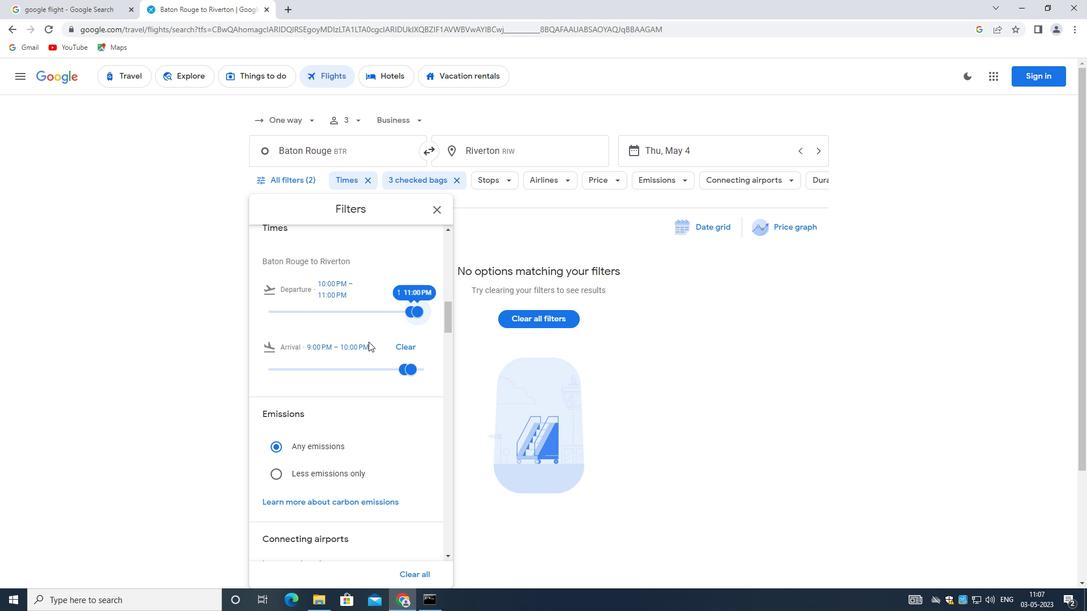 
Action: Mouse scrolled (355, 356) with delta (0, 0)
Screenshot: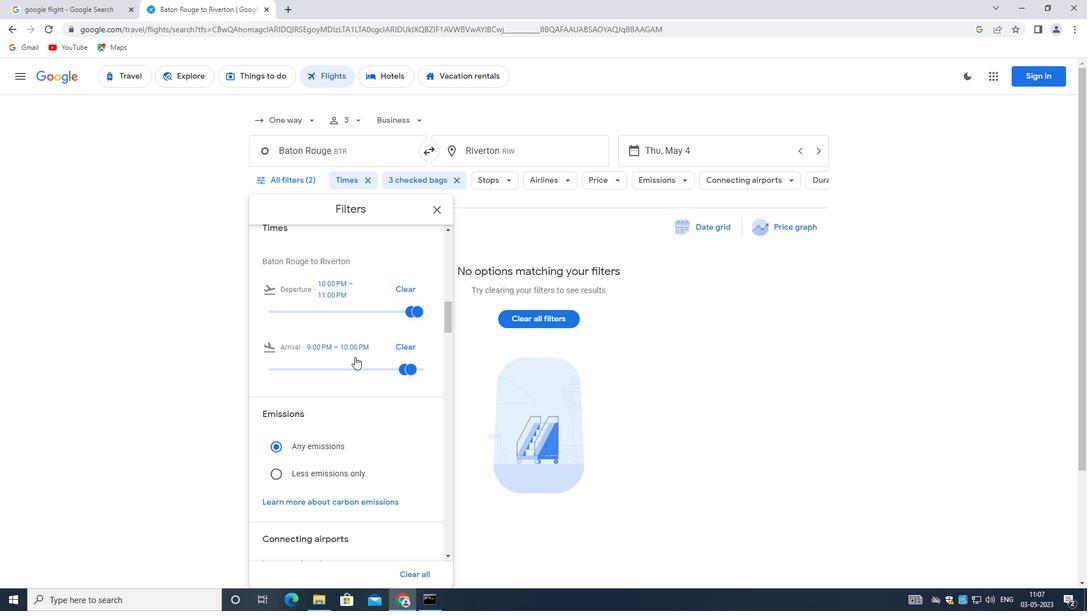 
Action: Mouse scrolled (355, 356) with delta (0, 0)
Screenshot: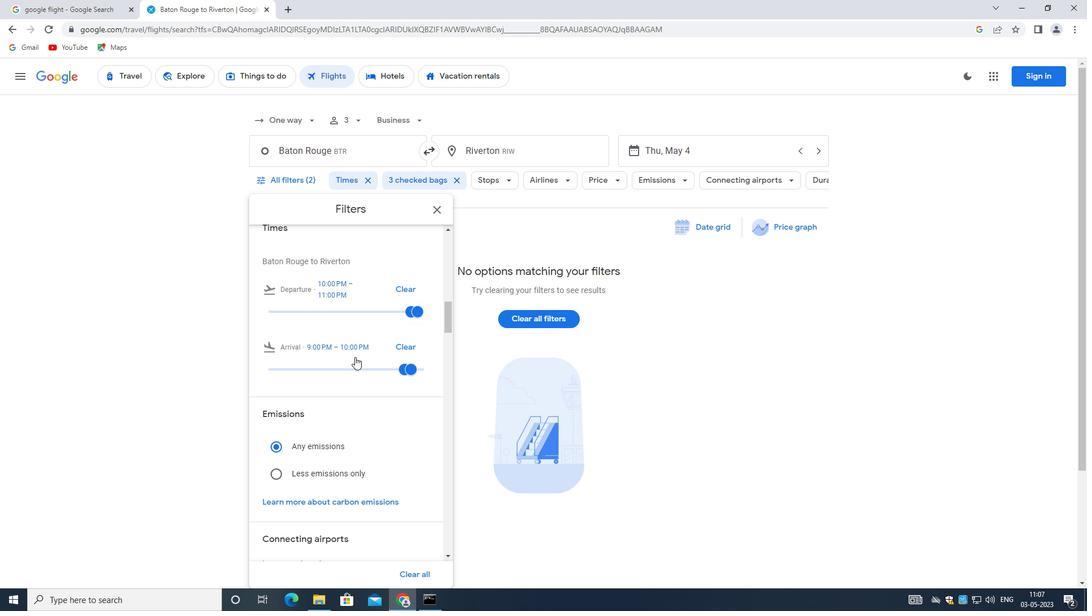 
Action: Mouse scrolled (355, 356) with delta (0, 0)
Screenshot: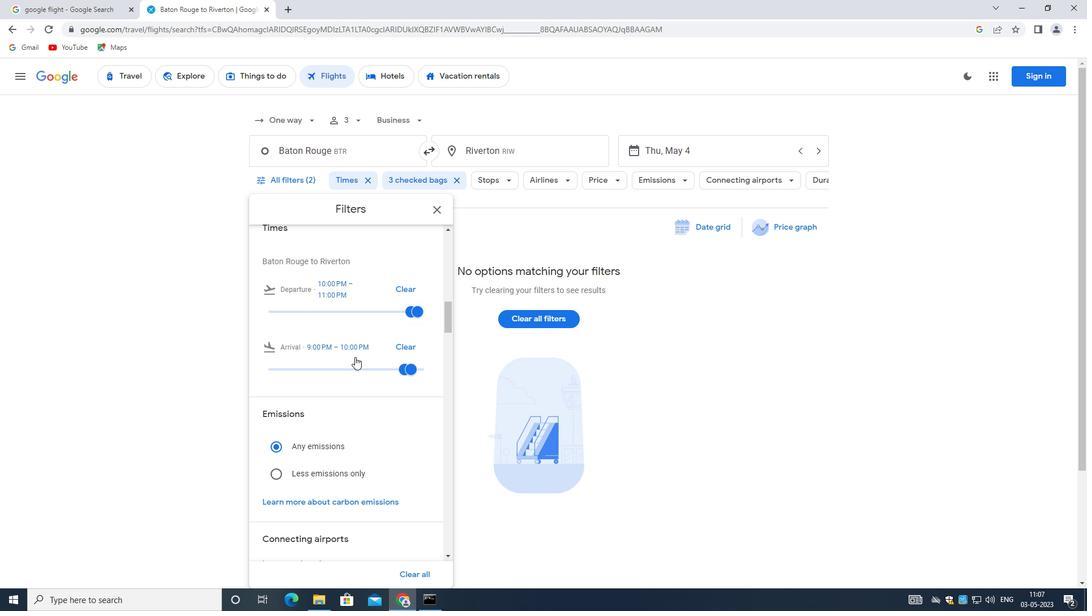 
Action: Mouse moved to (356, 363)
Screenshot: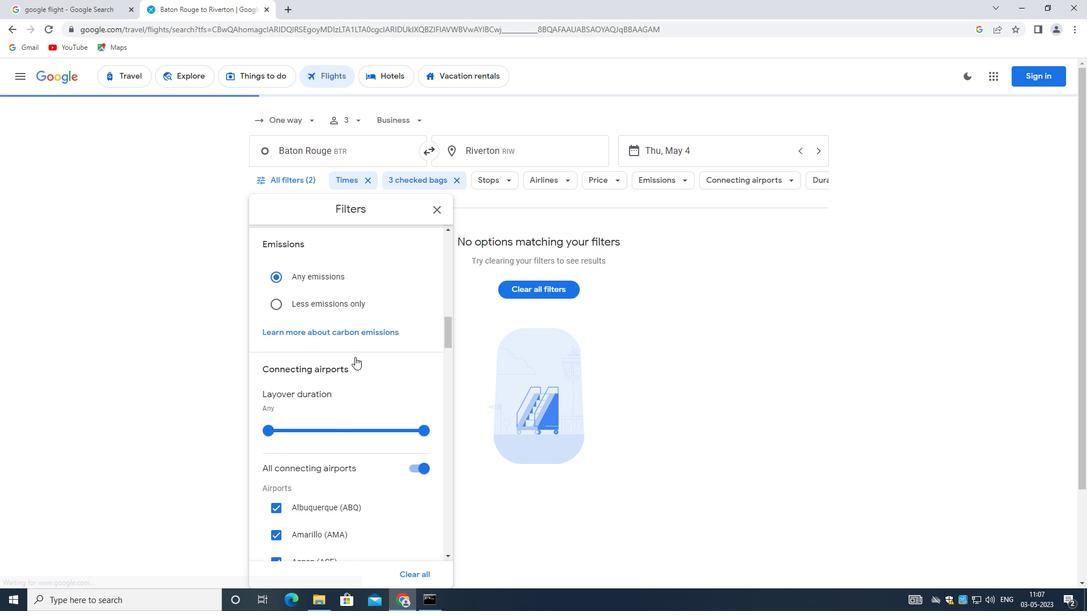
Action: Mouse scrolled (356, 362) with delta (0, 0)
Screenshot: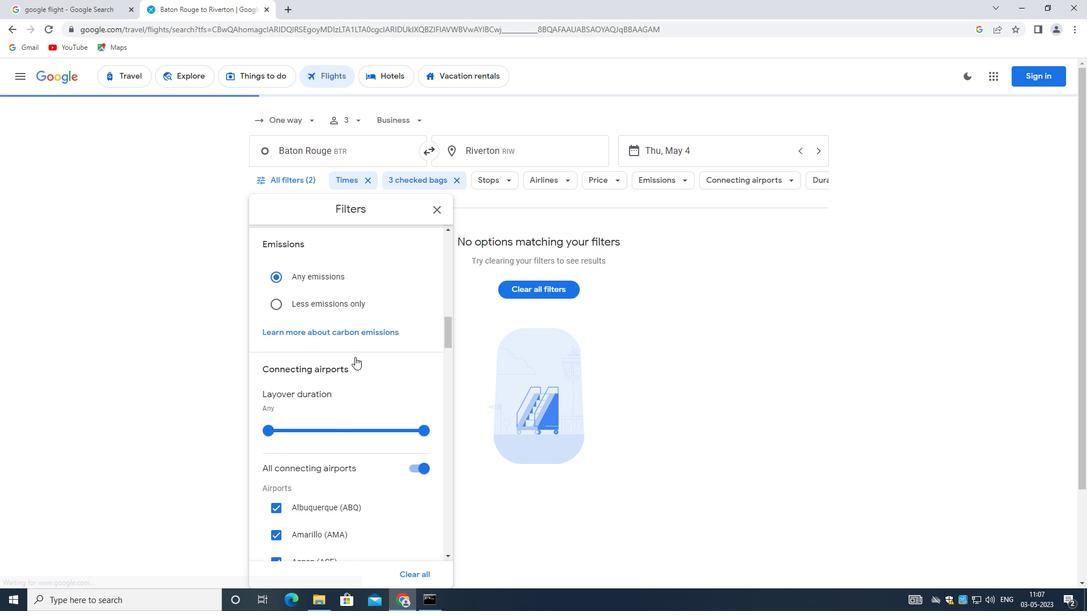 
Action: Mouse moved to (356, 365)
Screenshot: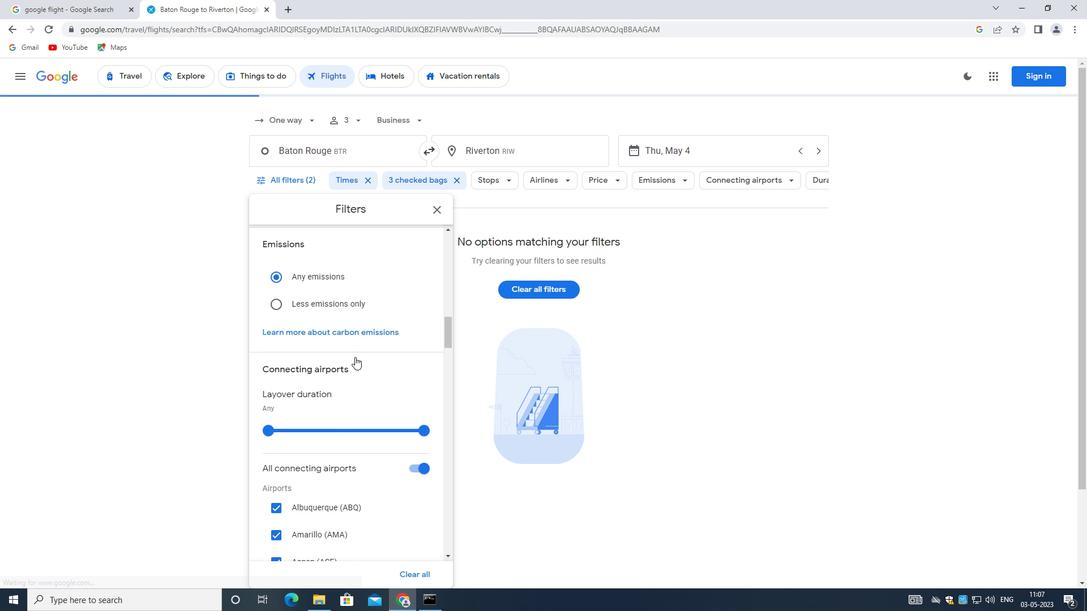 
Action: Mouse scrolled (356, 365) with delta (0, 0)
Screenshot: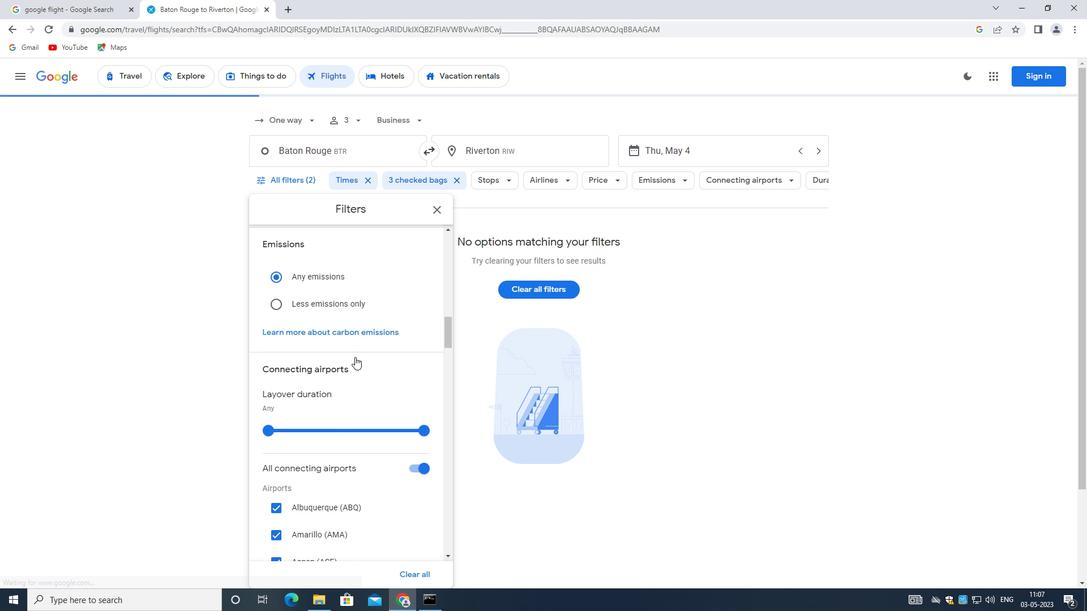 
Action: Mouse moved to (409, 356)
Screenshot: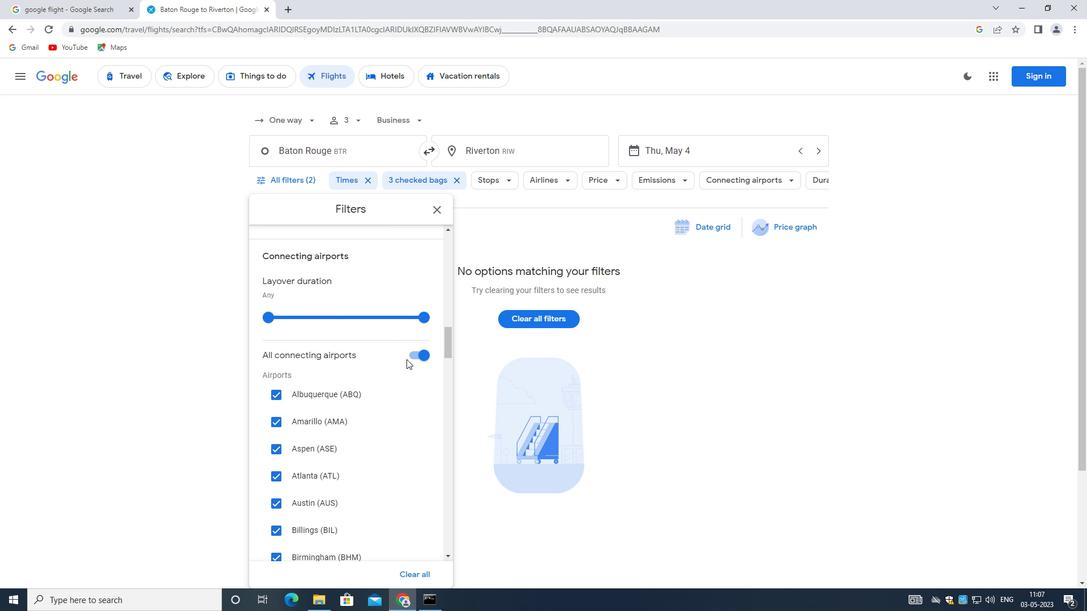 
Action: Mouse pressed left at (409, 356)
Screenshot: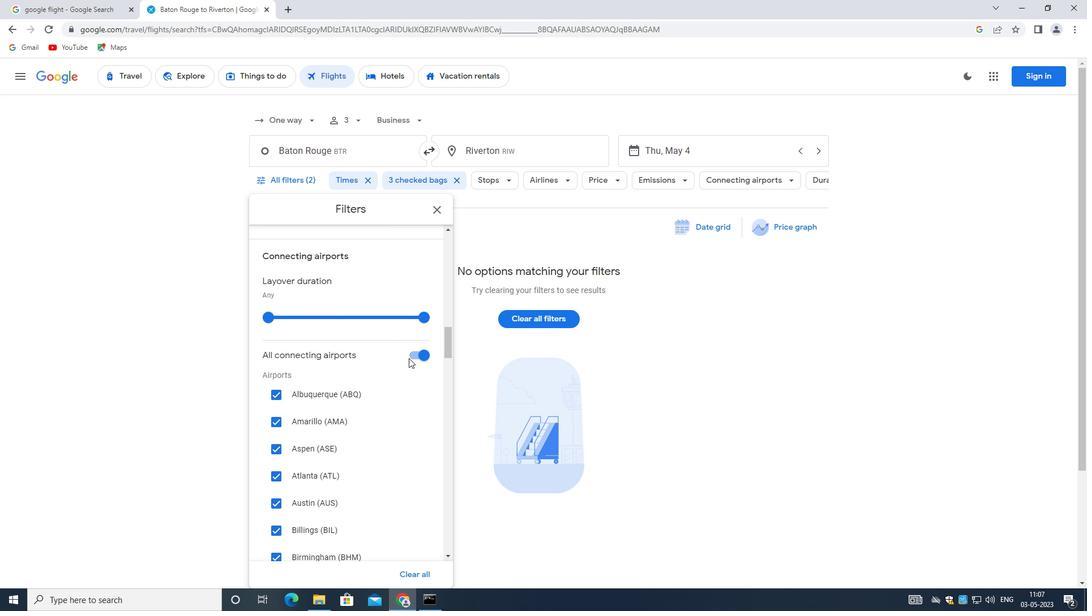 
Action: Mouse moved to (399, 357)
Screenshot: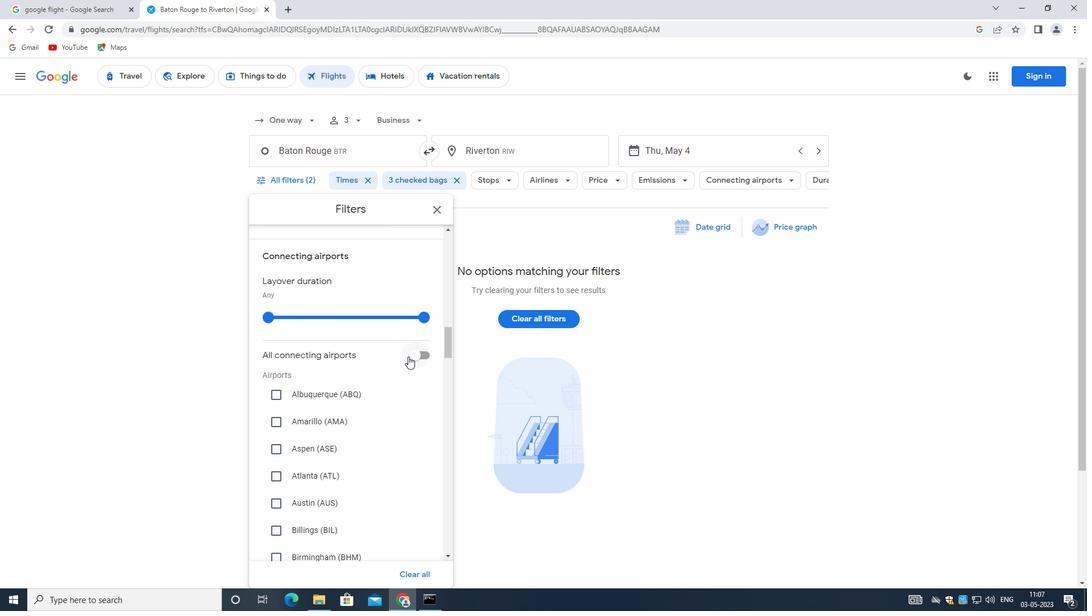 
Action: Mouse scrolled (399, 357) with delta (0, 0)
Screenshot: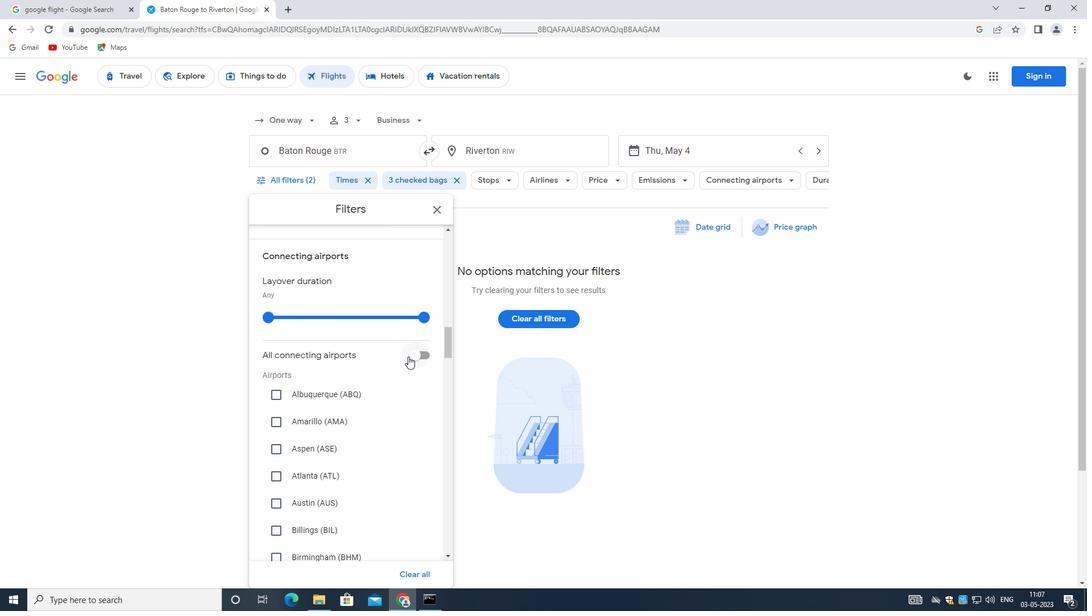 
Action: Mouse moved to (397, 359)
Screenshot: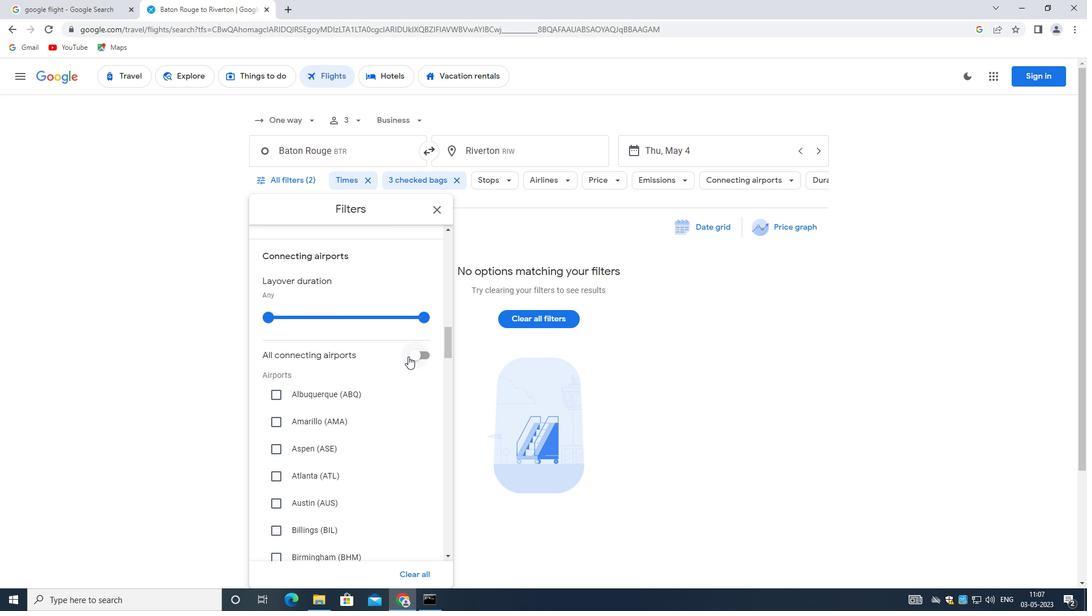 
Action: Mouse scrolled (397, 358) with delta (0, 0)
Screenshot: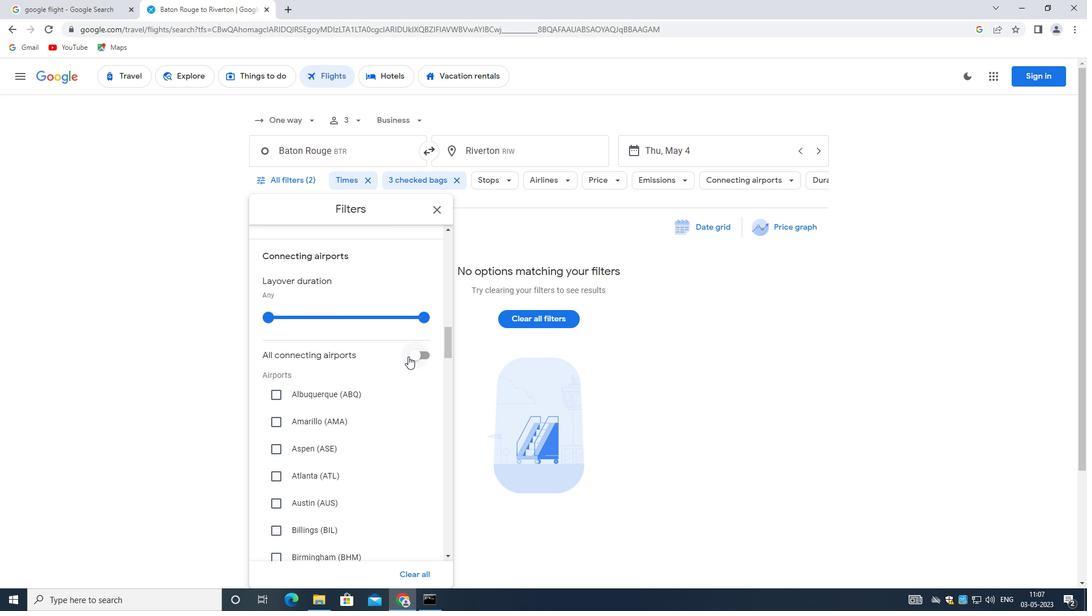
Action: Mouse moved to (395, 360)
Screenshot: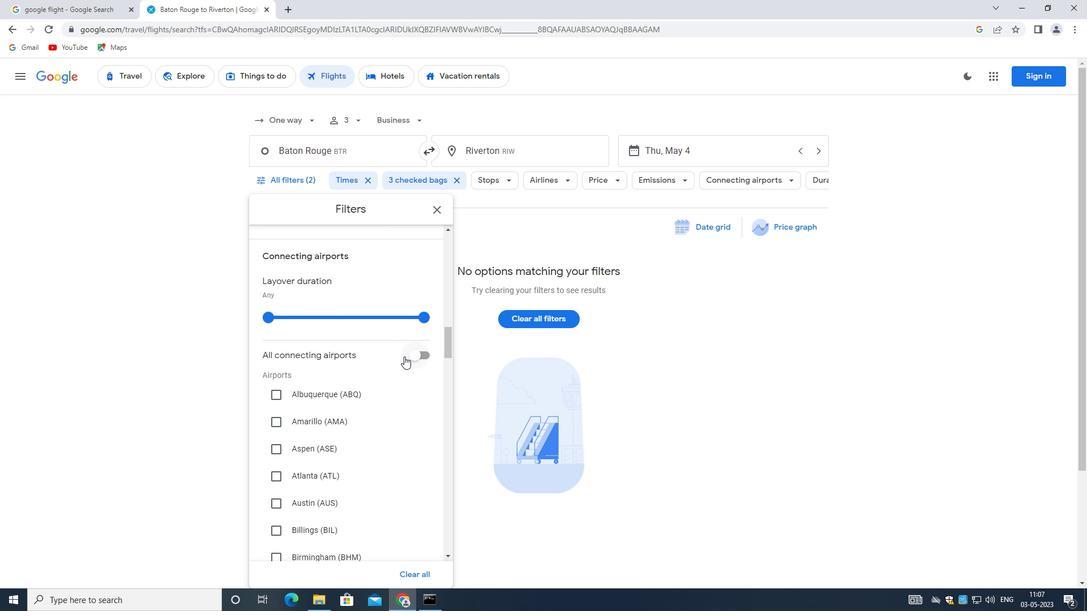 
Action: Mouse scrolled (395, 360) with delta (0, 0)
Screenshot: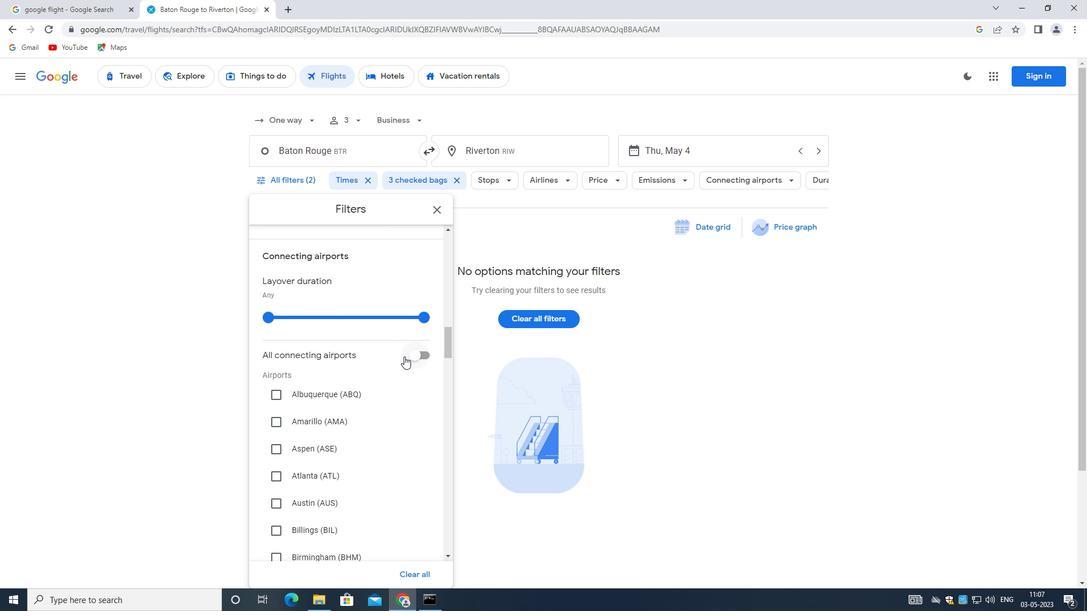 
Action: Mouse moved to (394, 360)
Screenshot: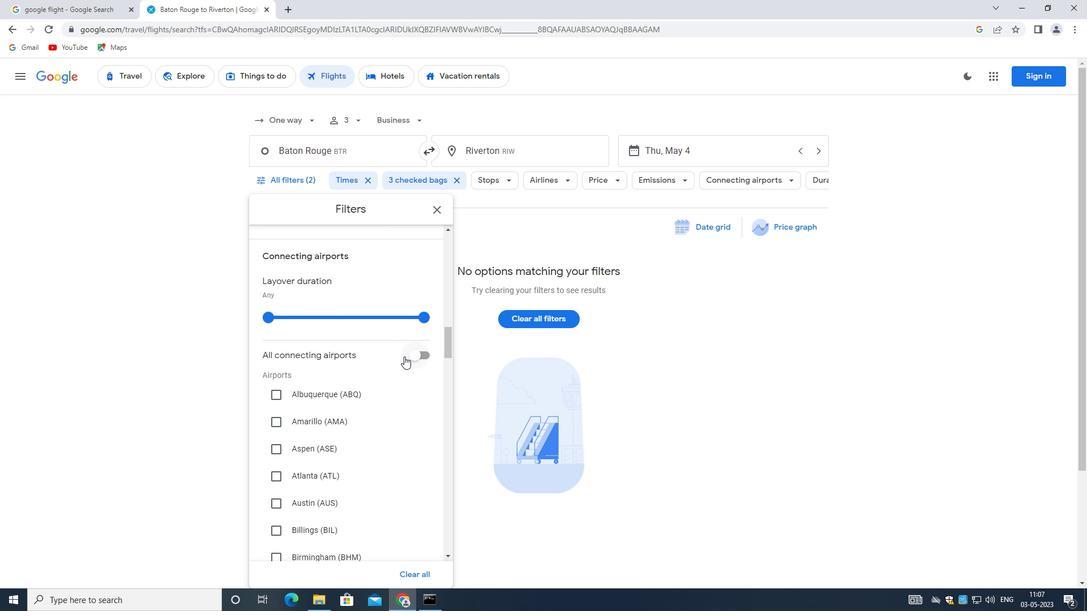 
Action: Mouse scrolled (394, 360) with delta (0, 0)
Screenshot: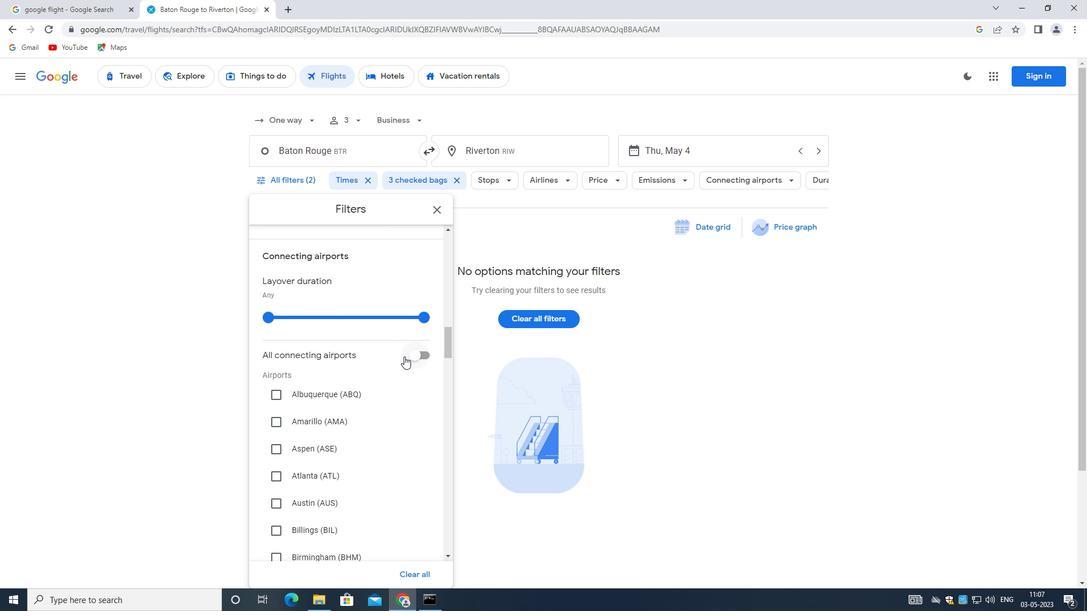 
Action: Mouse scrolled (394, 360) with delta (0, 0)
Screenshot: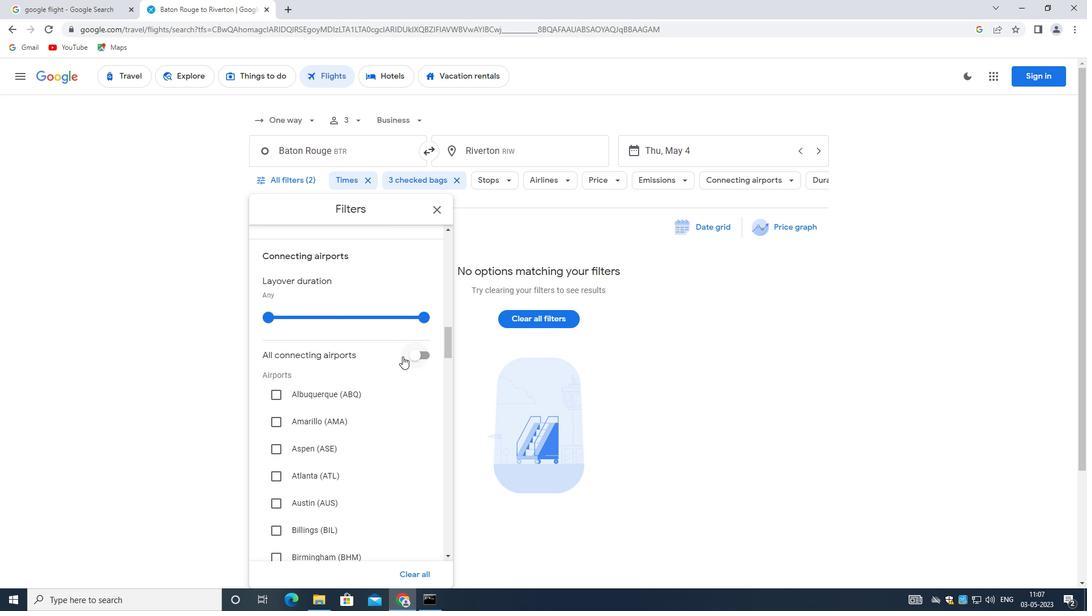 
Action: Mouse moved to (392, 361)
Screenshot: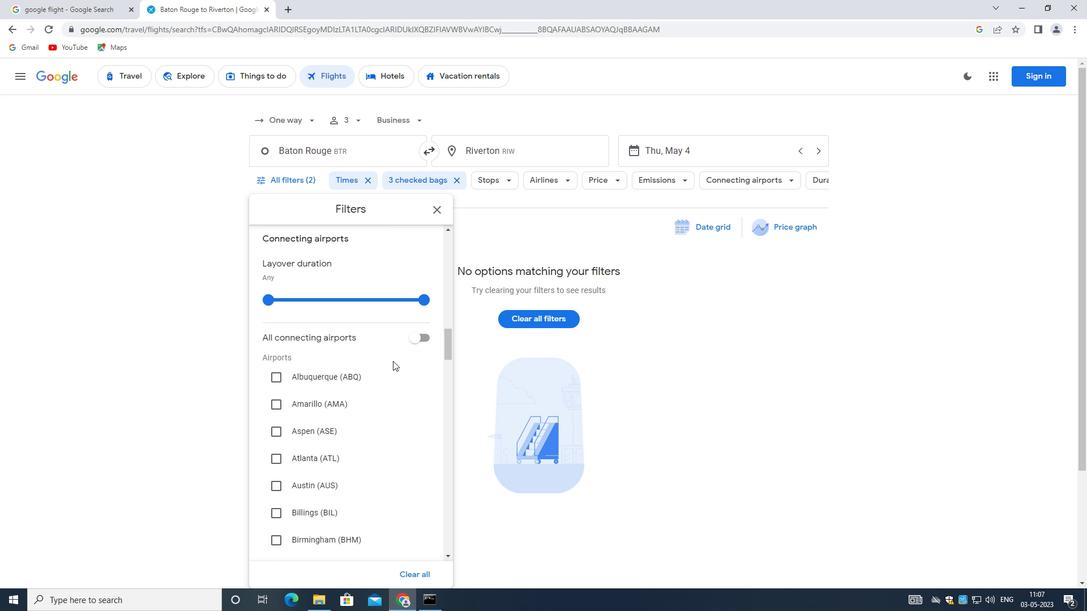 
Action: Mouse scrolled (392, 360) with delta (0, 0)
Screenshot: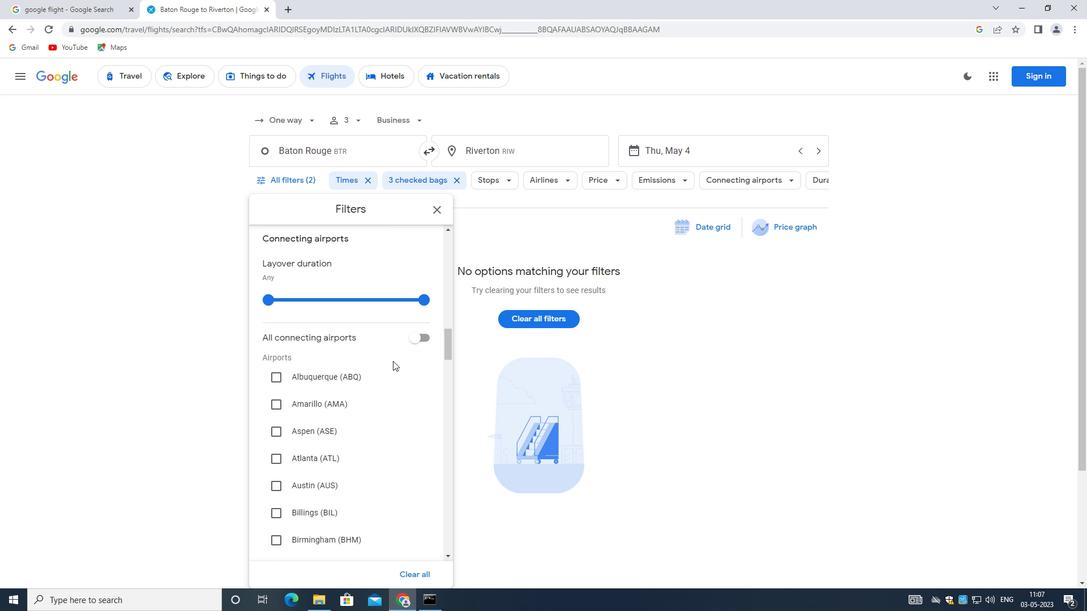 
Action: Mouse scrolled (392, 360) with delta (0, 0)
Screenshot: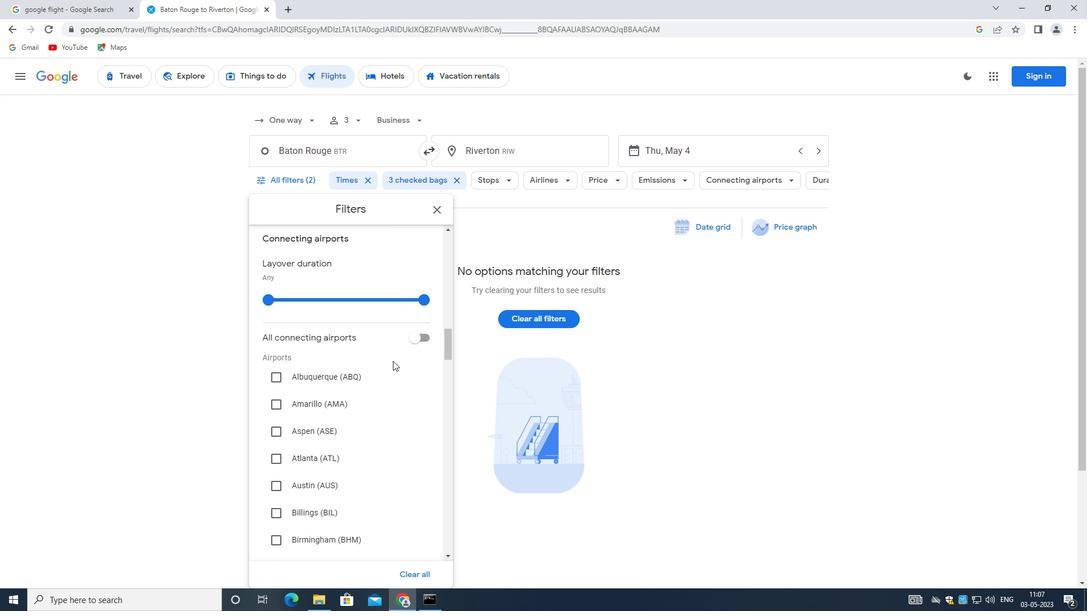 
Action: Mouse scrolled (392, 360) with delta (0, 0)
Screenshot: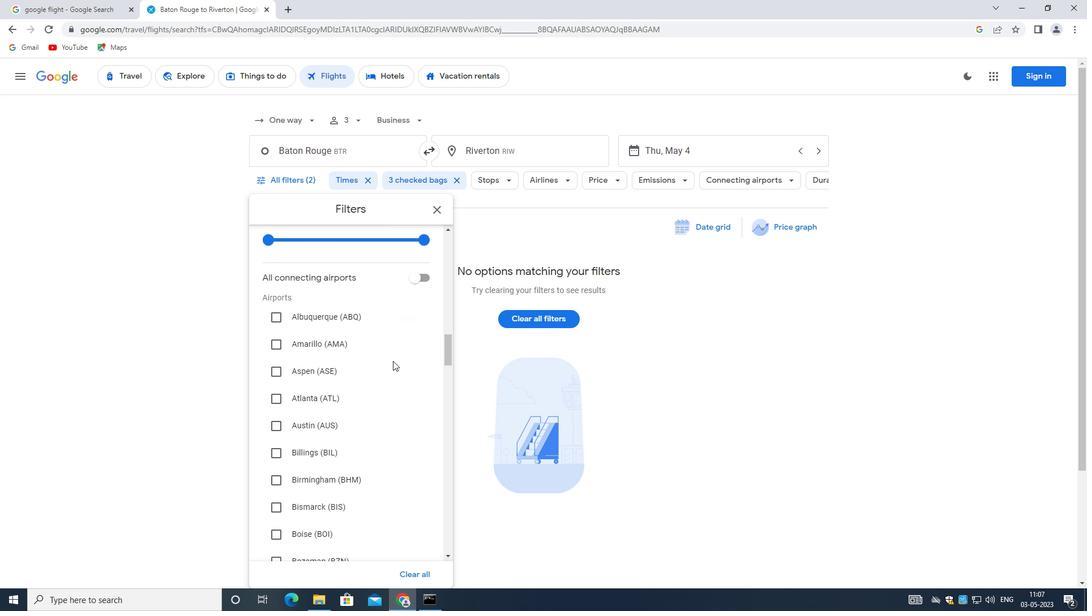 
Action: Mouse moved to (369, 366)
Screenshot: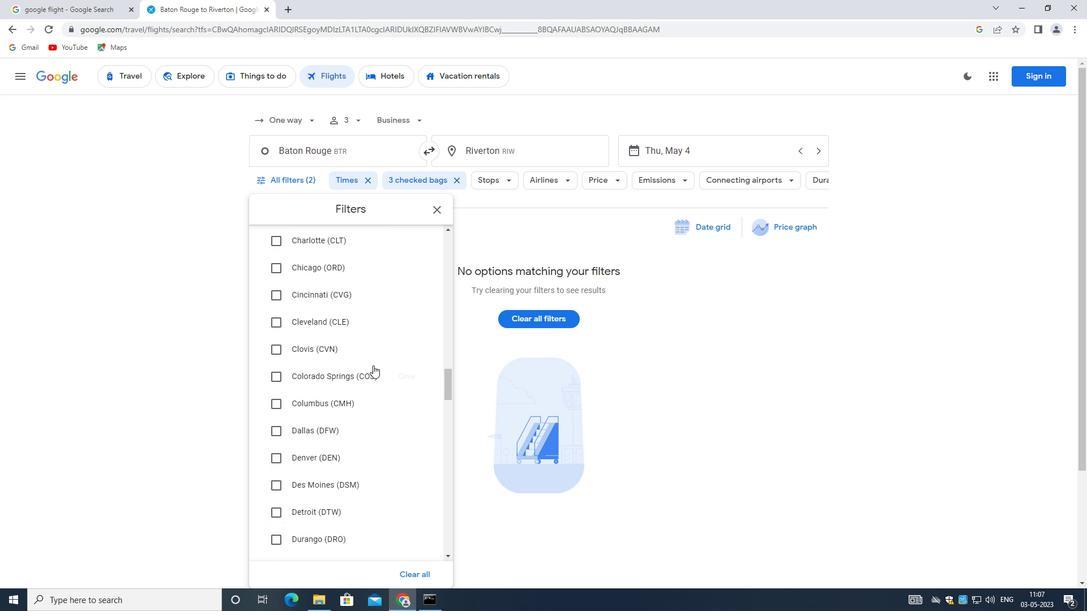 
Action: Mouse scrolled (369, 365) with delta (0, 0)
Screenshot: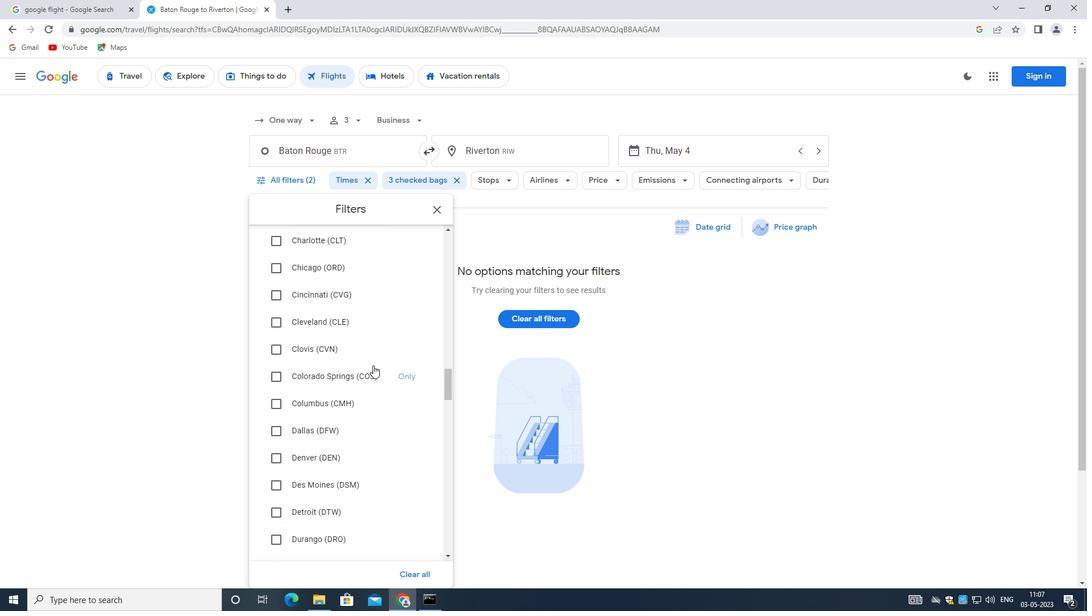 
Action: Mouse scrolled (369, 365) with delta (0, 0)
Screenshot: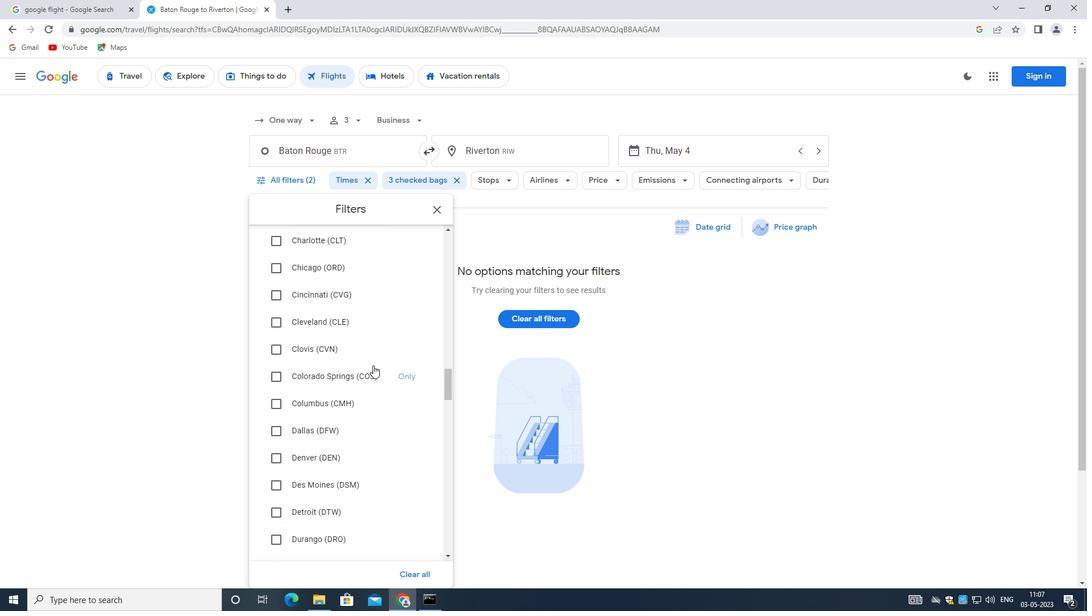 
Action: Mouse scrolled (369, 365) with delta (0, 0)
Screenshot: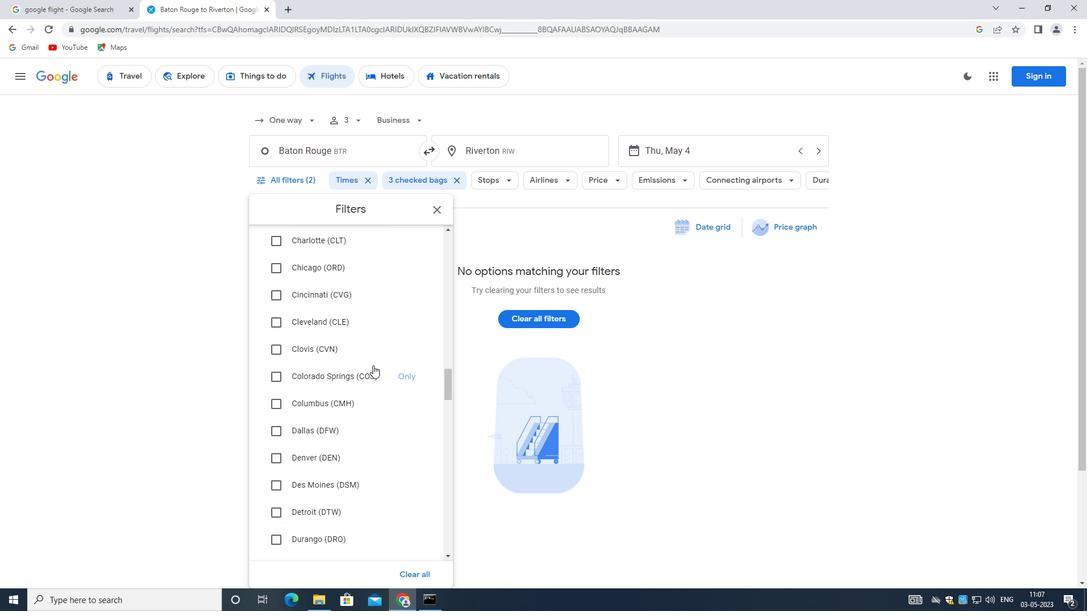 
Action: Mouse scrolled (369, 365) with delta (0, 0)
Screenshot: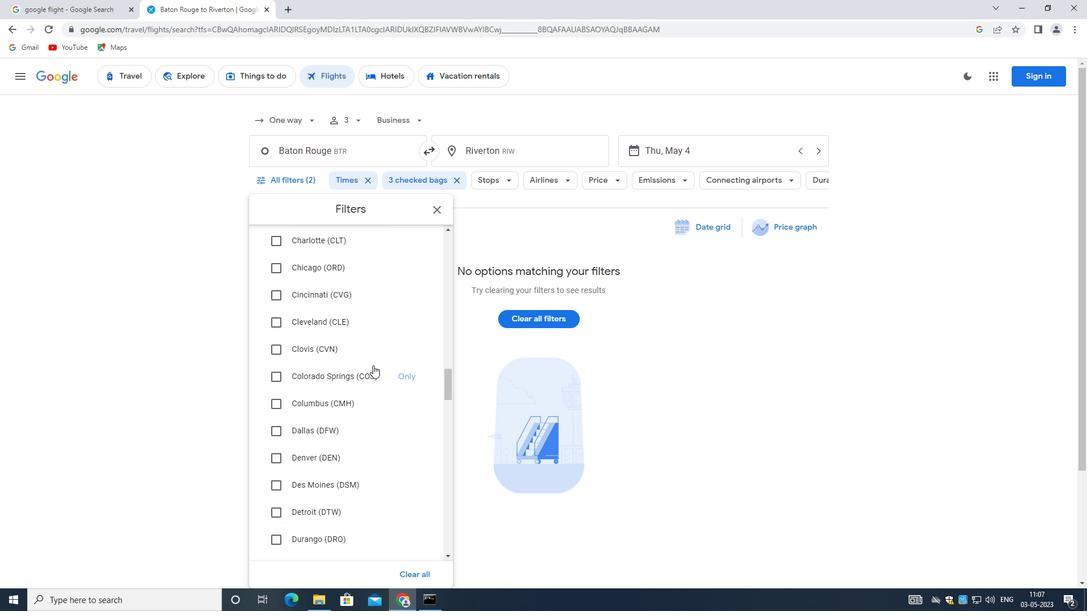 
Action: Mouse scrolled (369, 365) with delta (0, 0)
Screenshot: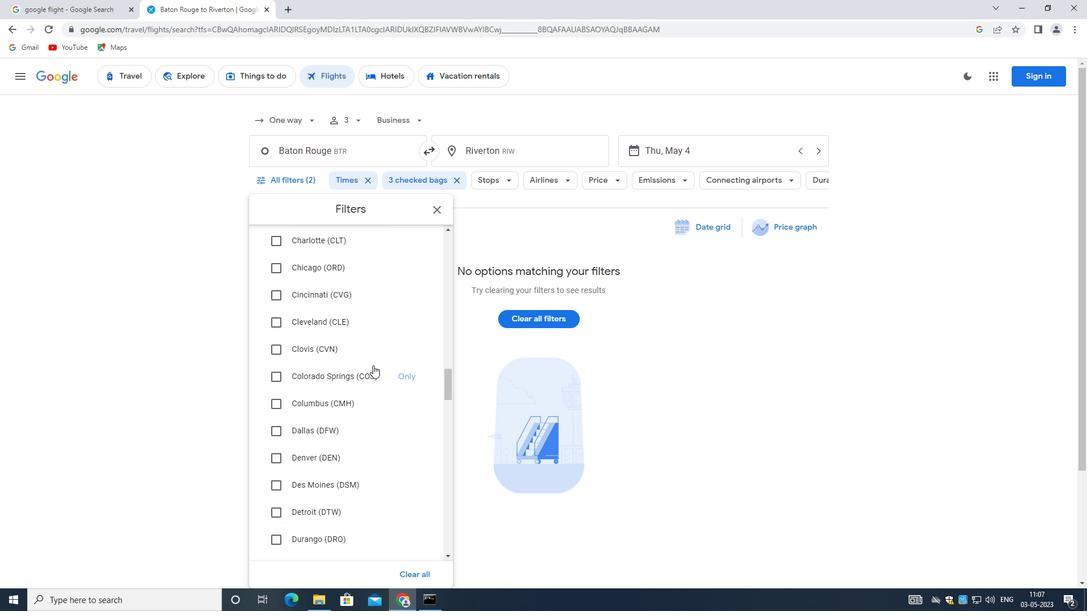 
Action: Mouse scrolled (369, 365) with delta (0, 0)
Screenshot: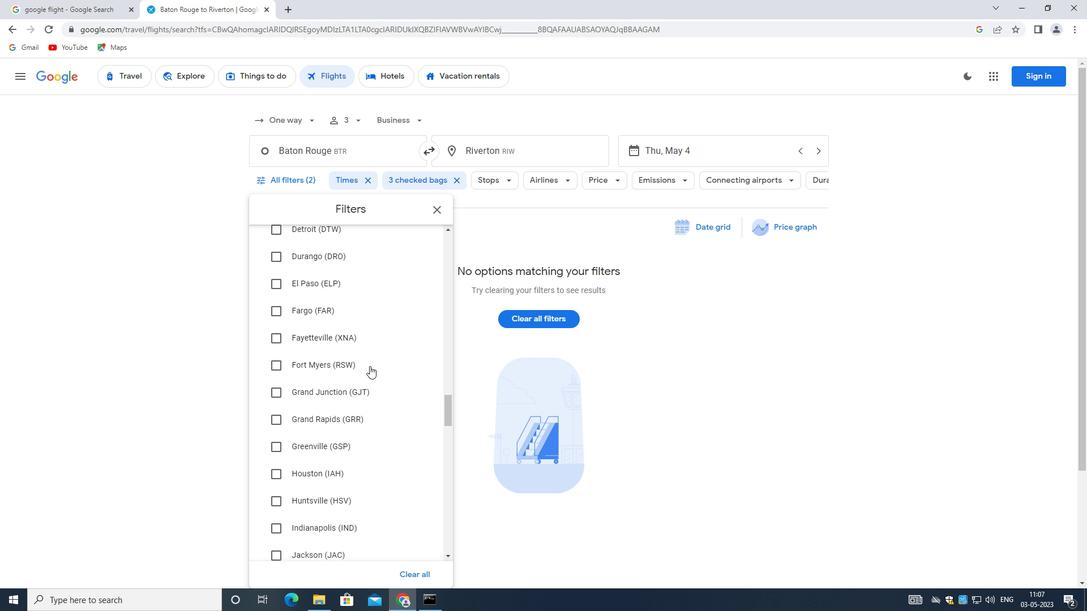 
Action: Mouse scrolled (369, 365) with delta (0, 0)
Screenshot: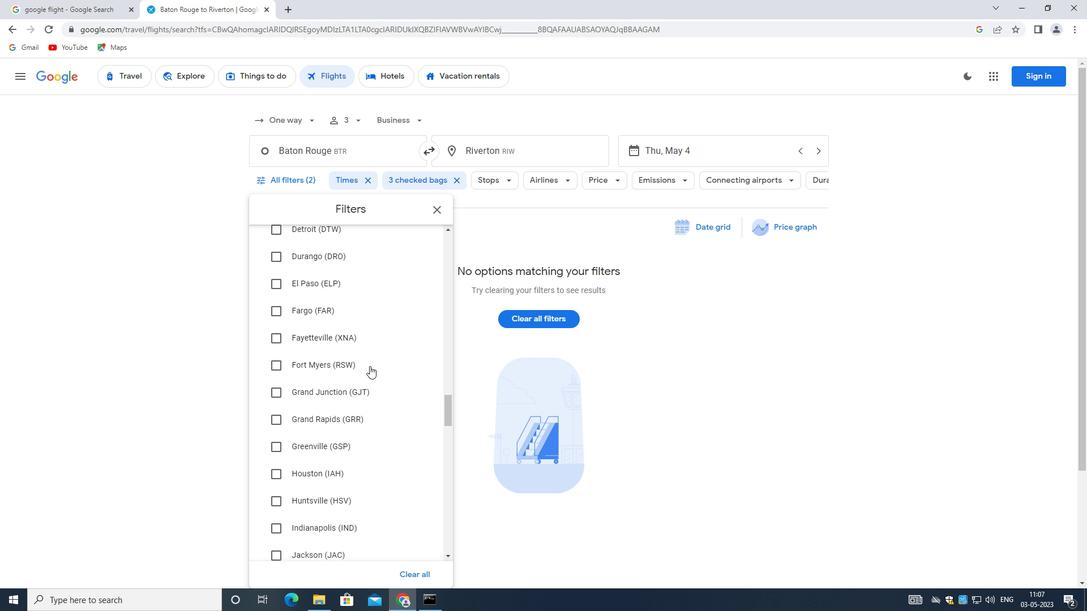 
Action: Mouse scrolled (369, 365) with delta (0, 0)
Screenshot: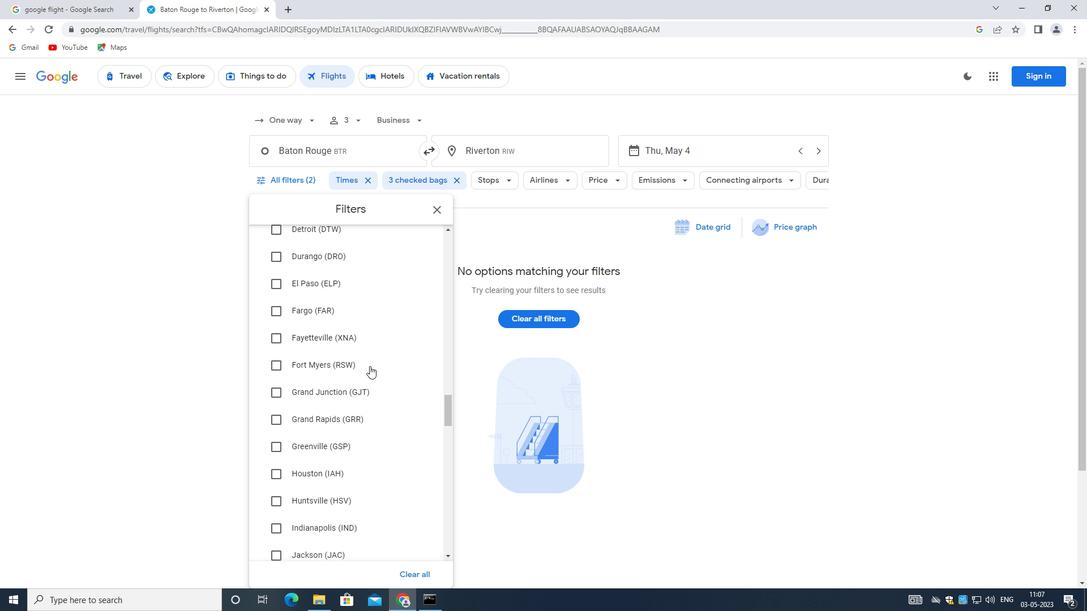 
Action: Mouse scrolled (369, 365) with delta (0, 0)
Screenshot: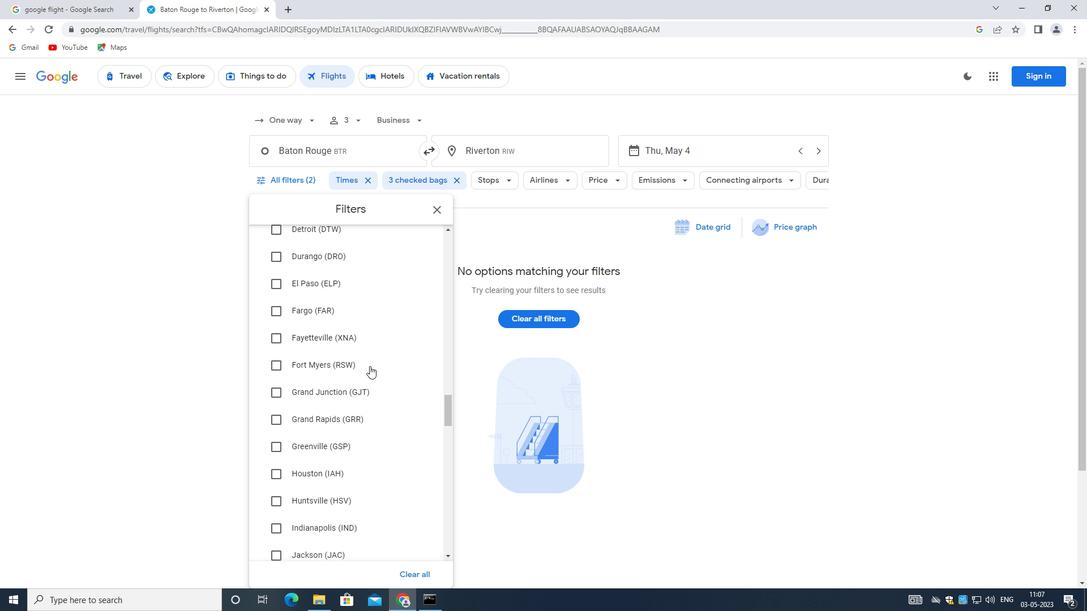
Action: Mouse scrolled (369, 365) with delta (0, 0)
Screenshot: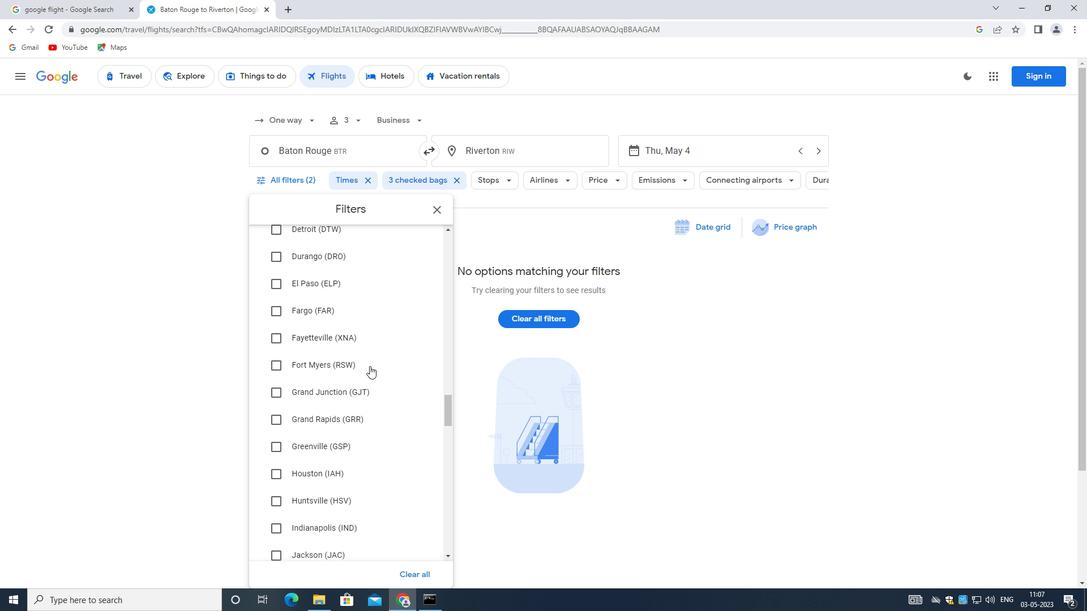 
Action: Mouse moved to (369, 366)
Screenshot: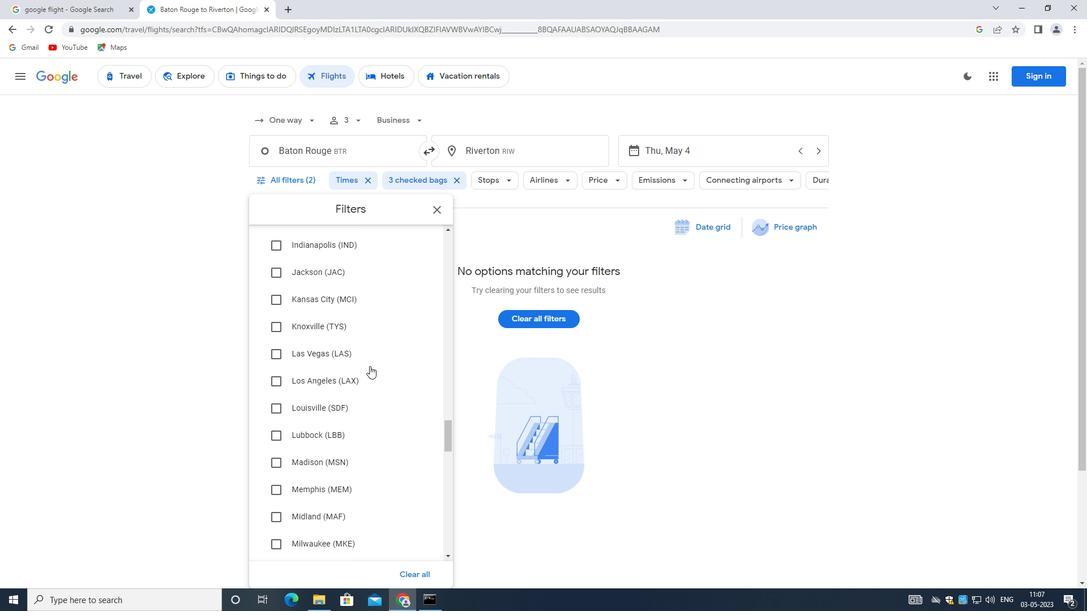 
Action: Mouse scrolled (369, 366) with delta (0, 0)
Screenshot: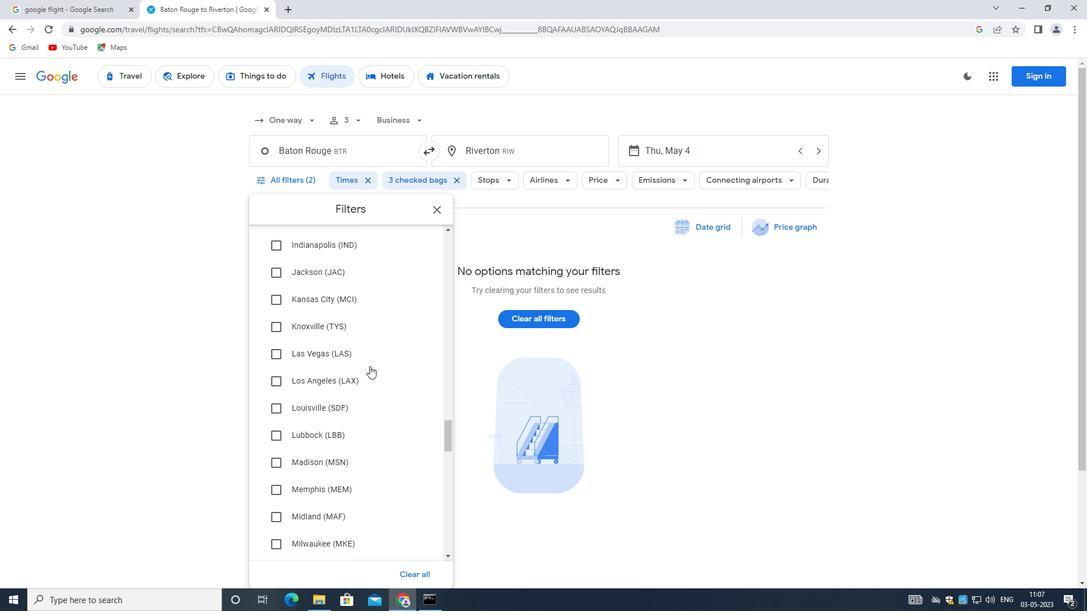 
Action: Mouse scrolled (369, 366) with delta (0, 0)
Screenshot: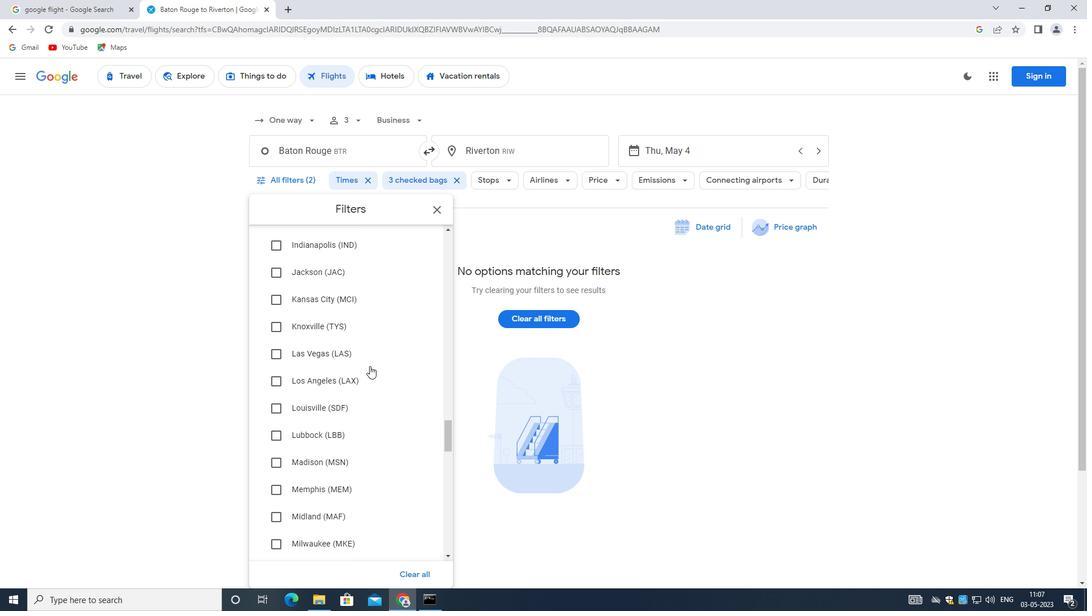 
Action: Mouse scrolled (369, 366) with delta (0, 0)
Screenshot: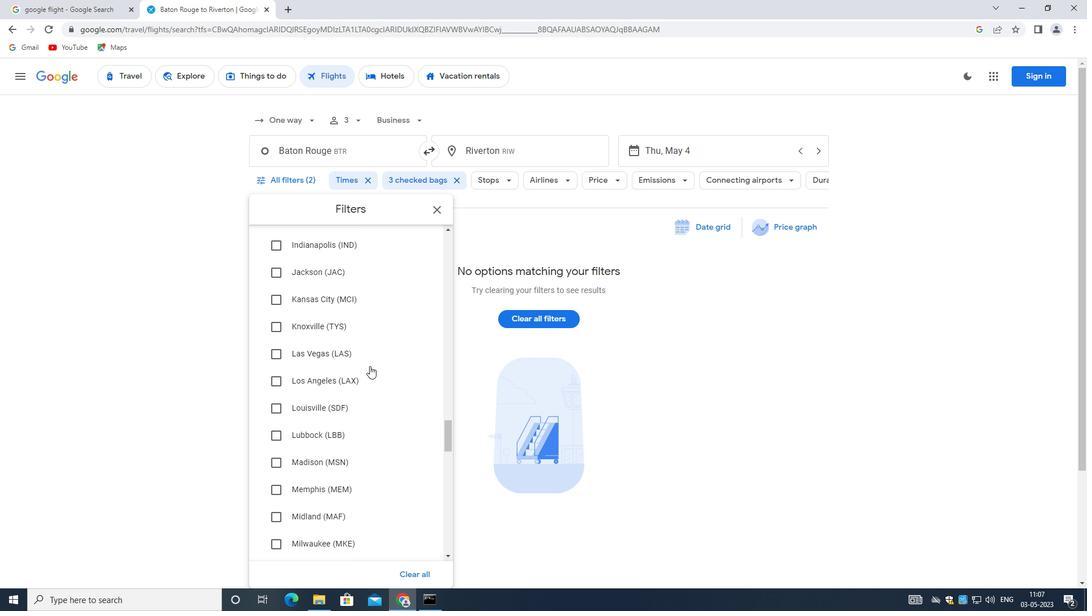
Action: Mouse scrolled (369, 366) with delta (0, 0)
Screenshot: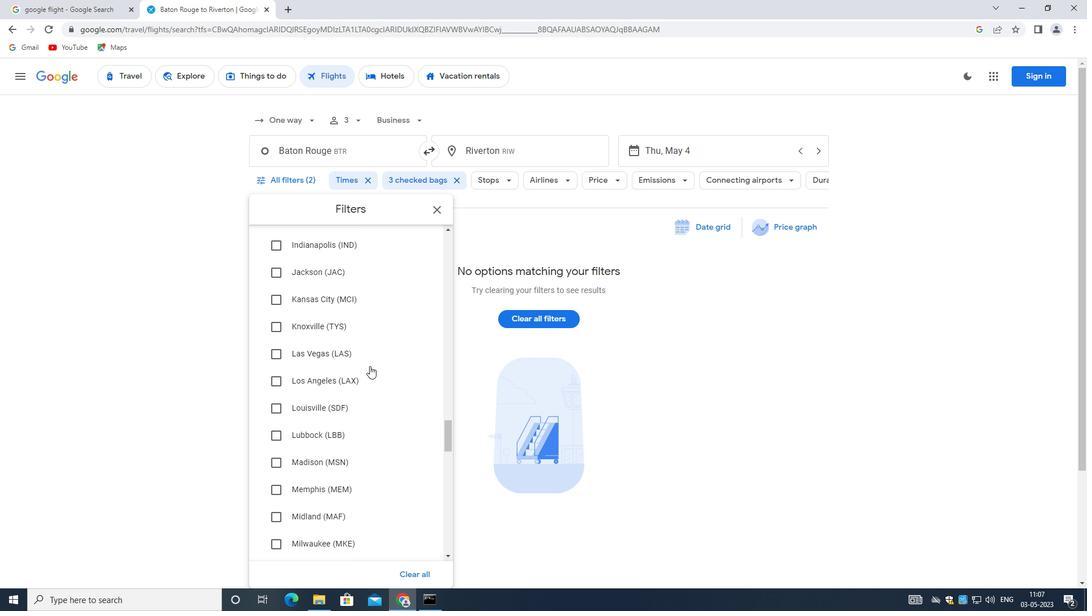 
Action: Mouse scrolled (369, 366) with delta (0, 0)
Screenshot: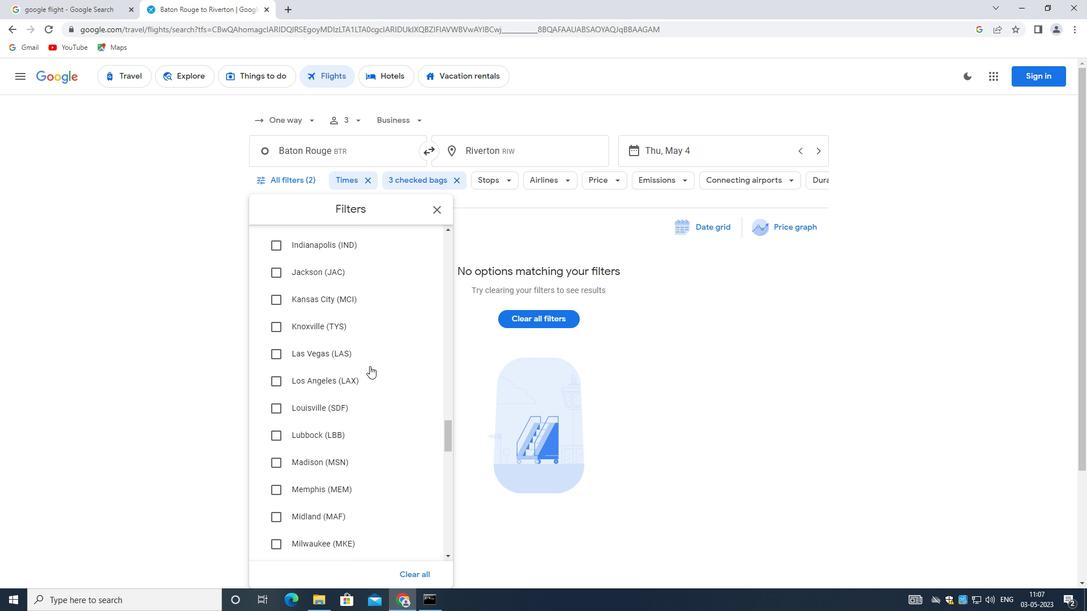 
Action: Mouse scrolled (369, 366) with delta (0, 0)
Screenshot: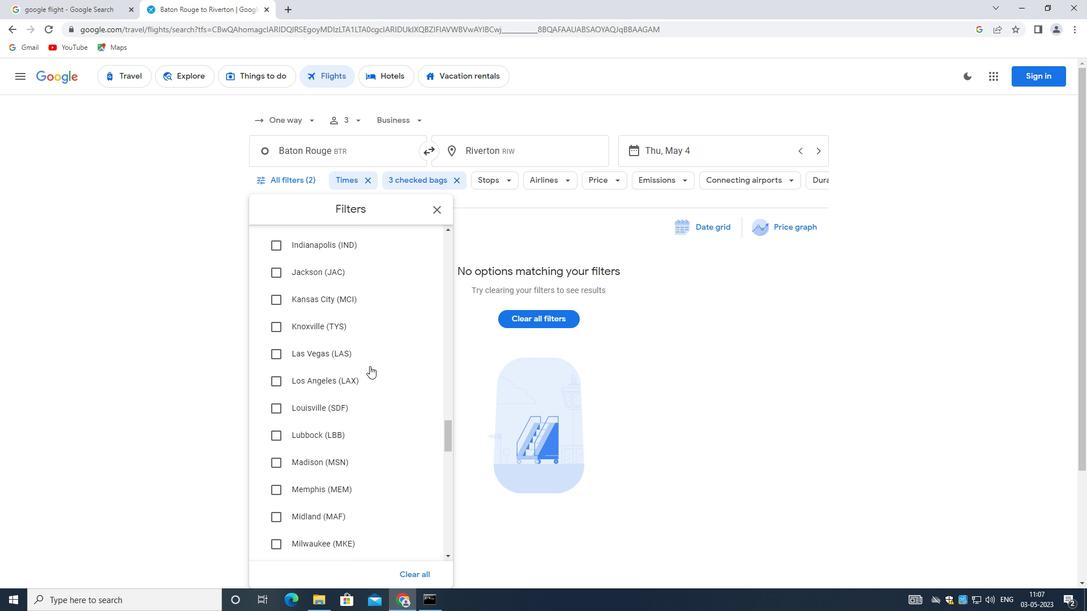 
Action: Mouse scrolled (369, 366) with delta (0, 0)
Screenshot: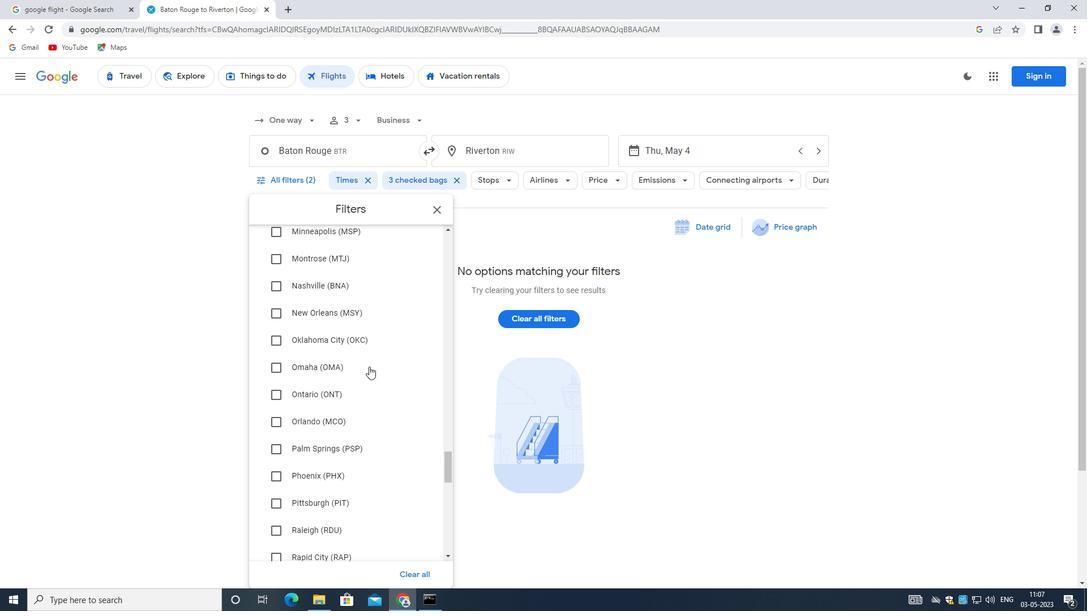 
Action: Mouse scrolled (369, 366) with delta (0, 0)
Screenshot: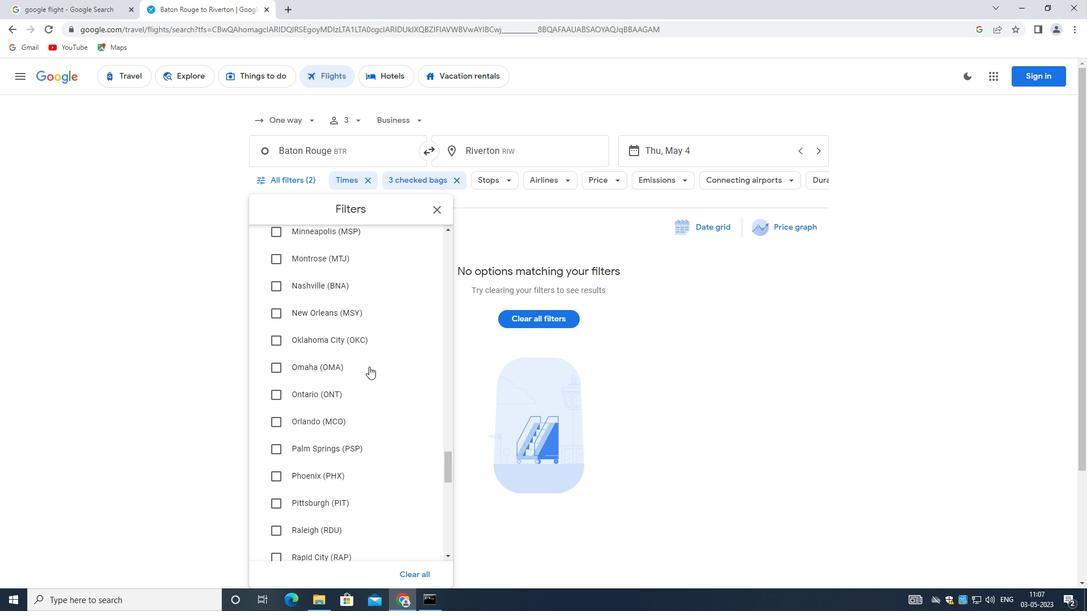 
Action: Mouse scrolled (369, 366) with delta (0, 0)
Screenshot: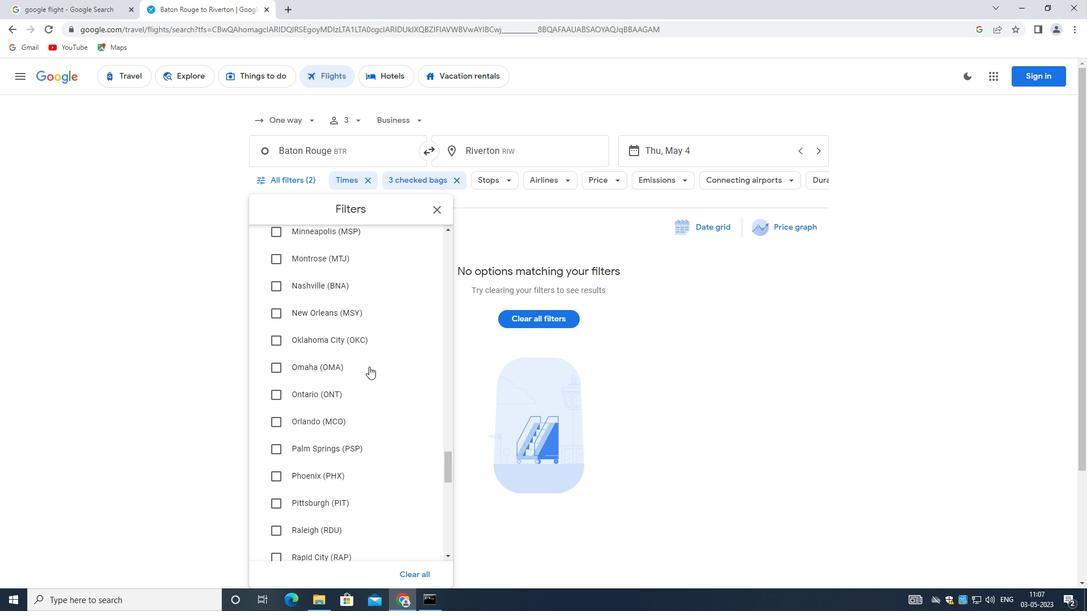 
Action: Mouse scrolled (369, 366) with delta (0, 0)
Screenshot: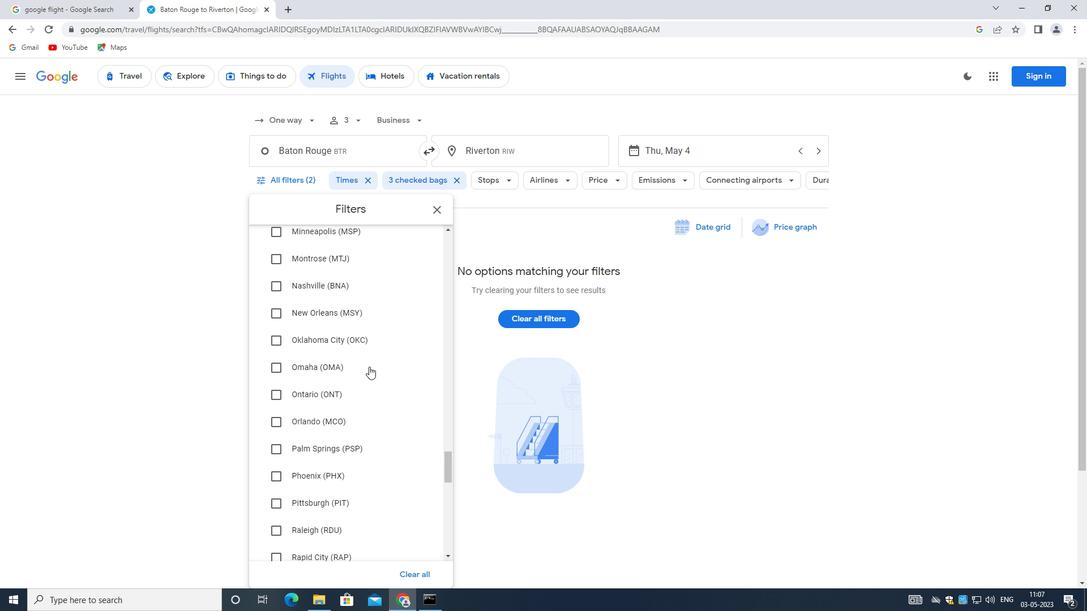 
Action: Mouse scrolled (369, 366) with delta (0, 0)
Screenshot: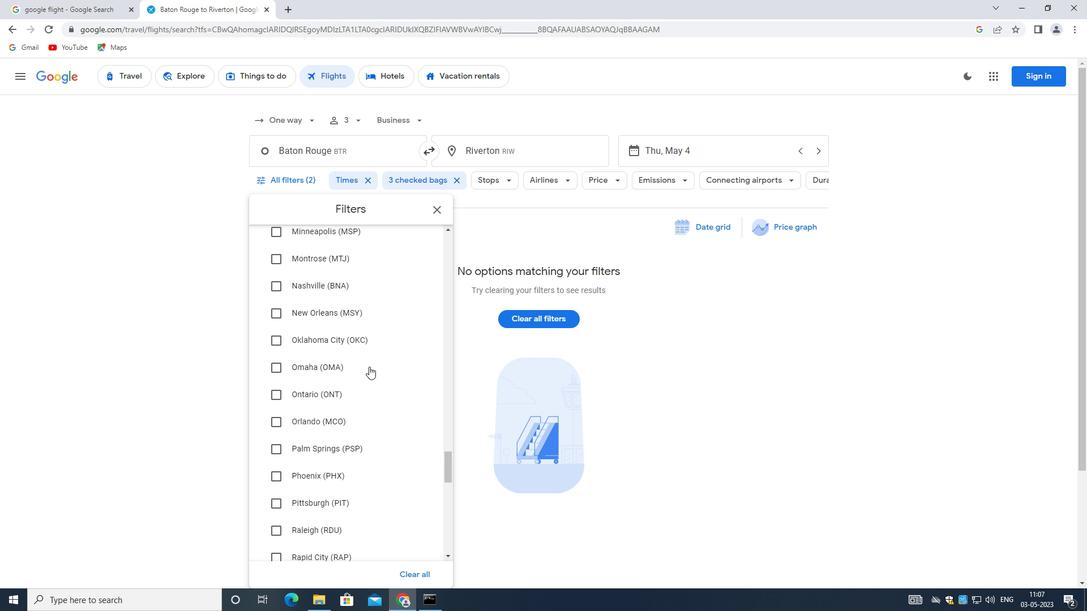 
Action: Mouse scrolled (369, 366) with delta (0, 0)
Screenshot: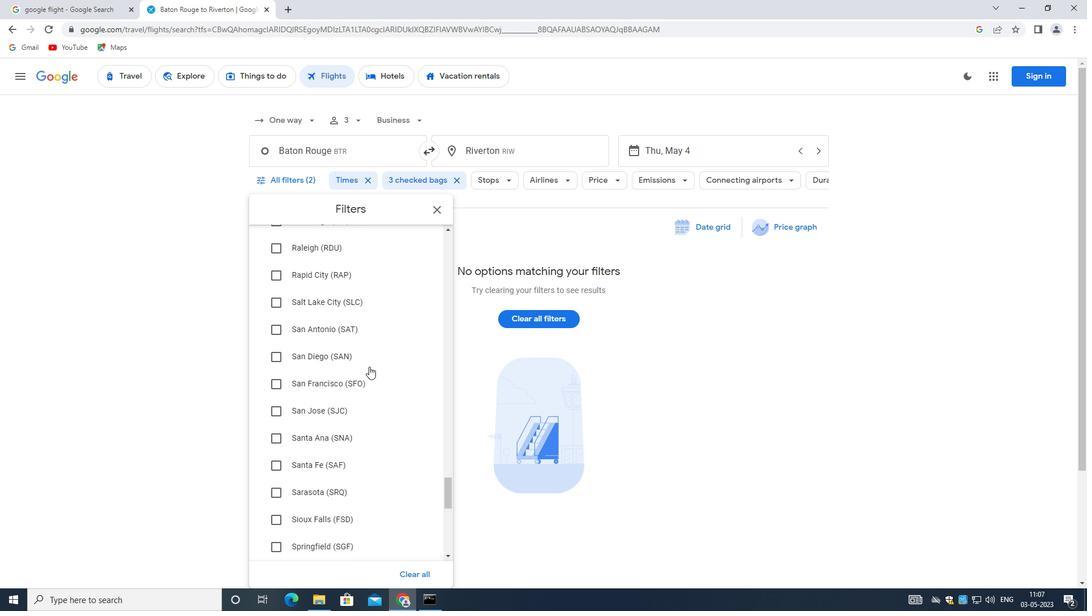 
Action: Mouse scrolled (369, 366) with delta (0, 0)
Screenshot: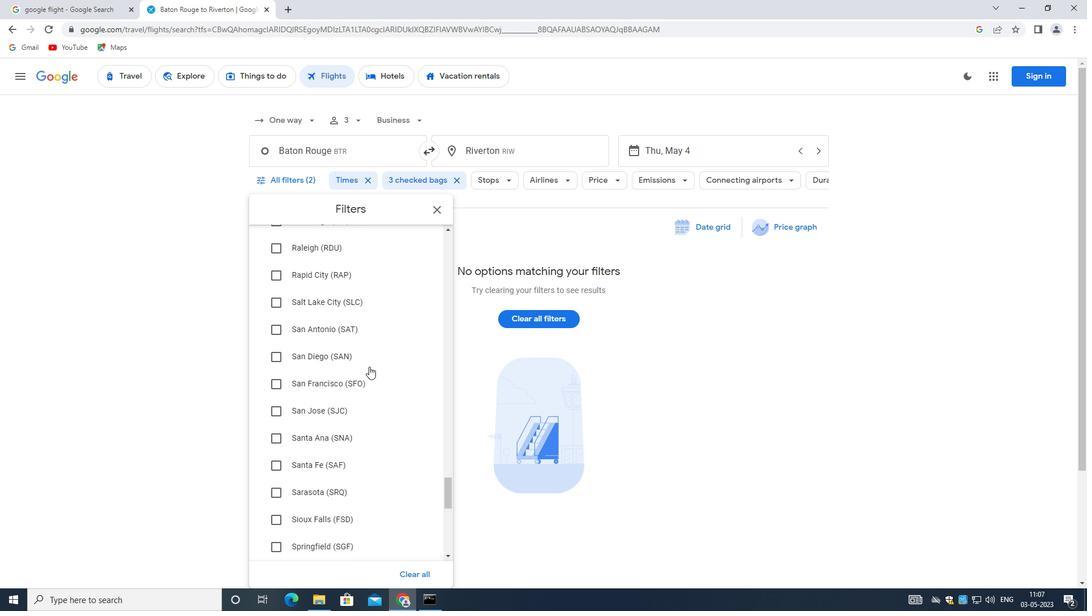 
Action: Mouse scrolled (369, 366) with delta (0, 0)
Screenshot: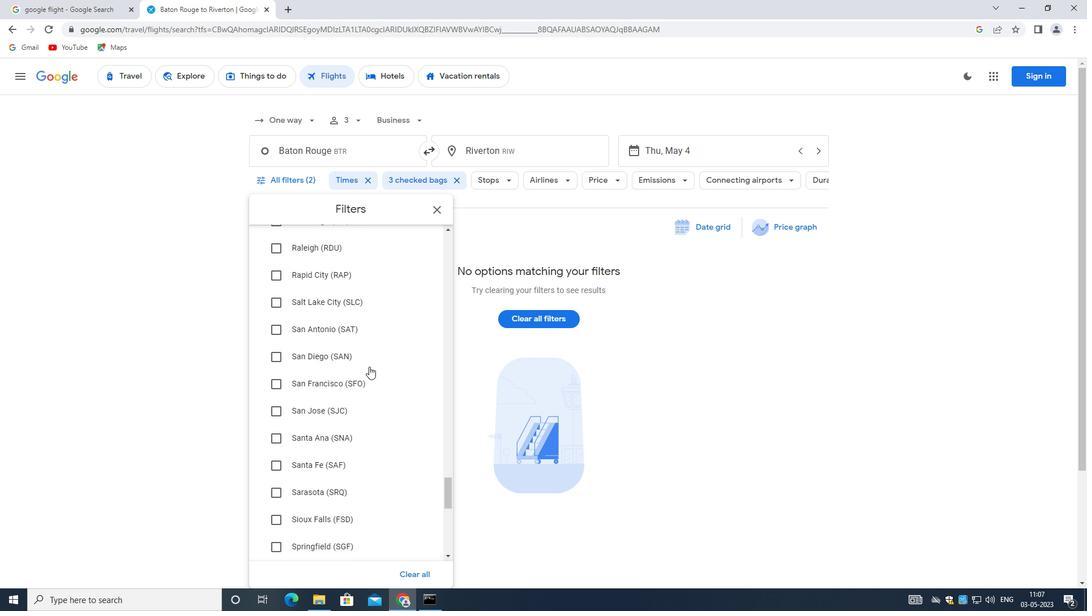 
Action: Mouse scrolled (369, 366) with delta (0, 0)
Screenshot: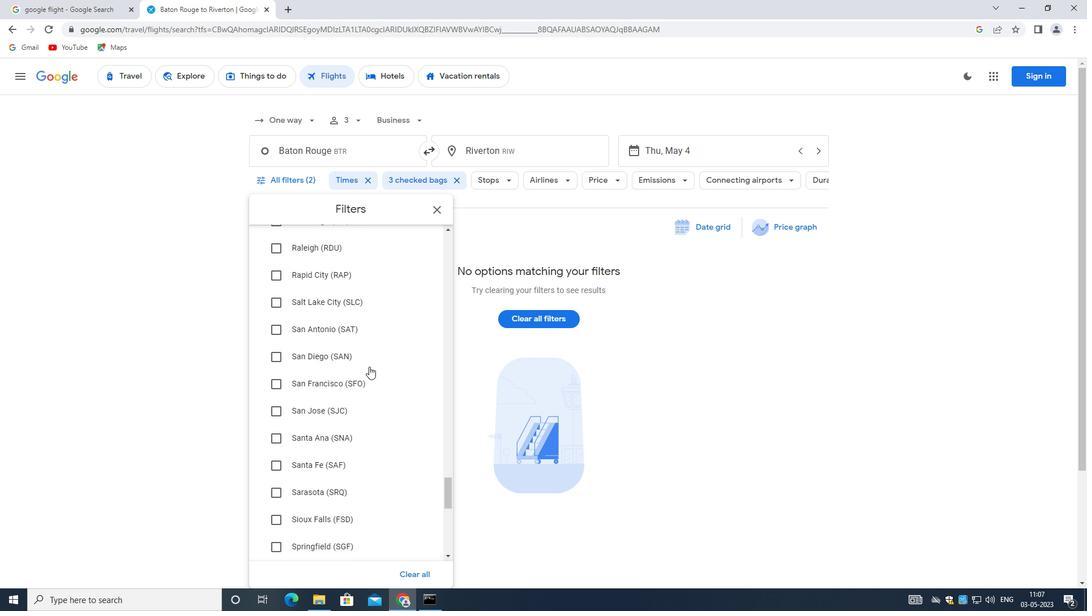 
Action: Mouse scrolled (369, 366) with delta (0, 0)
Screenshot: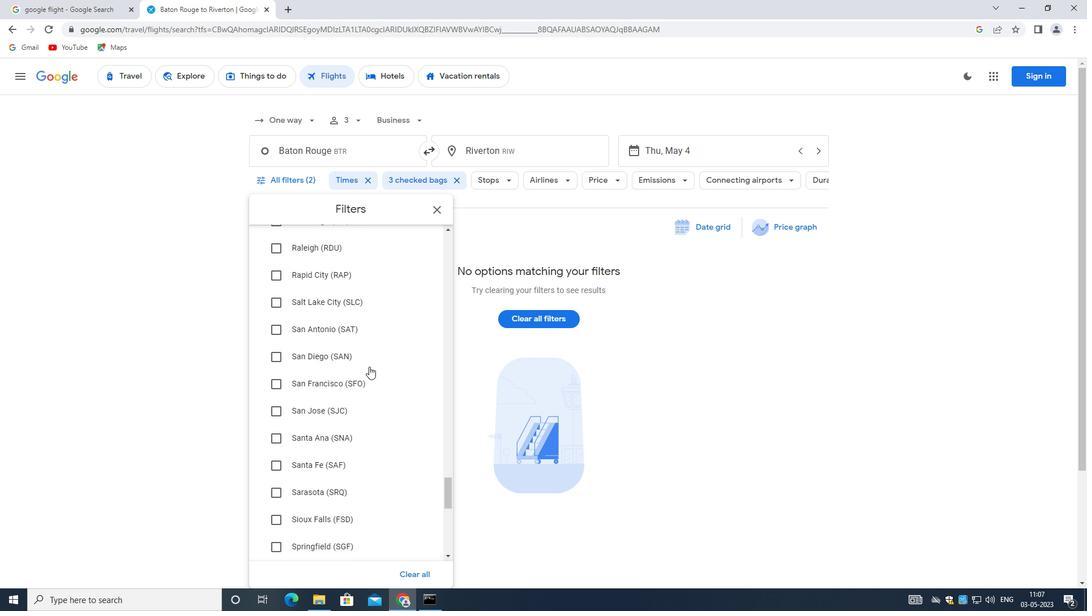 
Action: Mouse scrolled (369, 366) with delta (0, 0)
Screenshot: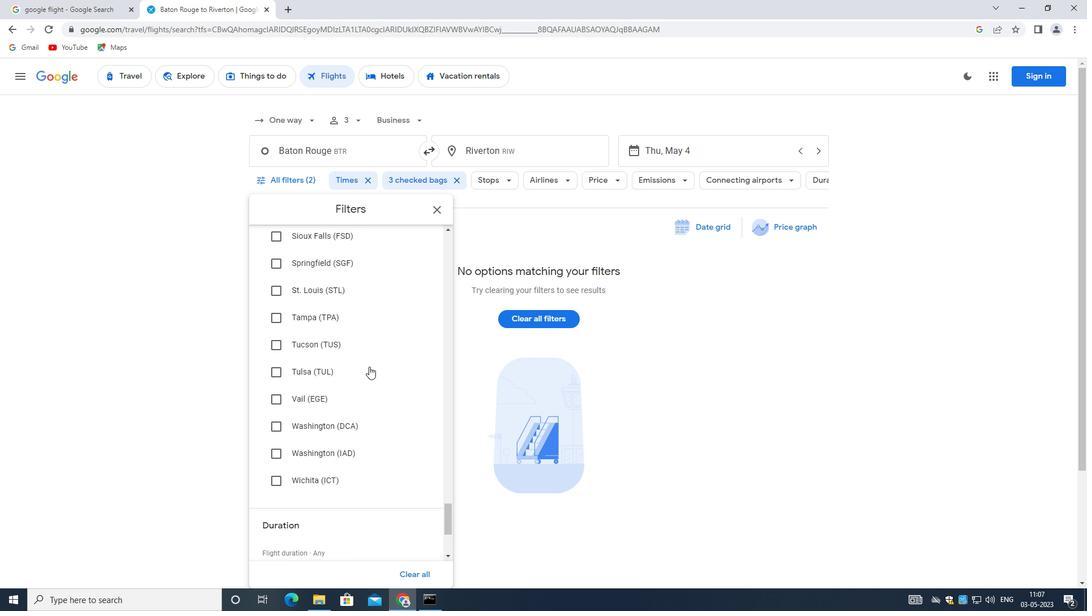 
Action: Mouse scrolled (369, 366) with delta (0, 0)
Screenshot: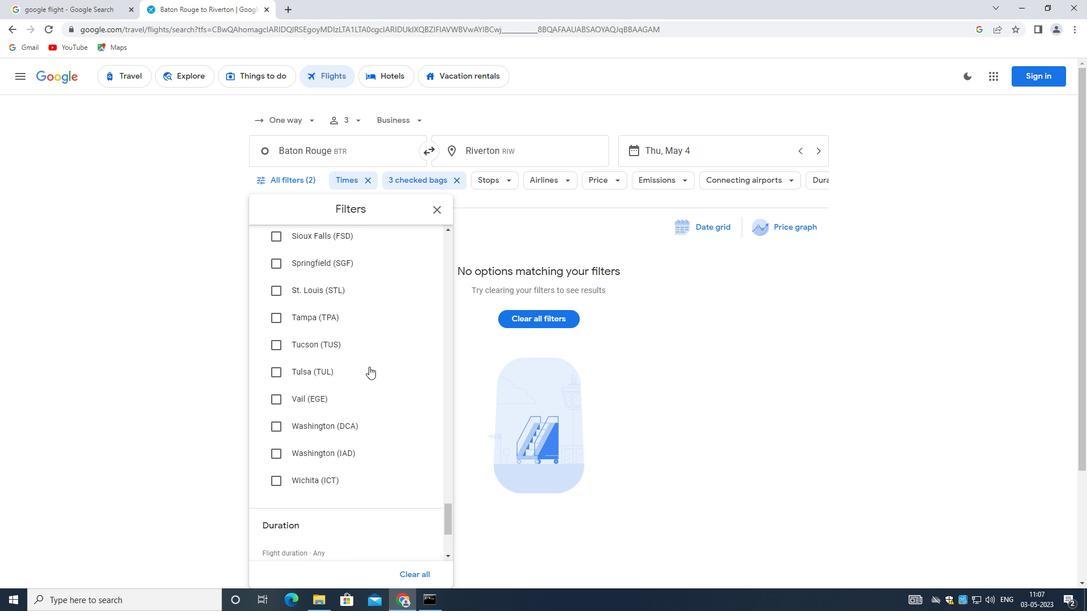 
Action: Mouse scrolled (369, 366) with delta (0, 0)
Screenshot: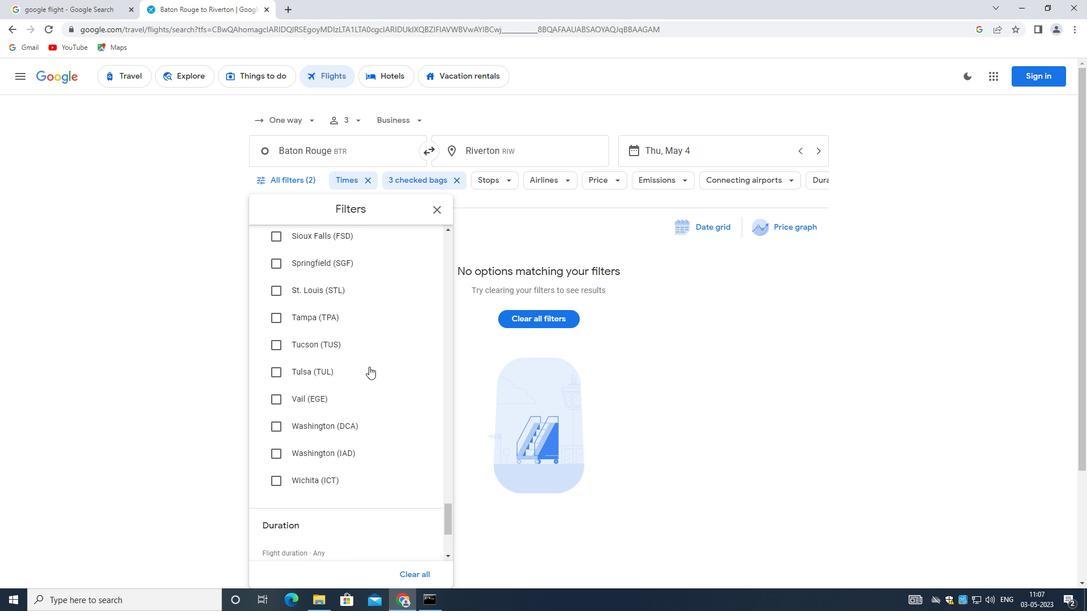 
Action: Mouse moved to (368, 366)
Screenshot: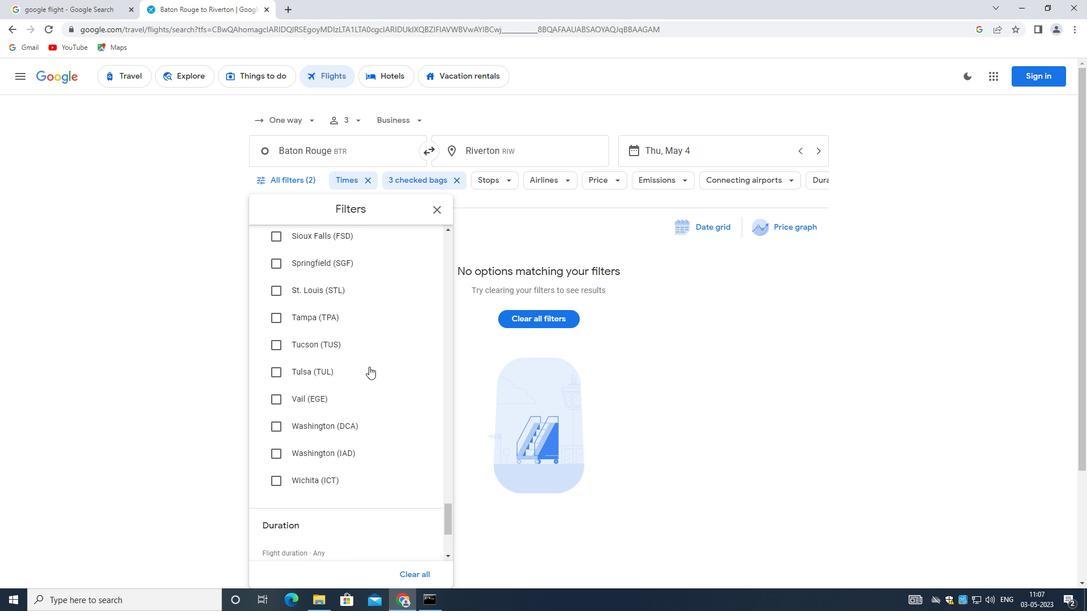 
Action: Mouse scrolled (368, 366) with delta (0, 0)
Screenshot: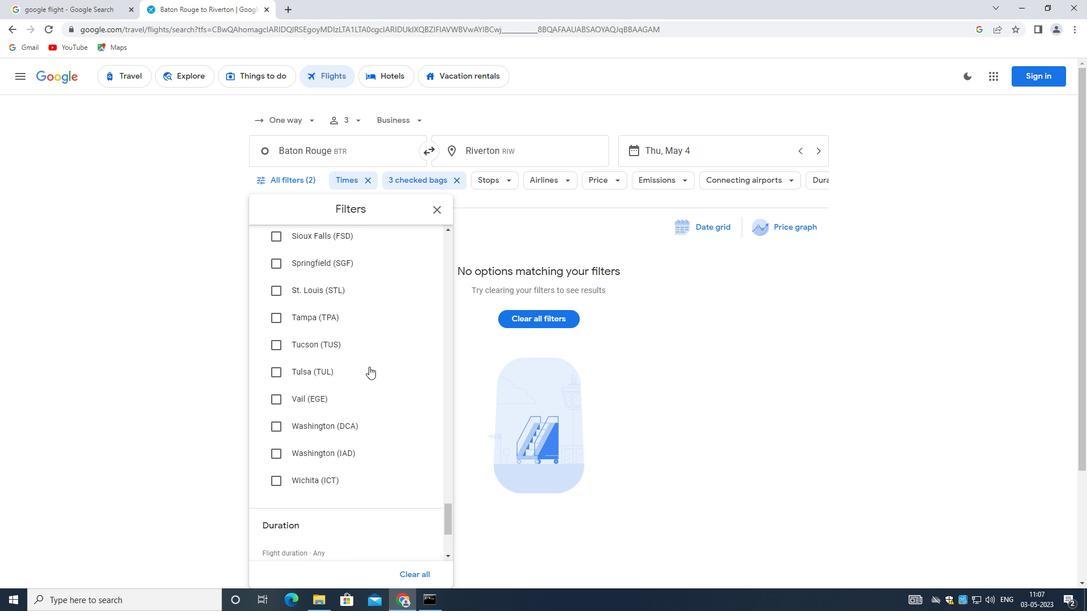 
Action: Mouse scrolled (368, 366) with delta (0, 0)
Screenshot: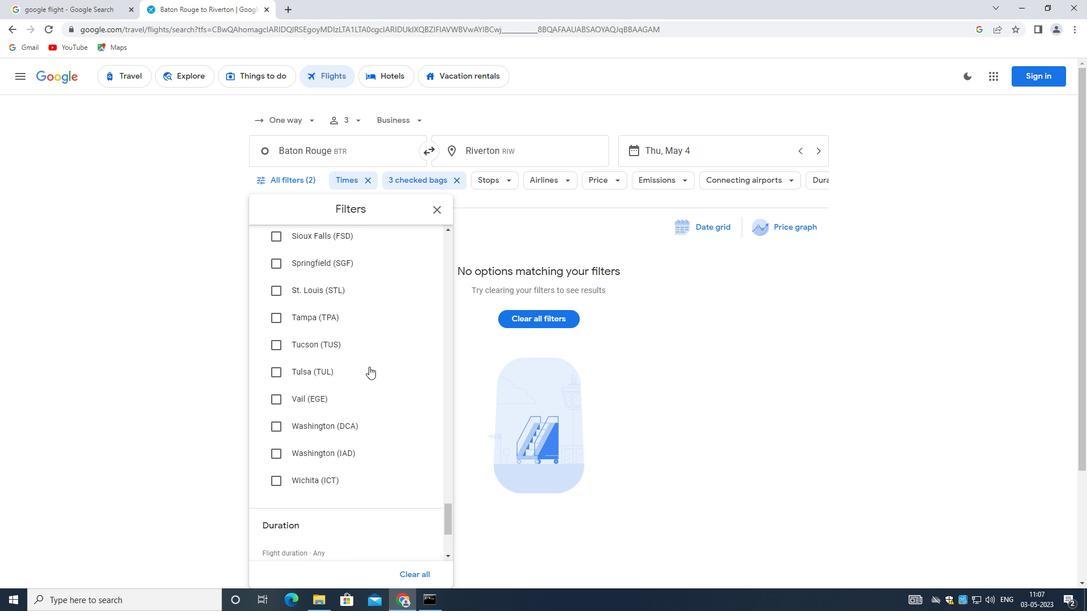 
Action: Mouse moved to (368, 367)
Screenshot: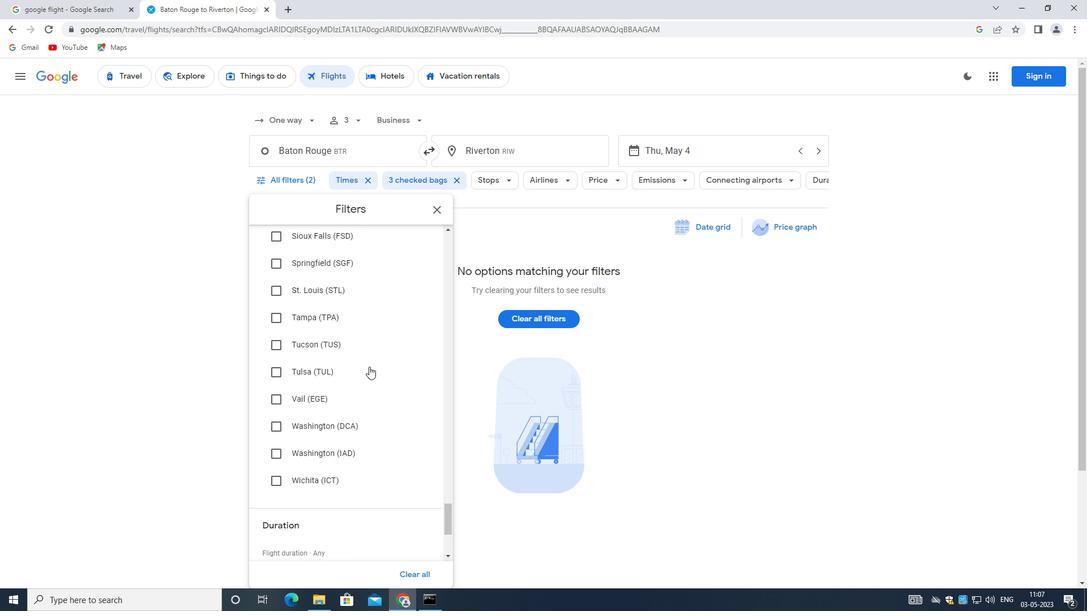 
Action: Mouse scrolled (368, 366) with delta (0, 0)
Screenshot: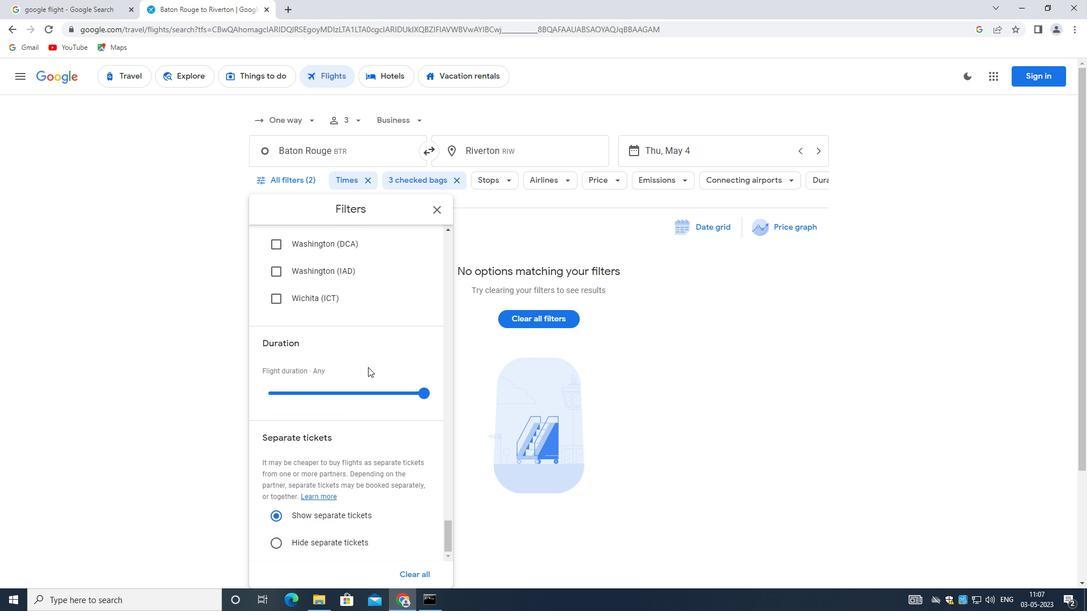 
Action: Mouse scrolled (368, 366) with delta (0, 0)
Screenshot: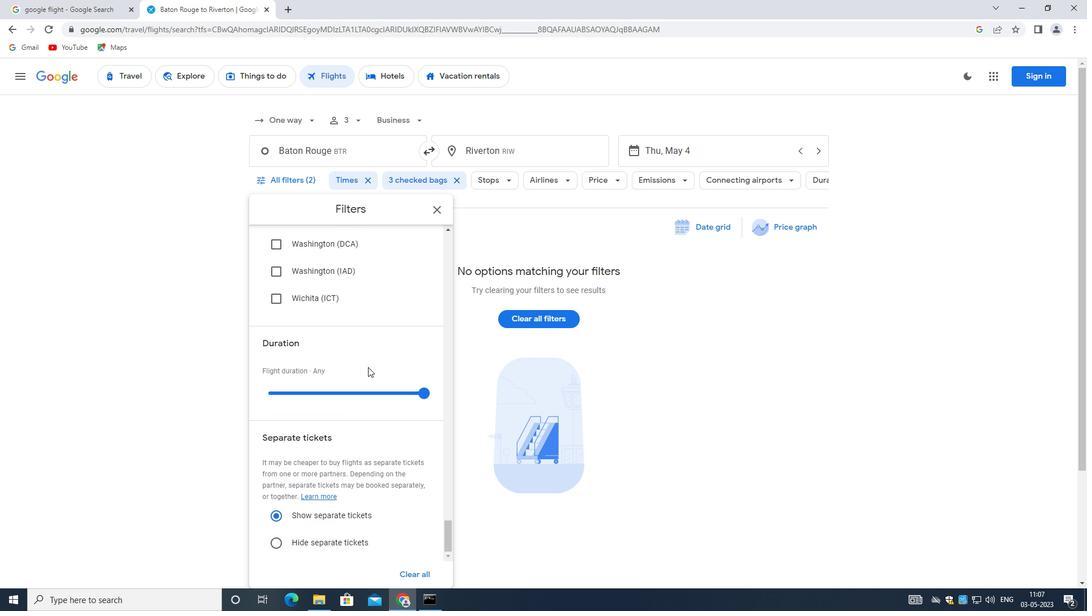 
Action: Mouse scrolled (368, 366) with delta (0, 0)
Screenshot: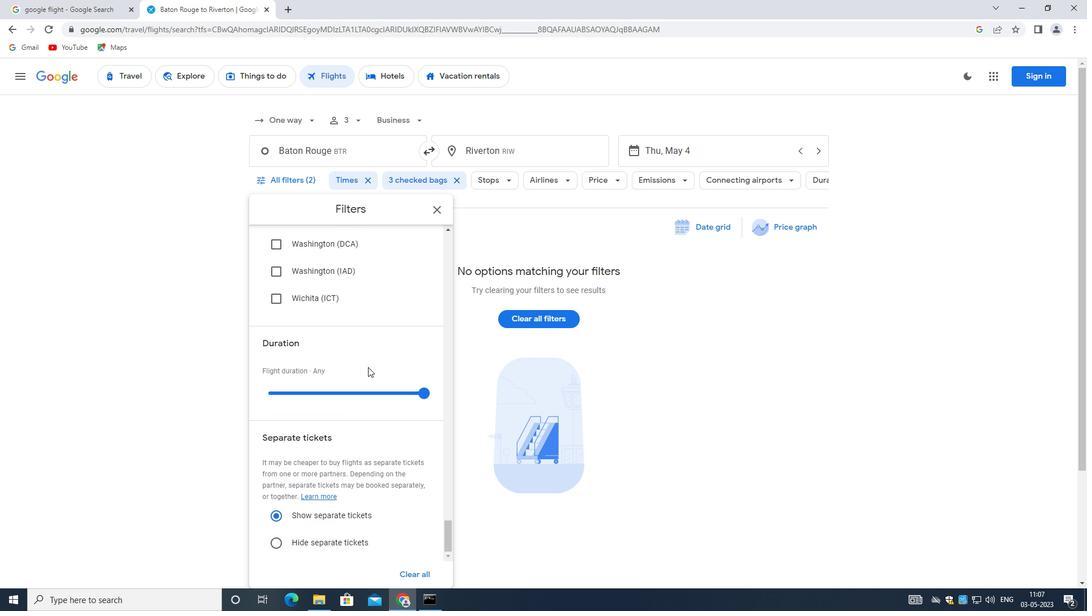 
Action: Mouse scrolled (368, 366) with delta (0, 0)
Screenshot: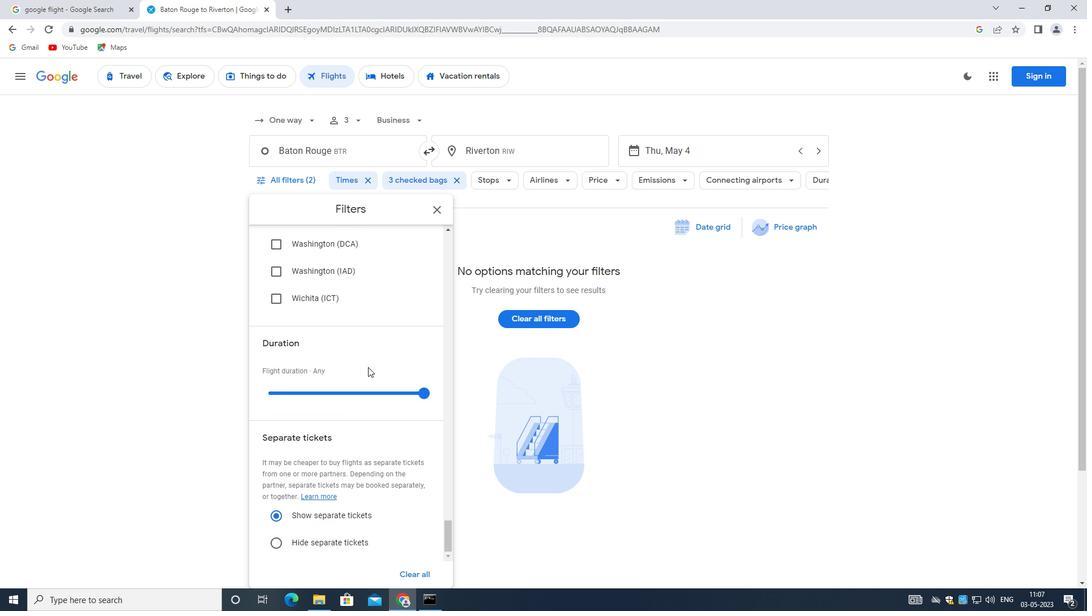 
Action: Mouse scrolled (368, 366) with delta (0, 0)
Screenshot: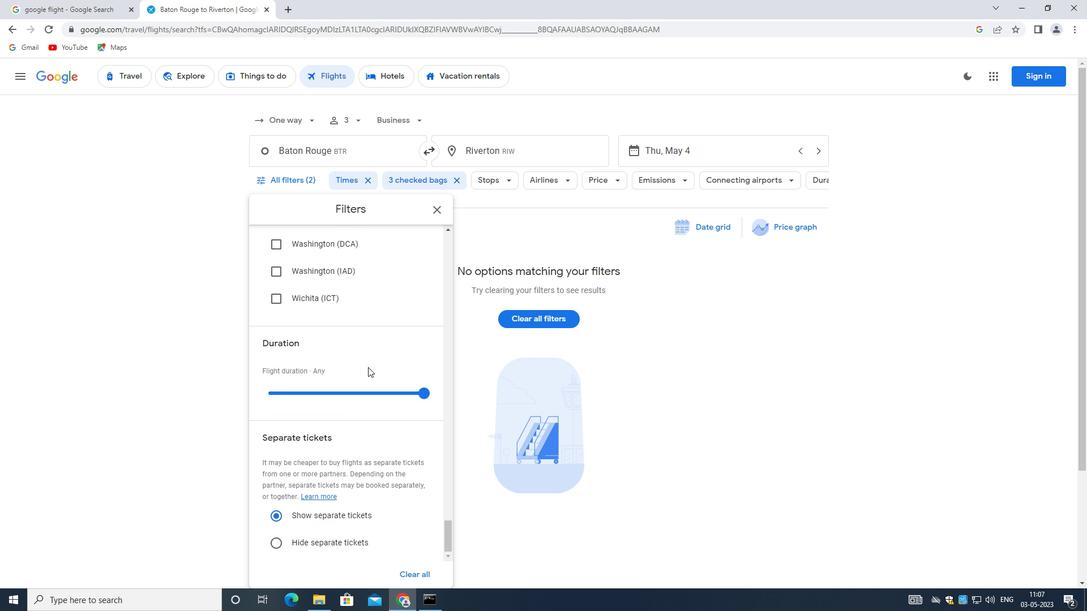 
Action: Mouse moved to (366, 367)
Screenshot: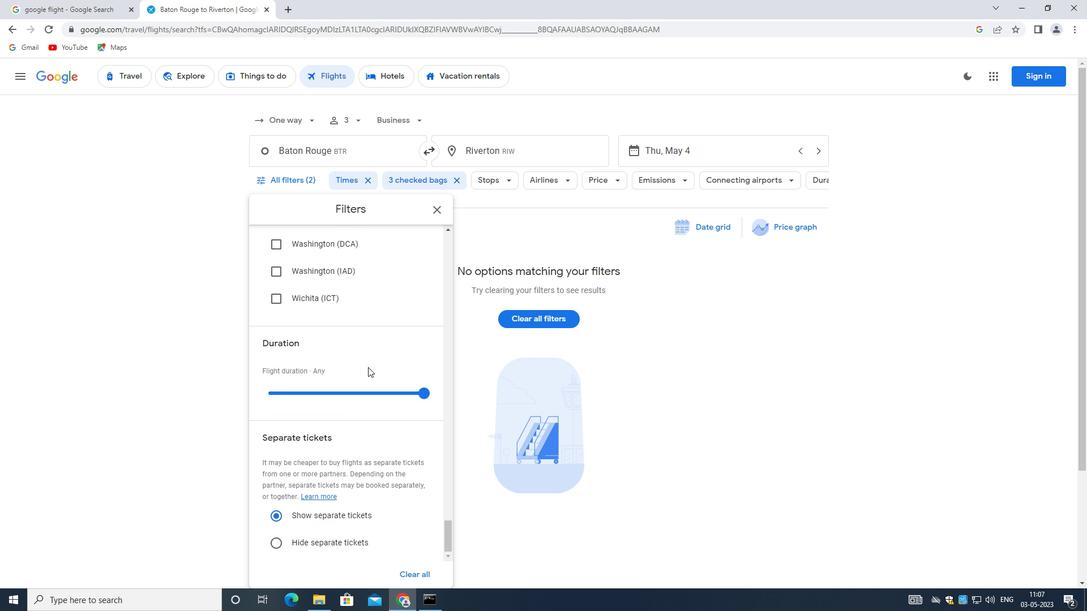 
